 Task: Add an event with the title Third Product Enhancement Brainstorming Session, date '2023/10/15', time 8:00 AM to 10:00 AMand add a description: A project update meeting is a regular gathering where project stakeholders, team members, and relevant parties come together to discuss the progress, status, and key updates of a specific project. The meeting provides an opportunity to share information, address challenges, and ensure that the project stays on track towards its goals., put the event into Orange category, logged in from the account softage.9@softage.netand send the event invitation to softage.2@softage.net with CC to  softage.3@softage.net. Set a reminder for the event 15 minutes before
Action: Mouse moved to (101, 128)
Screenshot: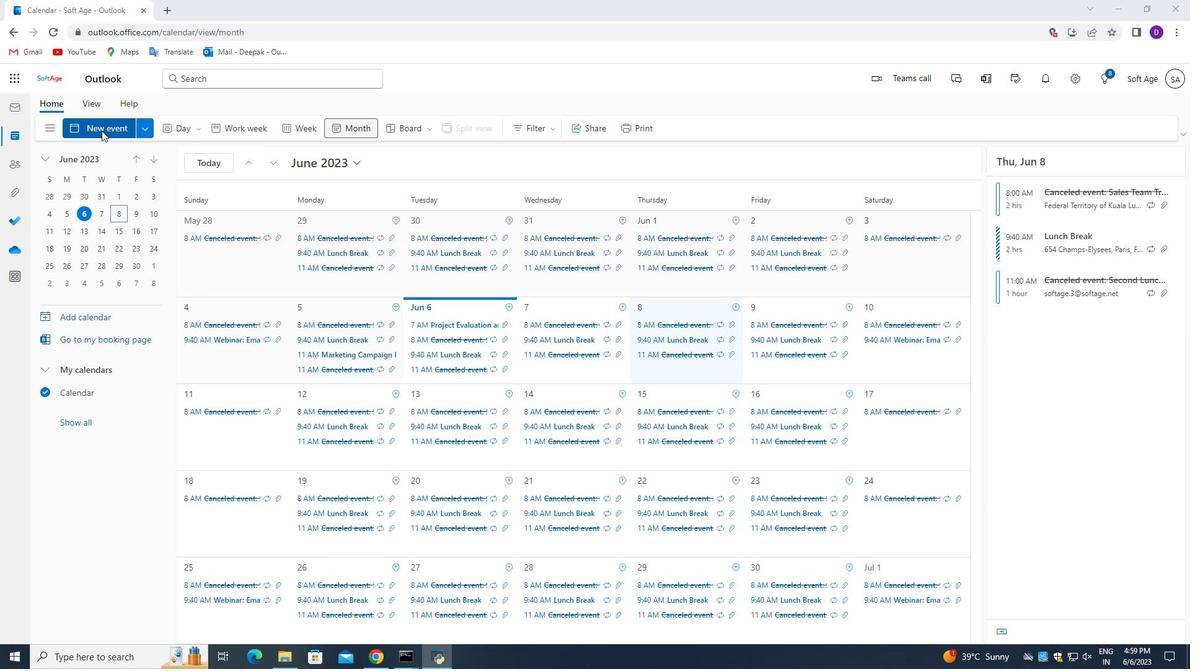 
Action: Mouse pressed left at (101, 128)
Screenshot: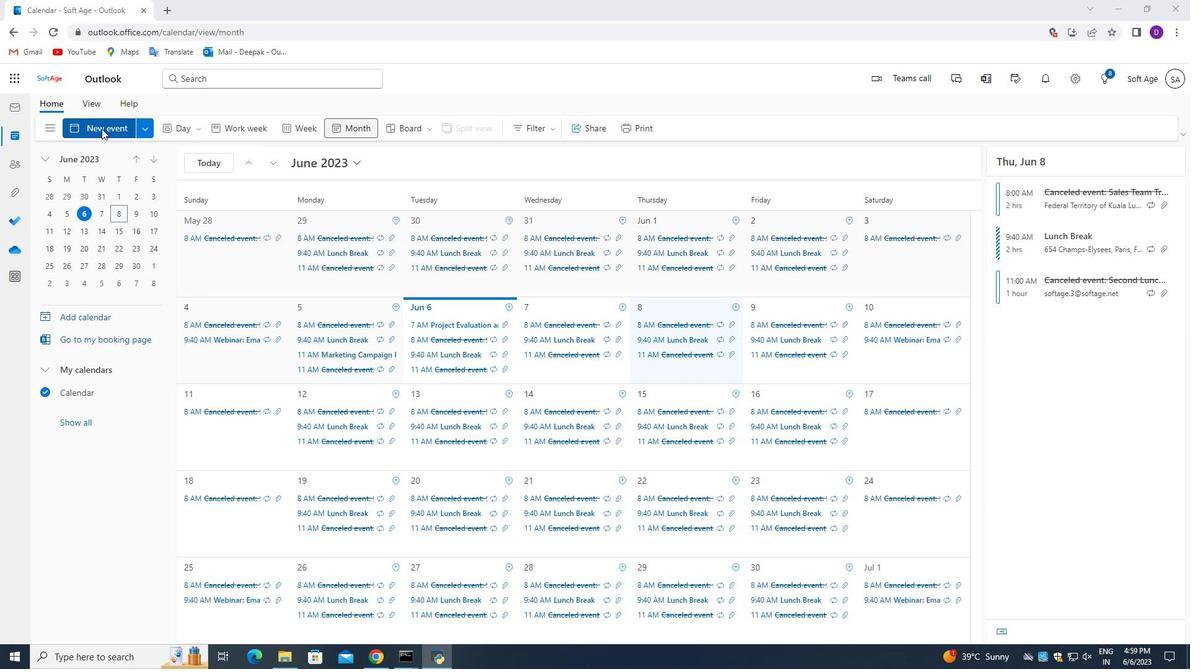 
Action: Mouse moved to (417, 492)
Screenshot: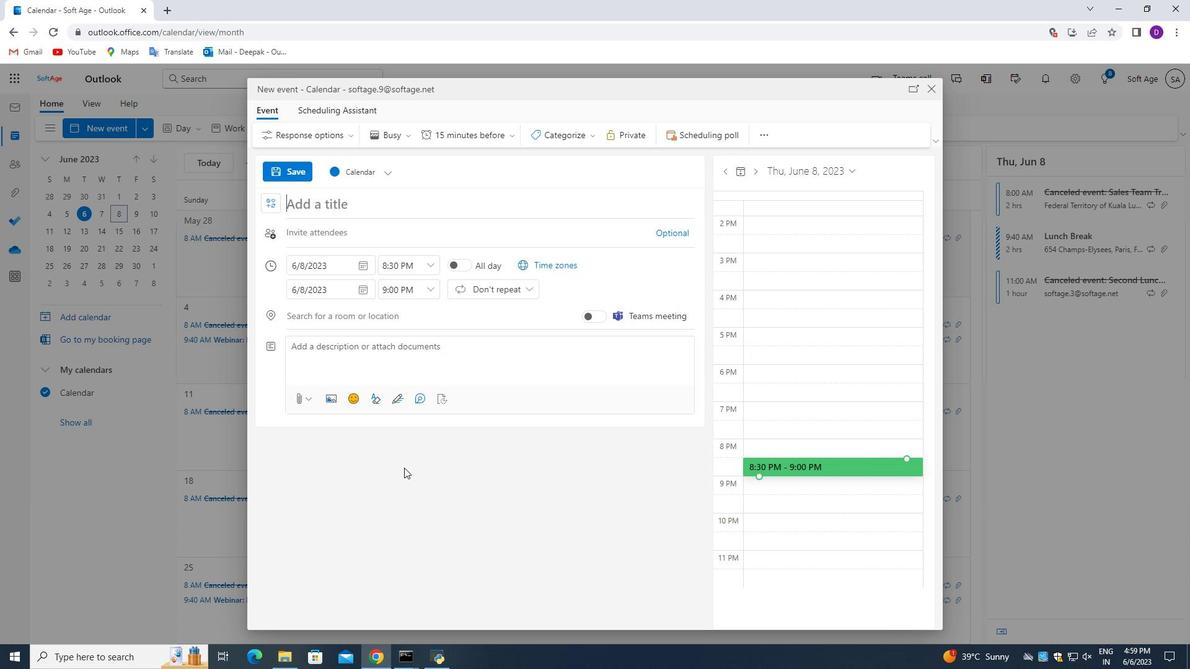 
Action: Key pressed <Key.shift_r>Third<Key.space><Key.shift>Product<Key.space><Key.shift_r>Enhancement<Key.space><Key.shift_r>Brainstorming<Key.space><Key.shift_r>Session,<Key.space><Key.backspace><Key.backspace>
Screenshot: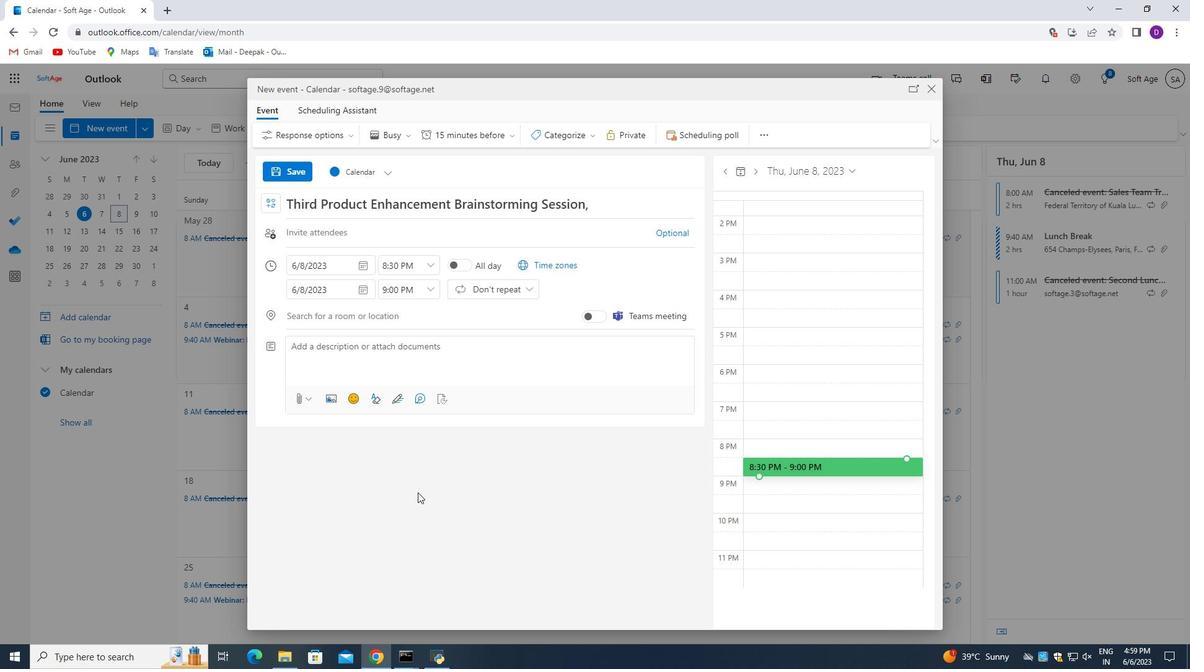 
Action: Mouse moved to (362, 265)
Screenshot: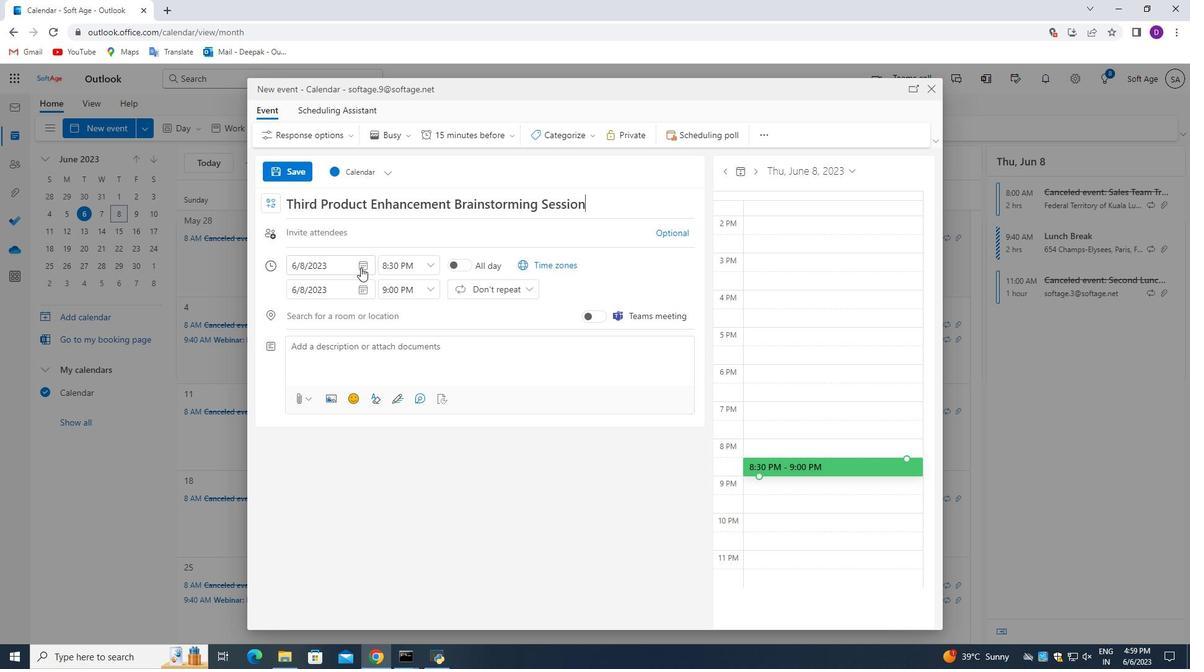 
Action: Mouse pressed left at (362, 265)
Screenshot: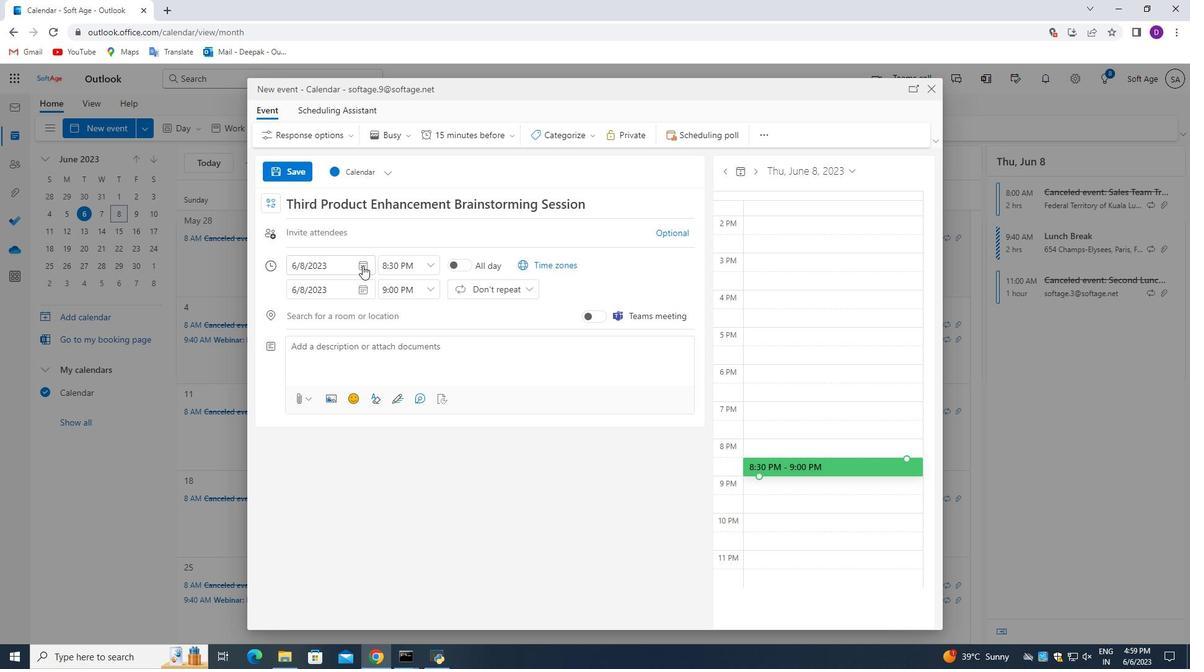 
Action: Mouse moved to (334, 287)
Screenshot: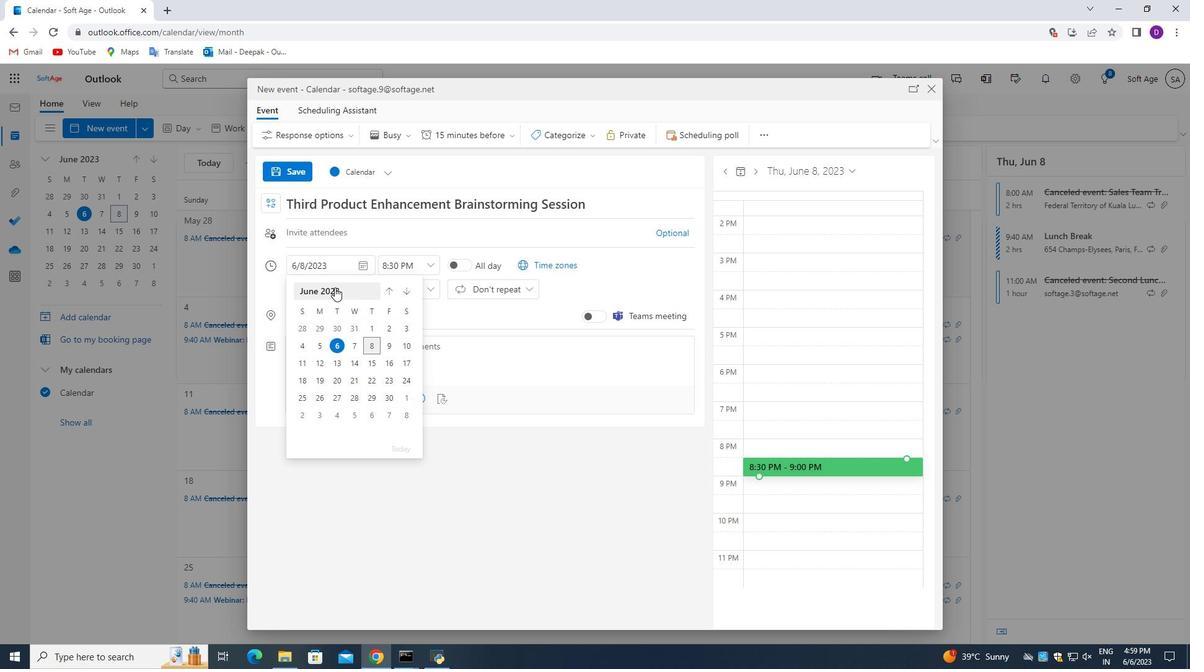 
Action: Mouse pressed left at (334, 287)
Screenshot: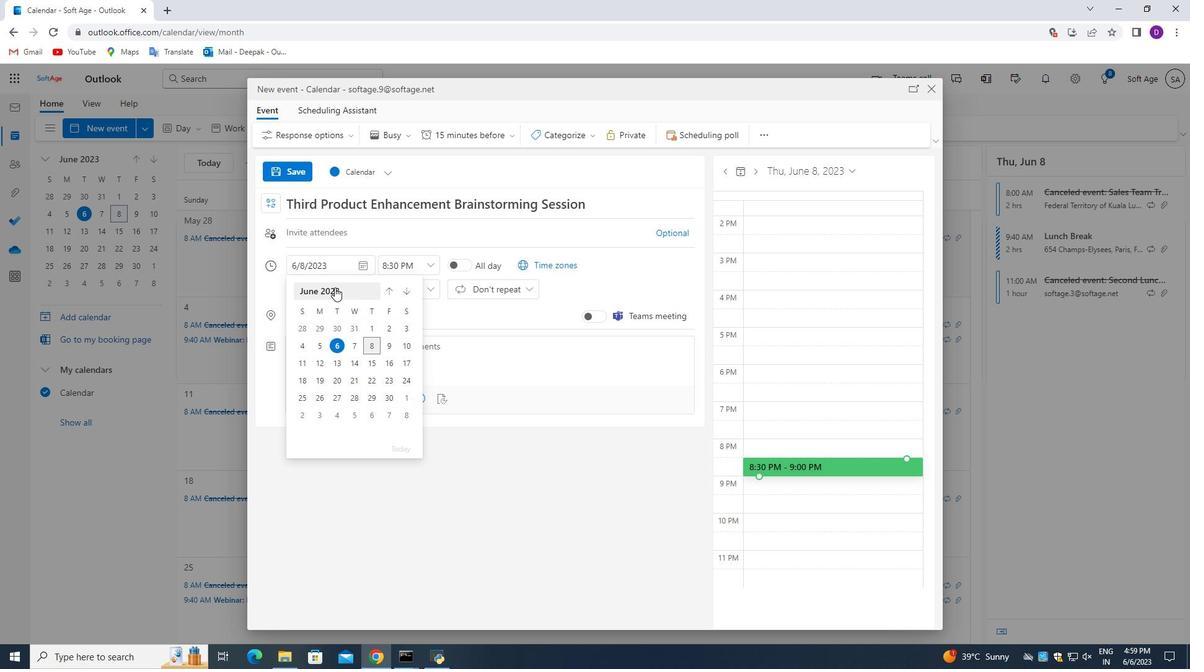 
Action: Mouse moved to (344, 385)
Screenshot: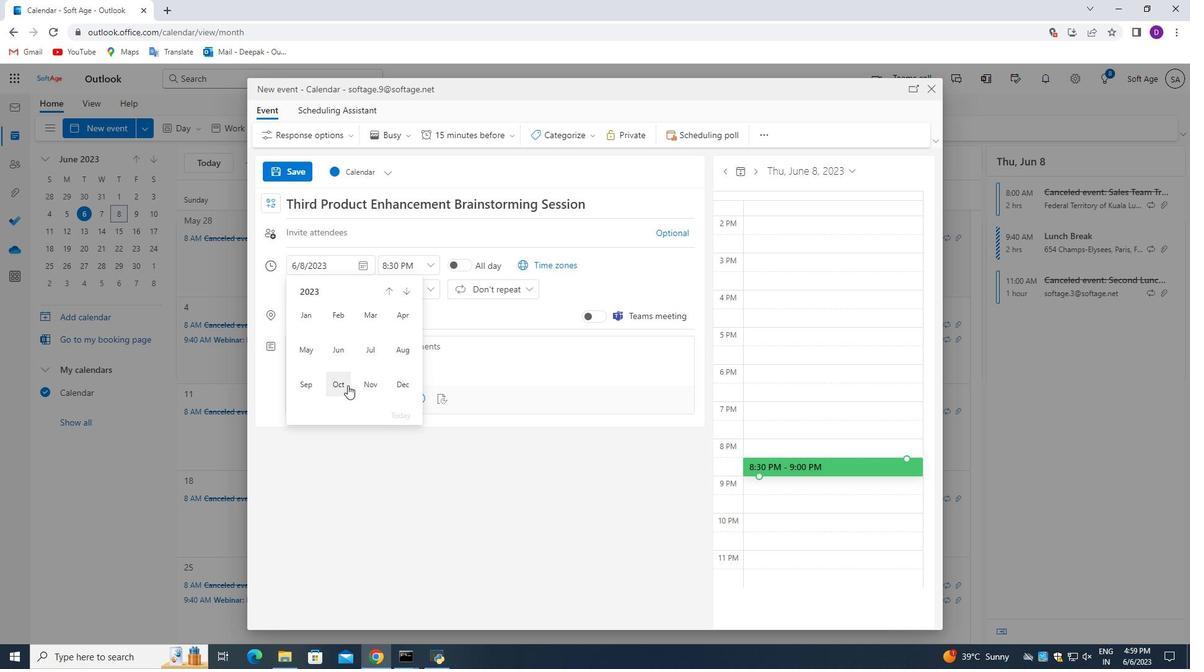 
Action: Mouse pressed left at (344, 385)
Screenshot: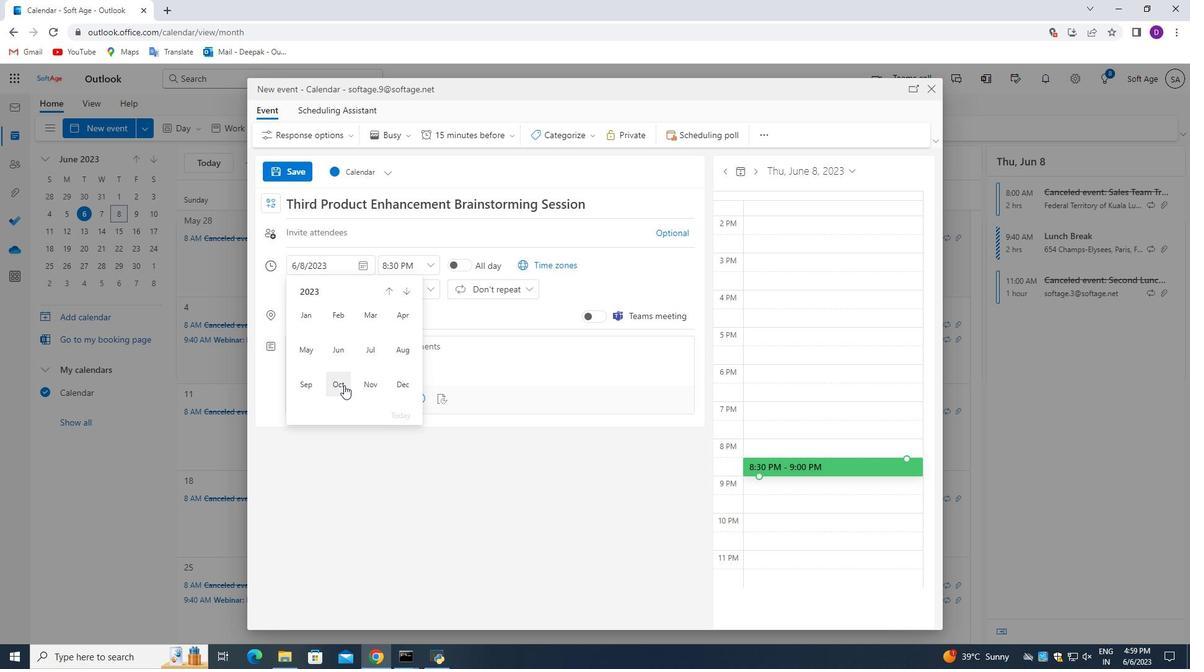 
Action: Mouse moved to (308, 361)
Screenshot: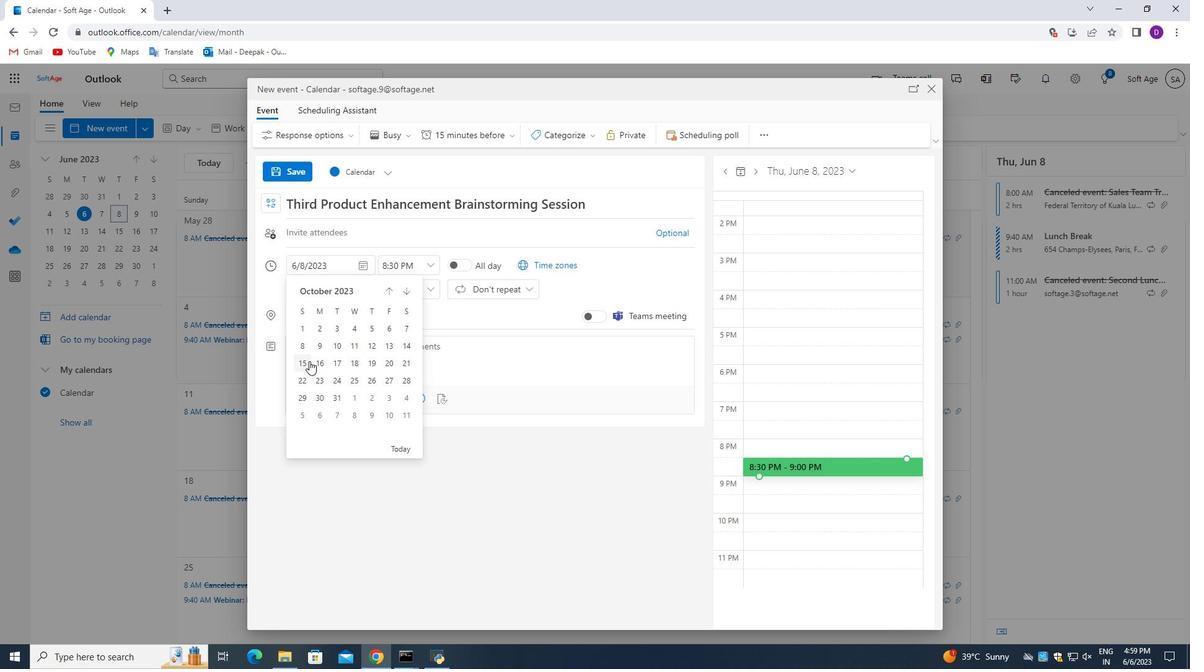 
Action: Mouse pressed left at (308, 361)
Screenshot: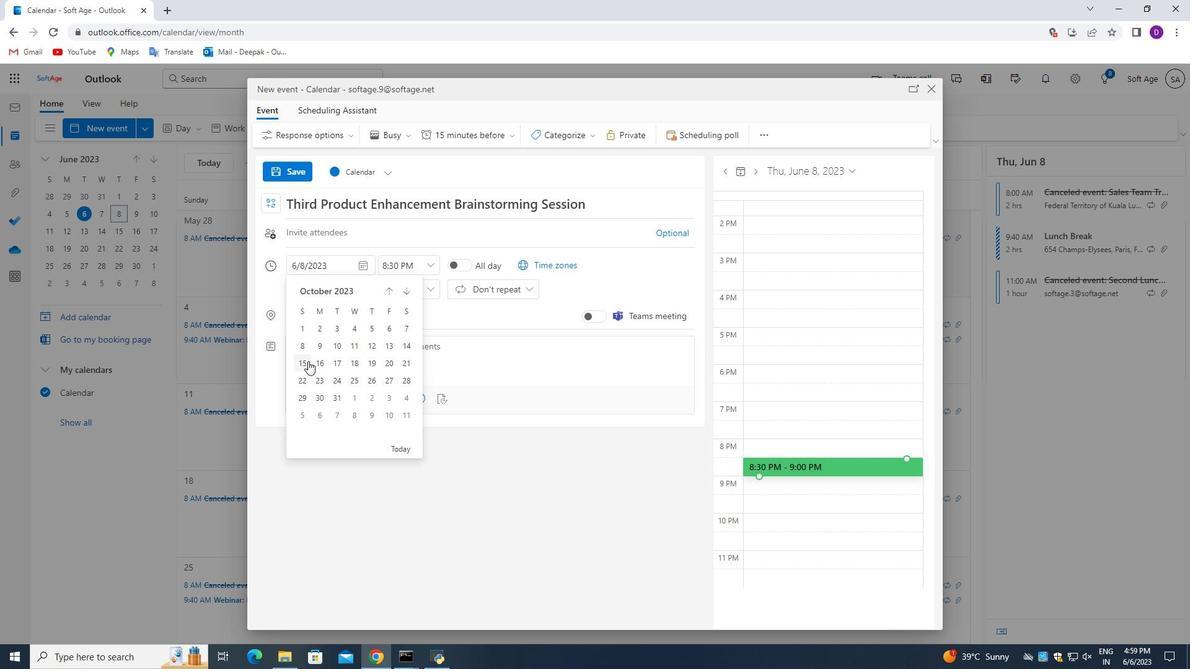 
Action: Mouse moved to (428, 270)
Screenshot: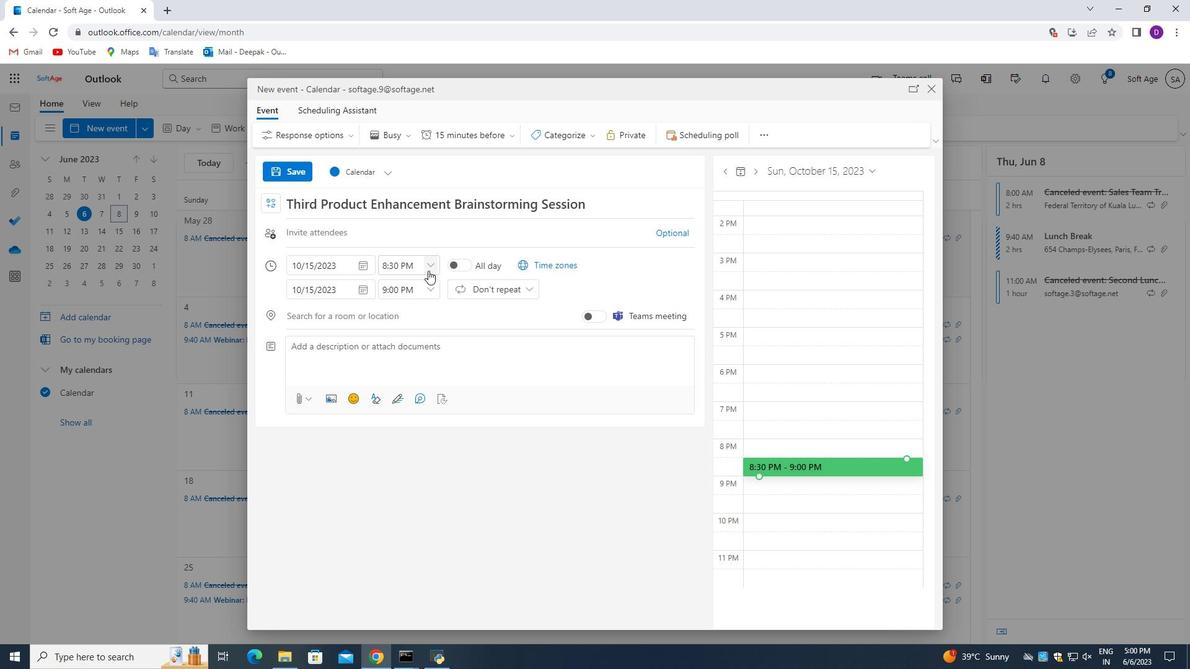 
Action: Mouse pressed left at (428, 270)
Screenshot: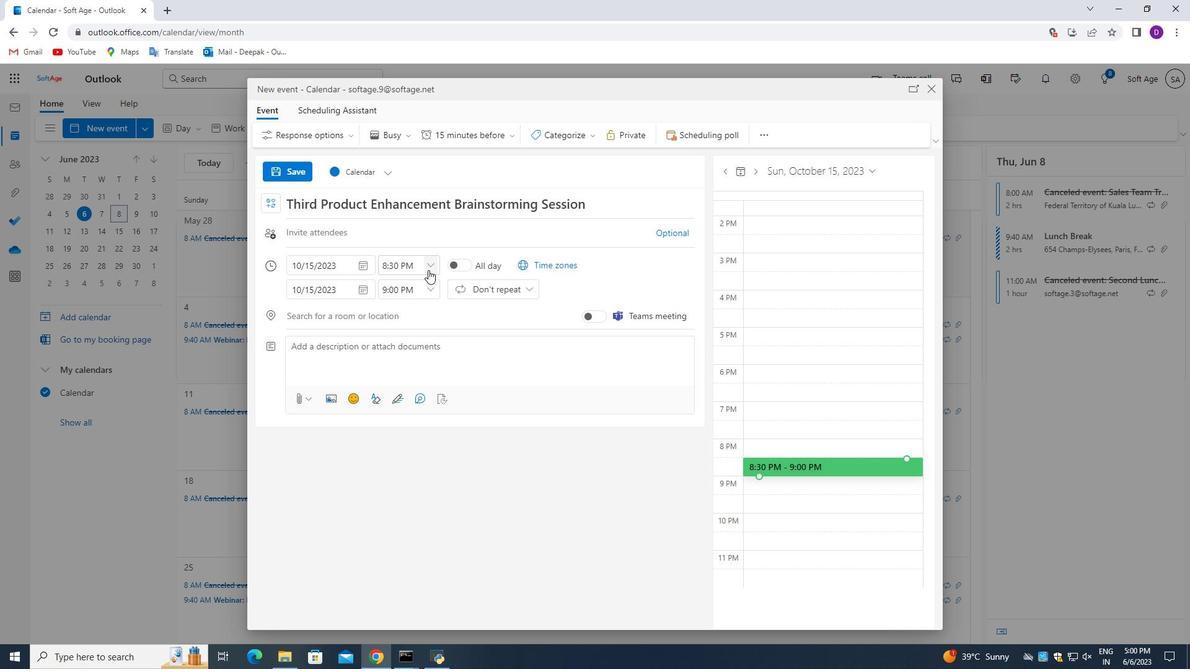 
Action: Mouse moved to (412, 361)
Screenshot: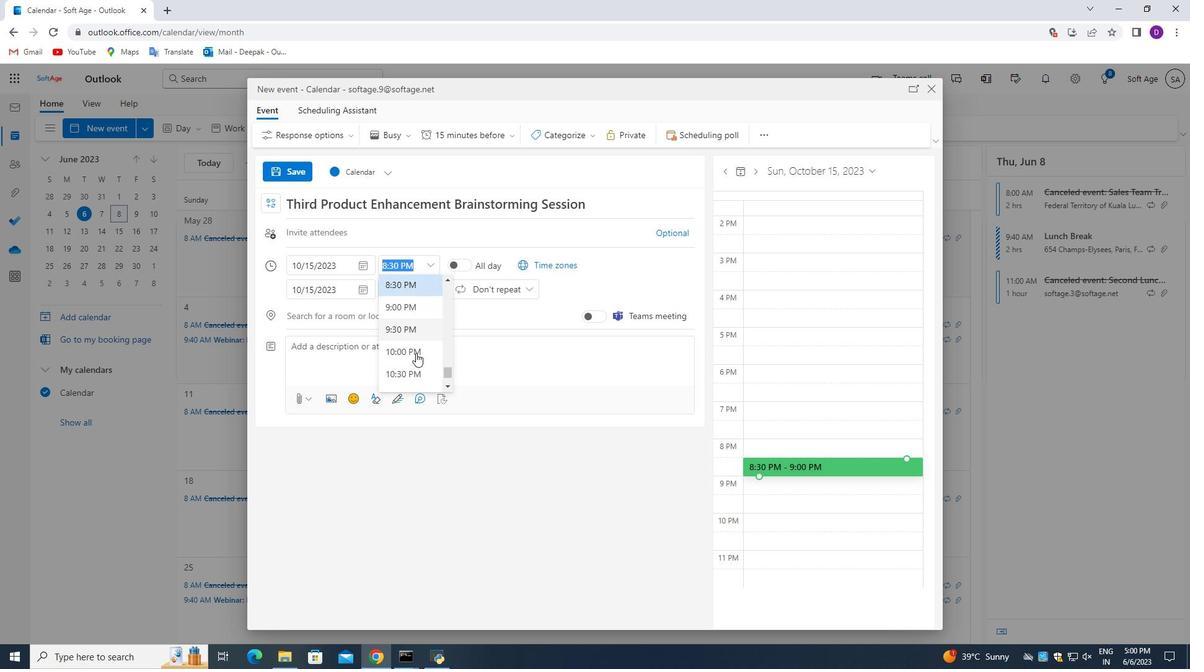 
Action: Mouse scrolled (412, 362) with delta (0, 0)
Screenshot: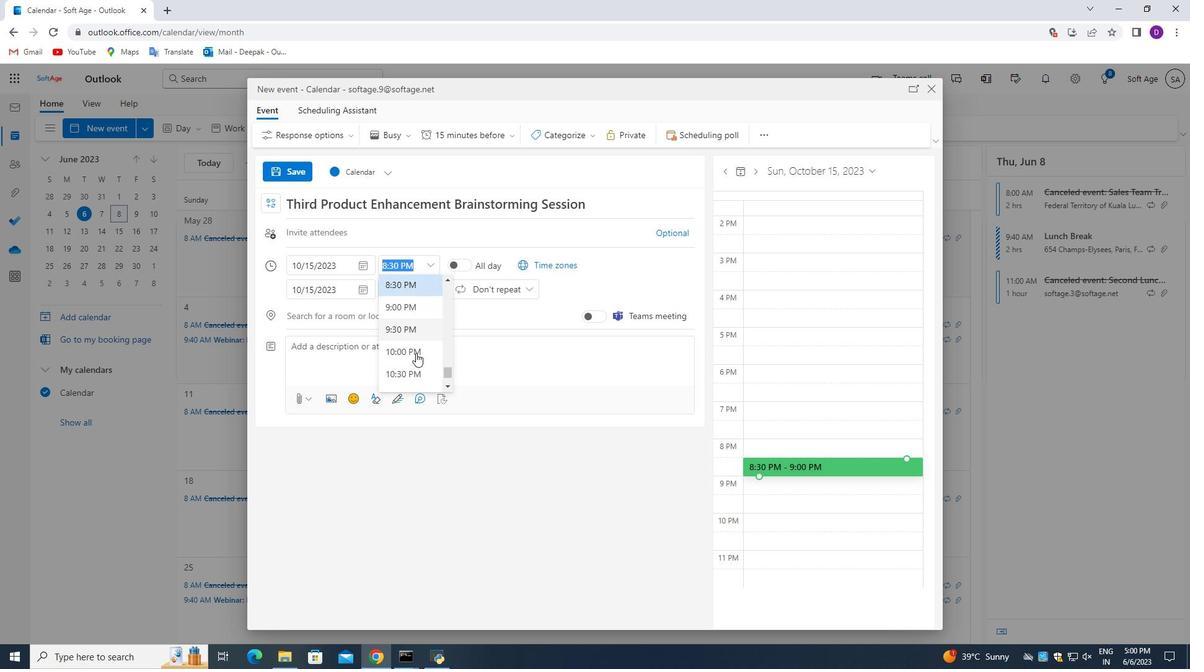 
Action: Mouse moved to (412, 362)
Screenshot: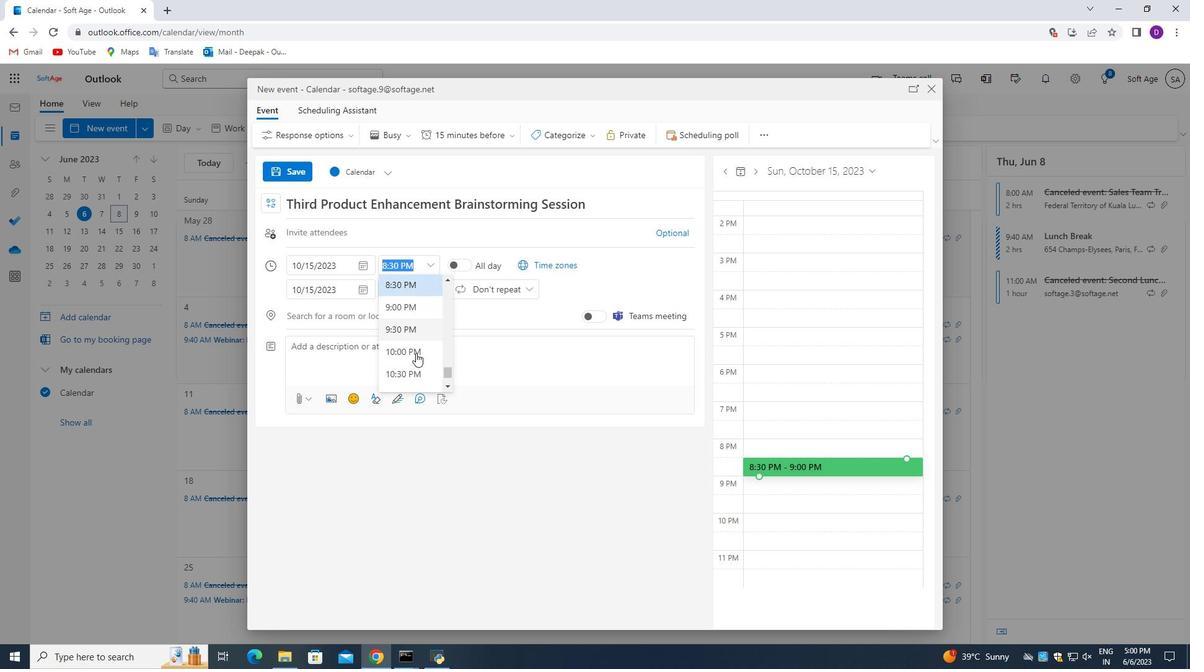 
Action: Mouse scrolled (412, 362) with delta (0, 0)
Screenshot: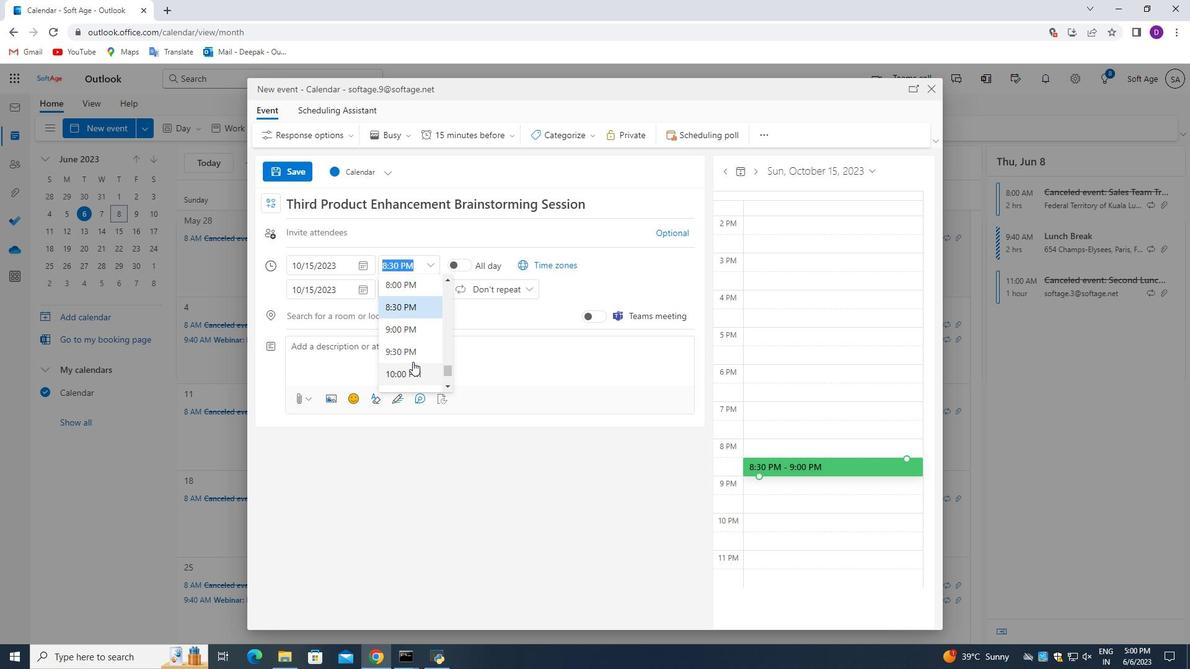 
Action: Mouse moved to (402, 341)
Screenshot: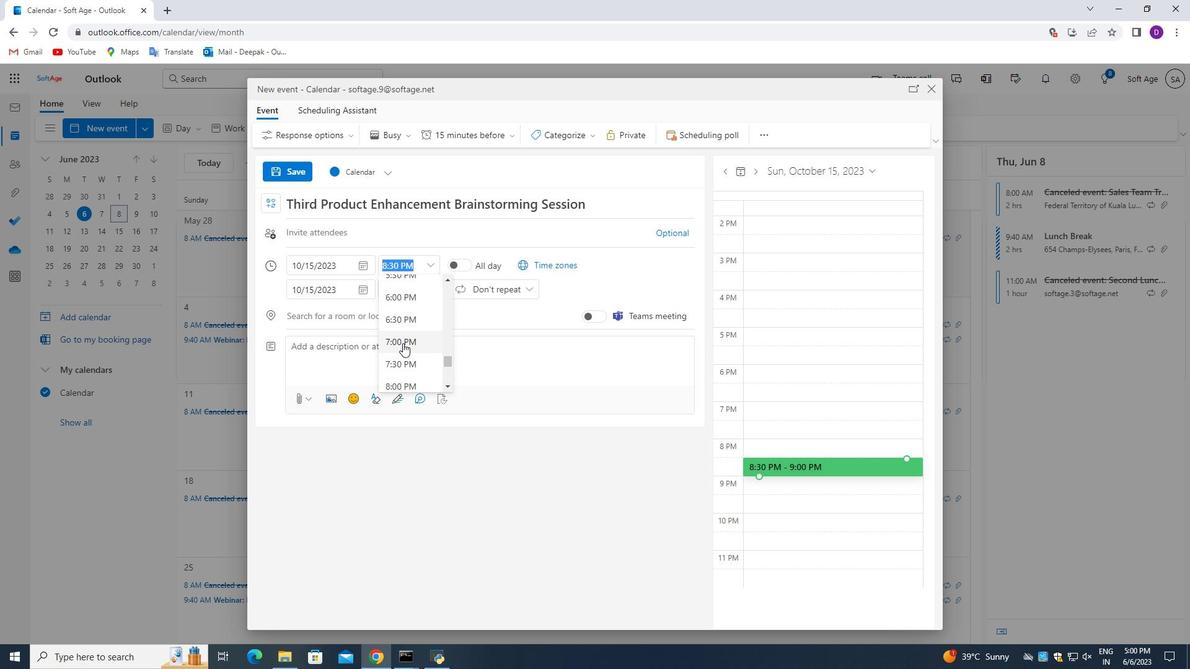 
Action: Mouse scrolled (402, 341) with delta (0, 0)
Screenshot: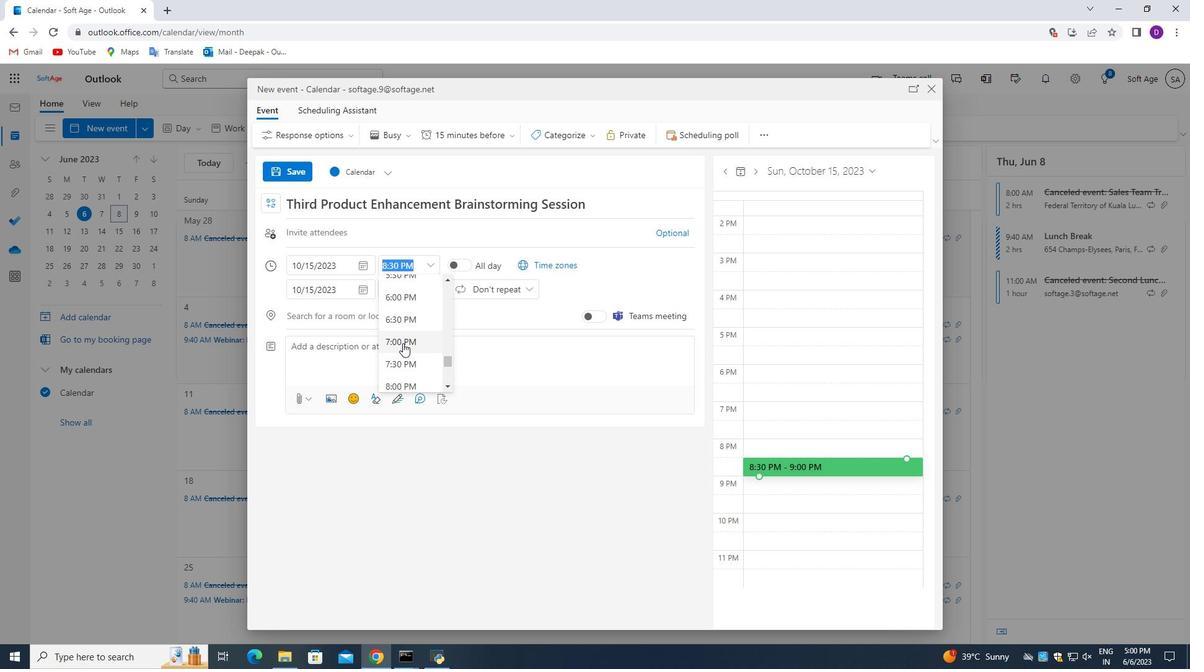 
Action: Mouse moved to (401, 337)
Screenshot: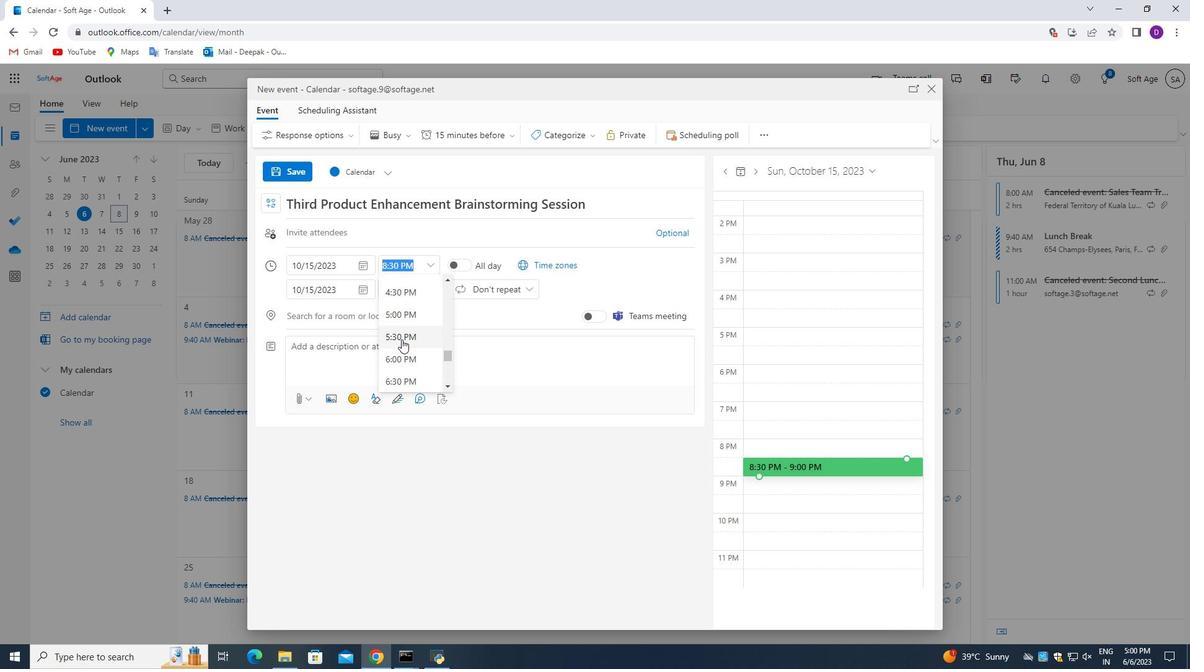 
Action: Mouse scrolled (401, 338) with delta (0, 0)
Screenshot: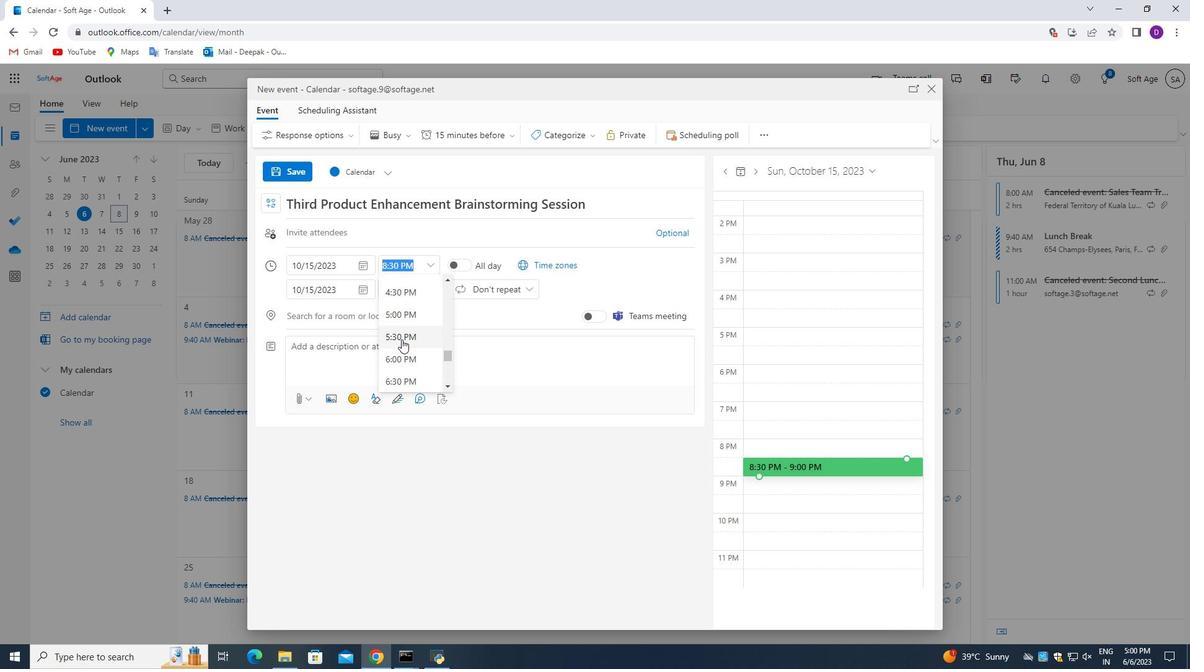 
Action: Mouse moved to (401, 337)
Screenshot: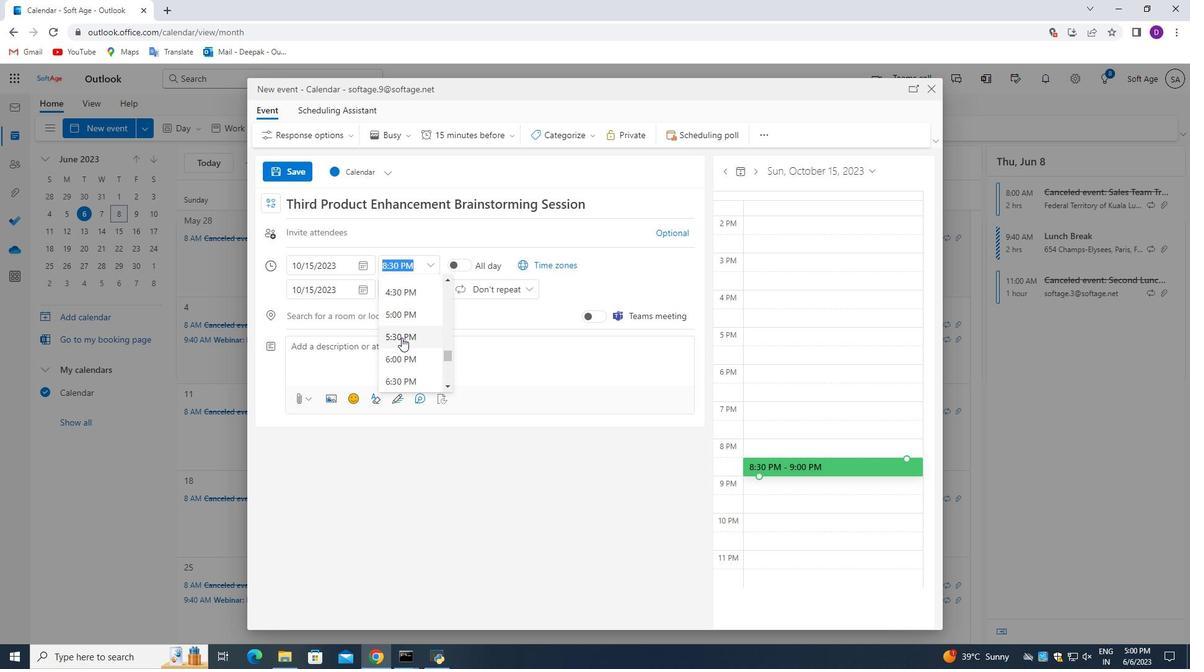 
Action: Mouse scrolled (401, 337) with delta (0, 0)
Screenshot: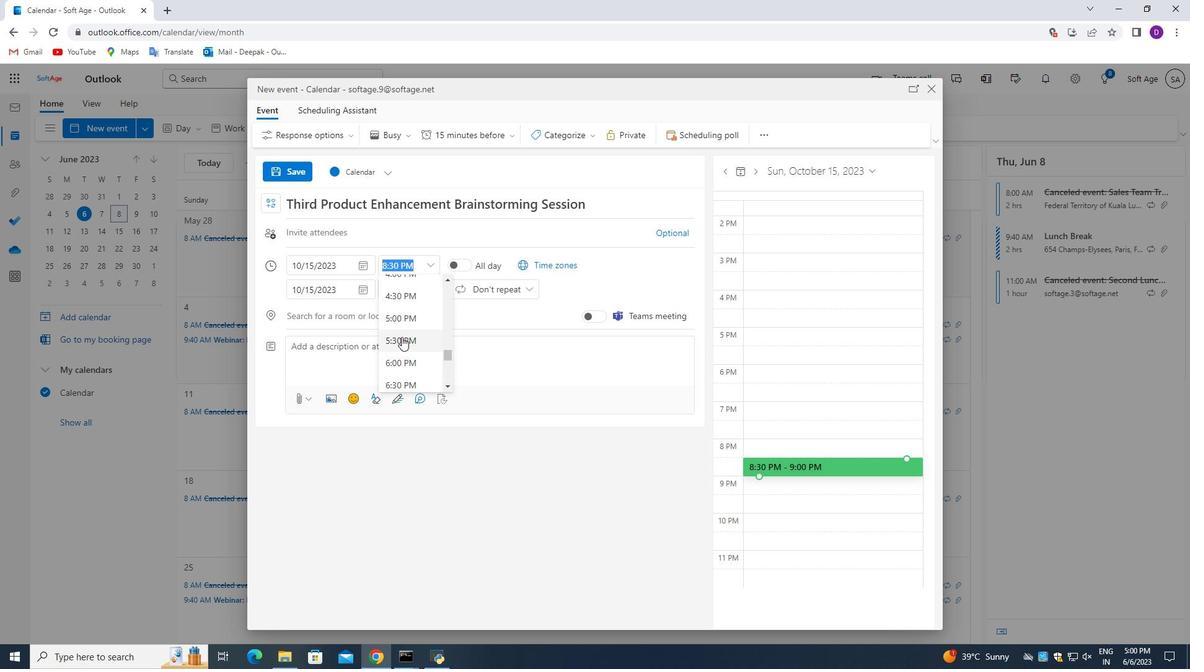 
Action: Mouse scrolled (401, 337) with delta (0, 0)
Screenshot: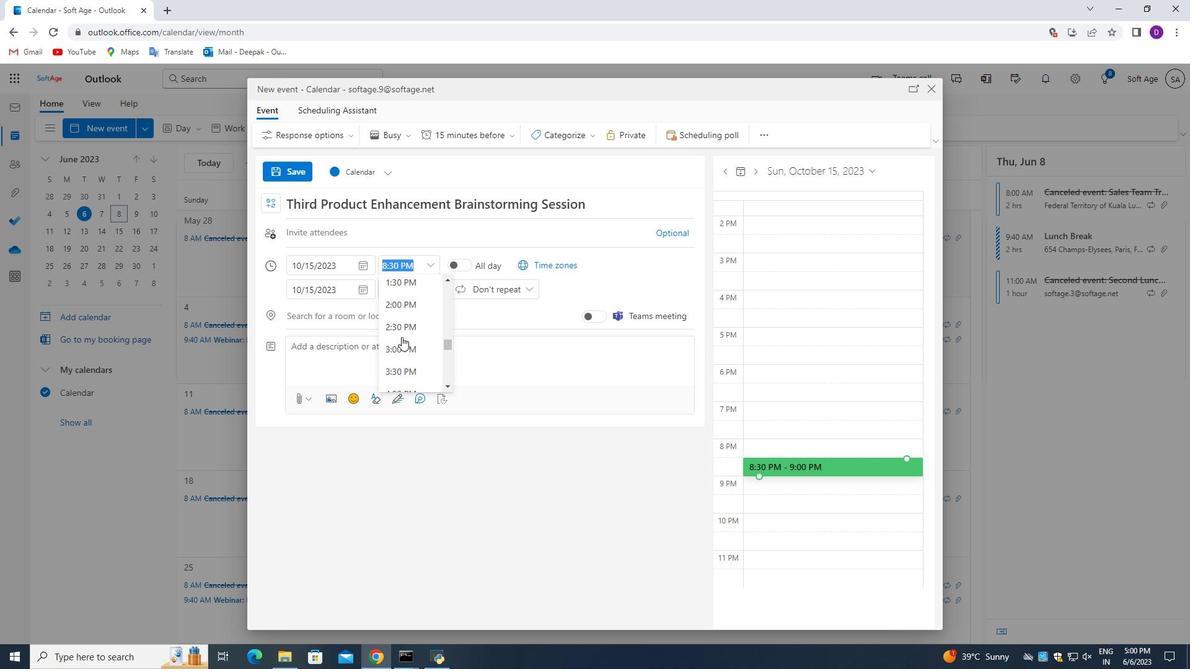 
Action: Mouse scrolled (401, 337) with delta (0, 0)
Screenshot: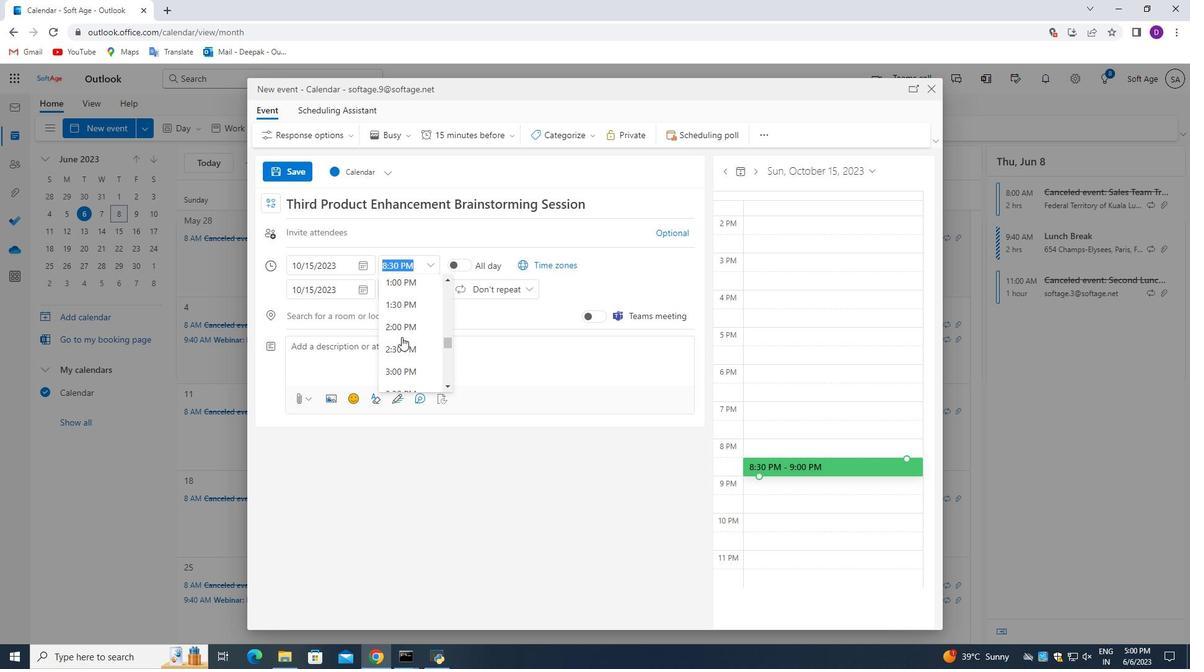 
Action: Mouse scrolled (401, 337) with delta (0, 0)
Screenshot: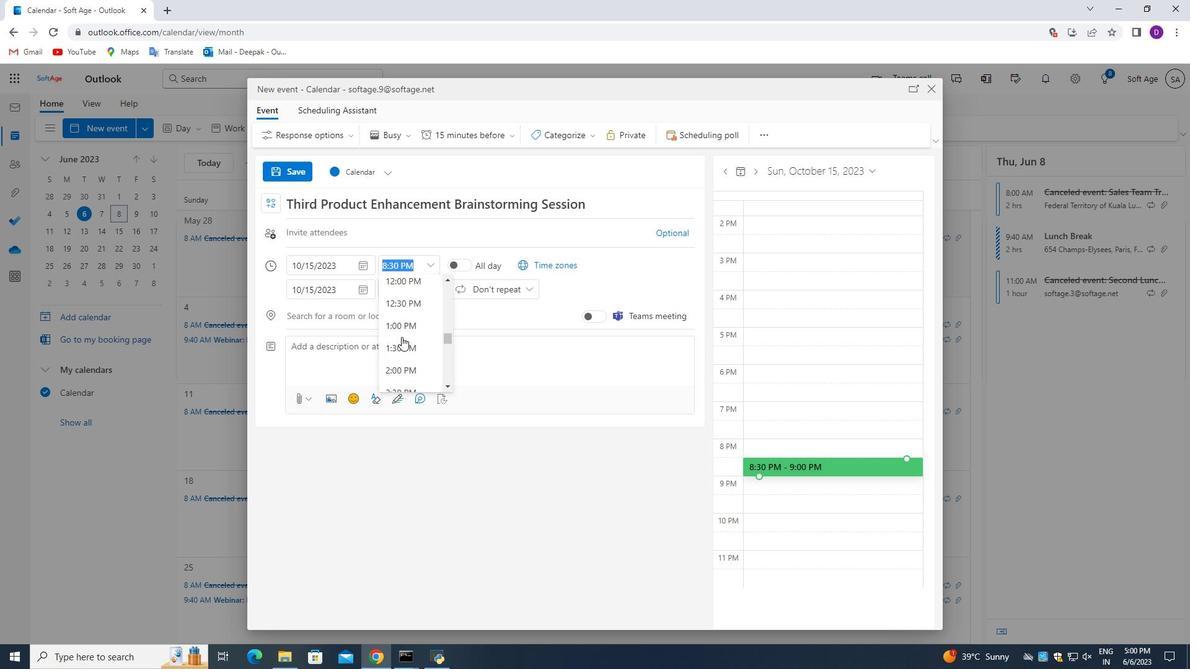 
Action: Mouse moved to (402, 337)
Screenshot: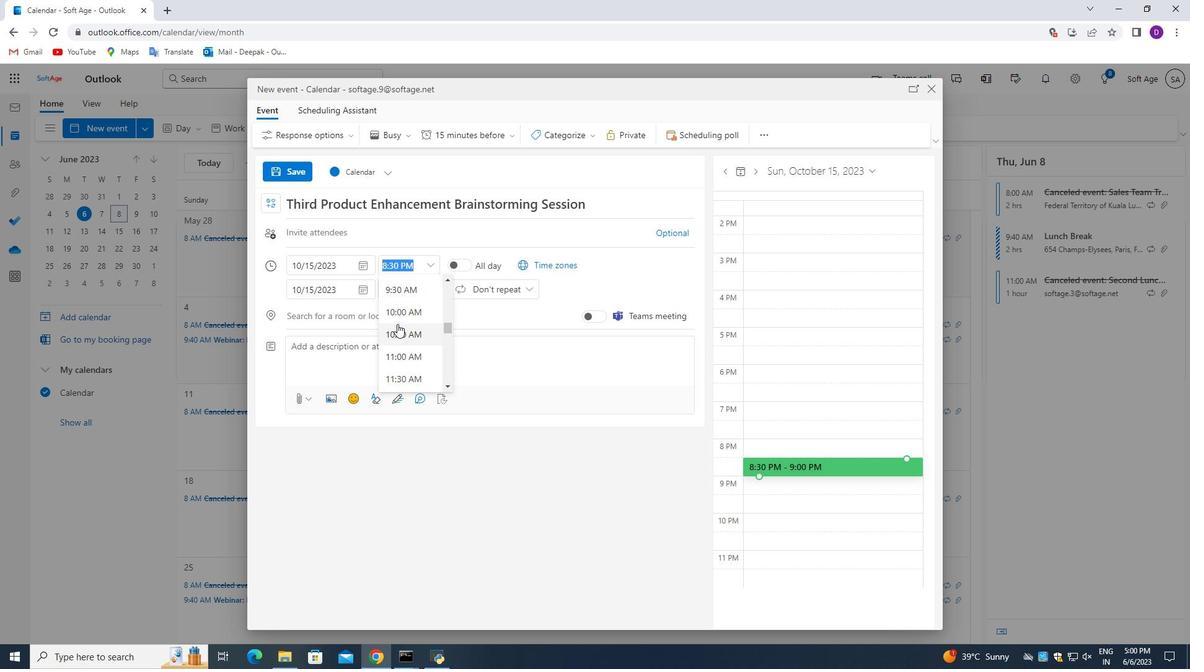 
Action: Mouse scrolled (402, 337) with delta (0, 0)
Screenshot: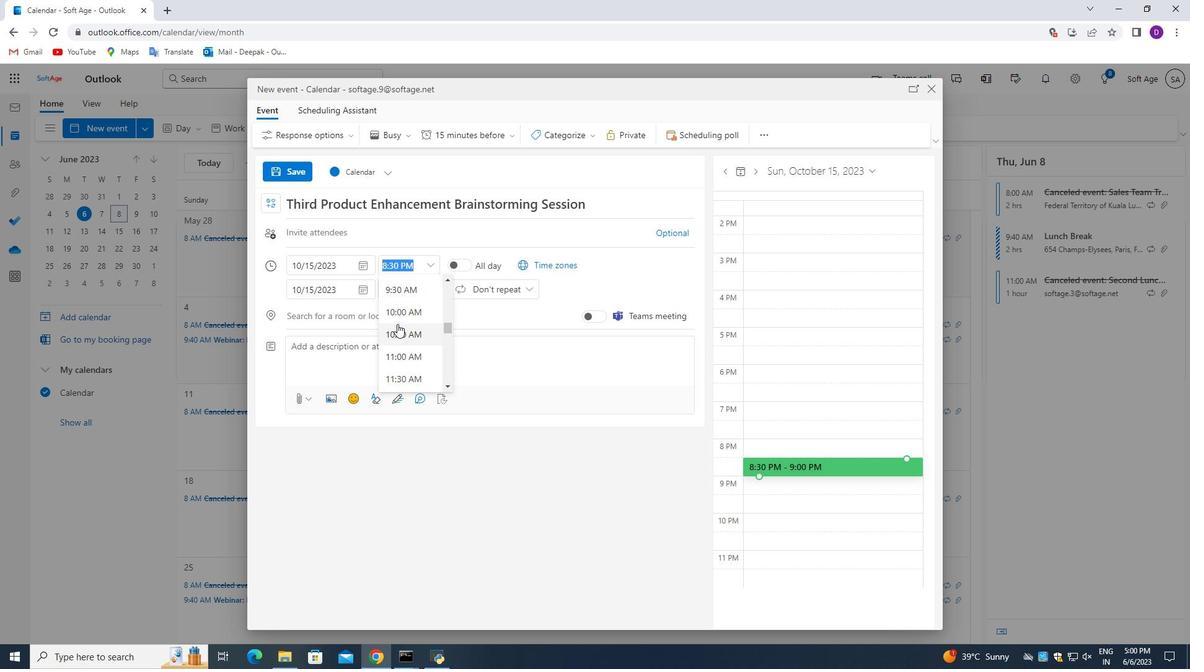 
Action: Mouse moved to (403, 341)
Screenshot: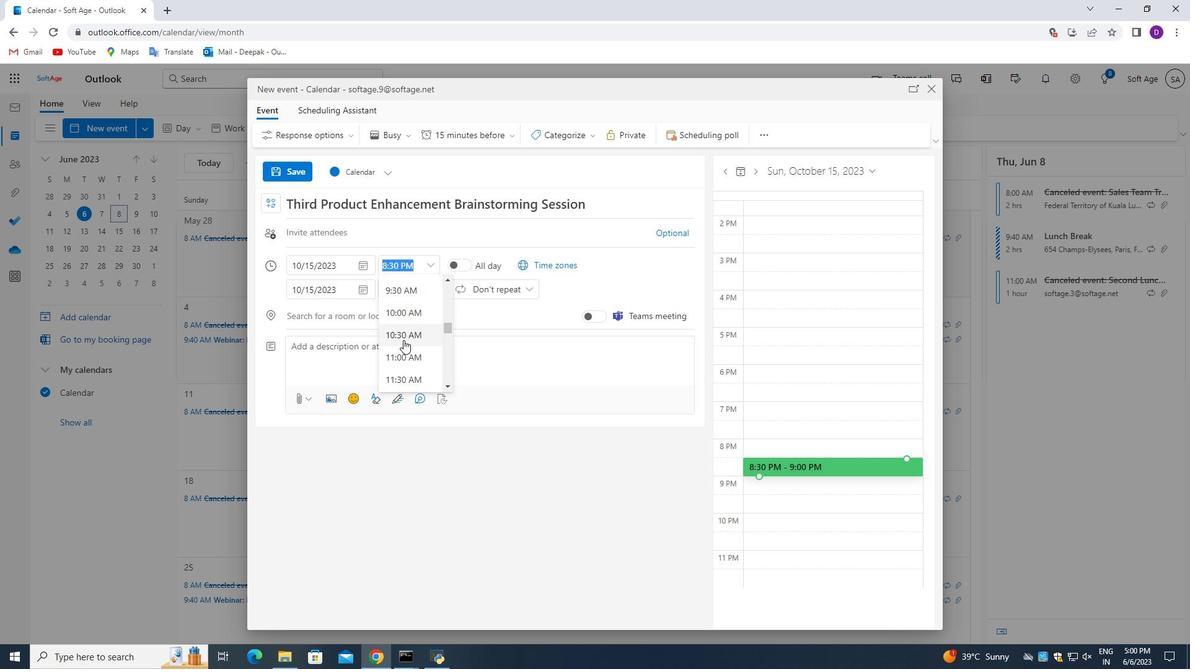 
Action: Mouse scrolled (403, 341) with delta (0, 0)
Screenshot: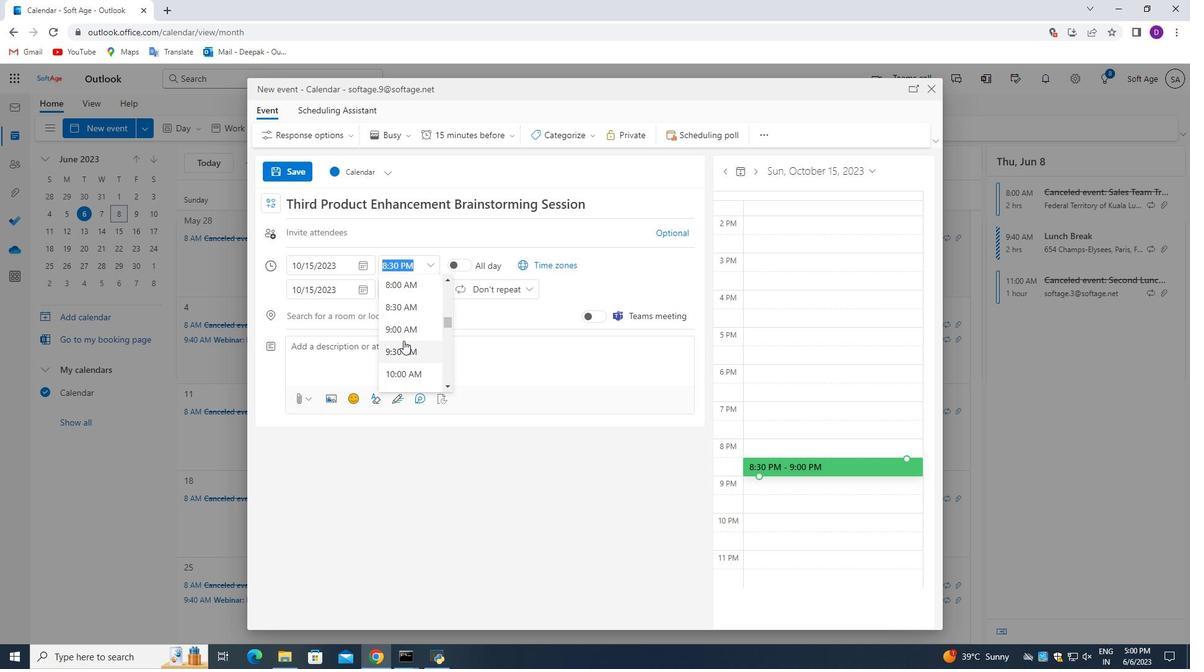 
Action: Mouse moved to (414, 343)
Screenshot: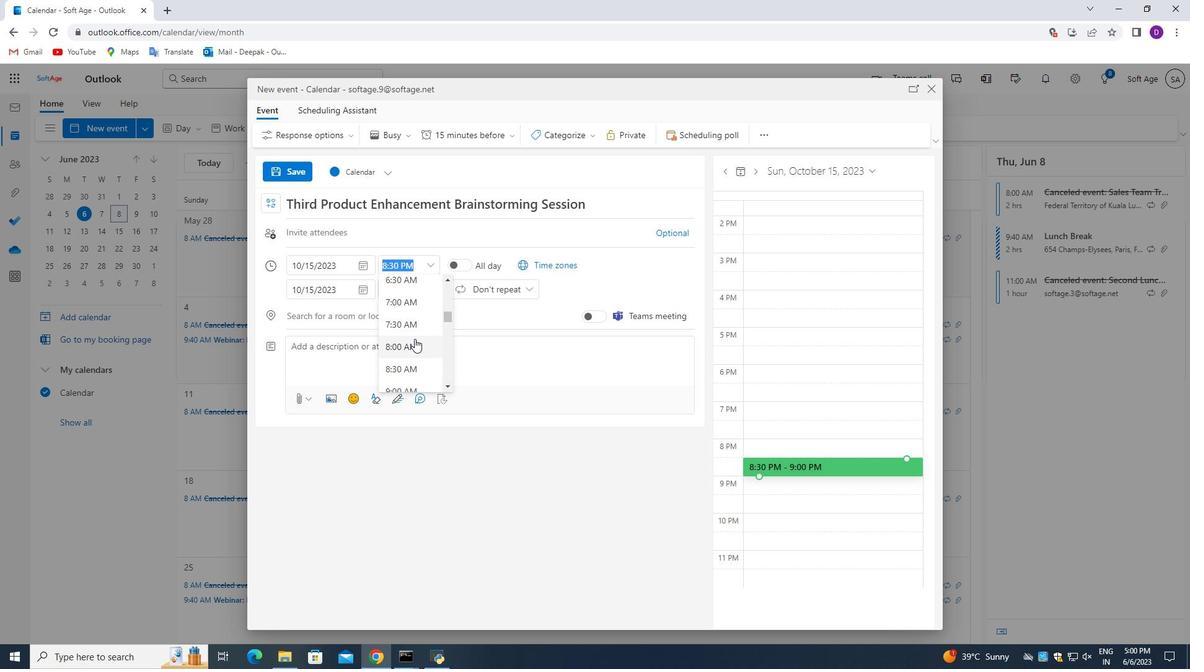 
Action: Mouse pressed left at (414, 343)
Screenshot: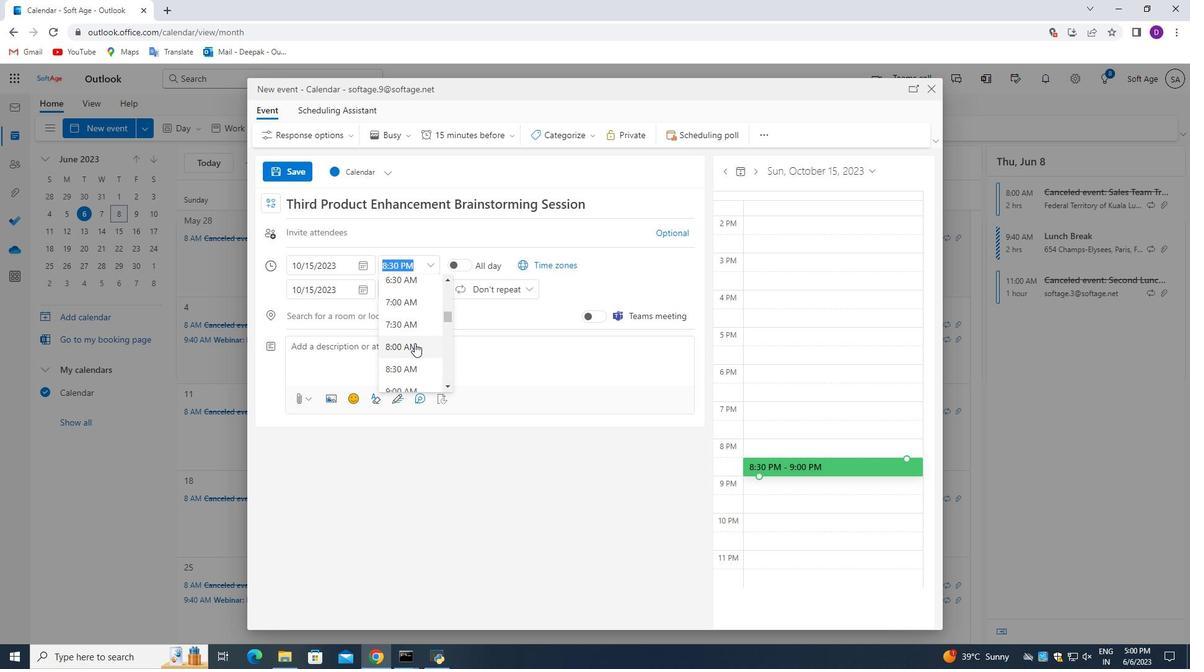 
Action: Mouse moved to (432, 293)
Screenshot: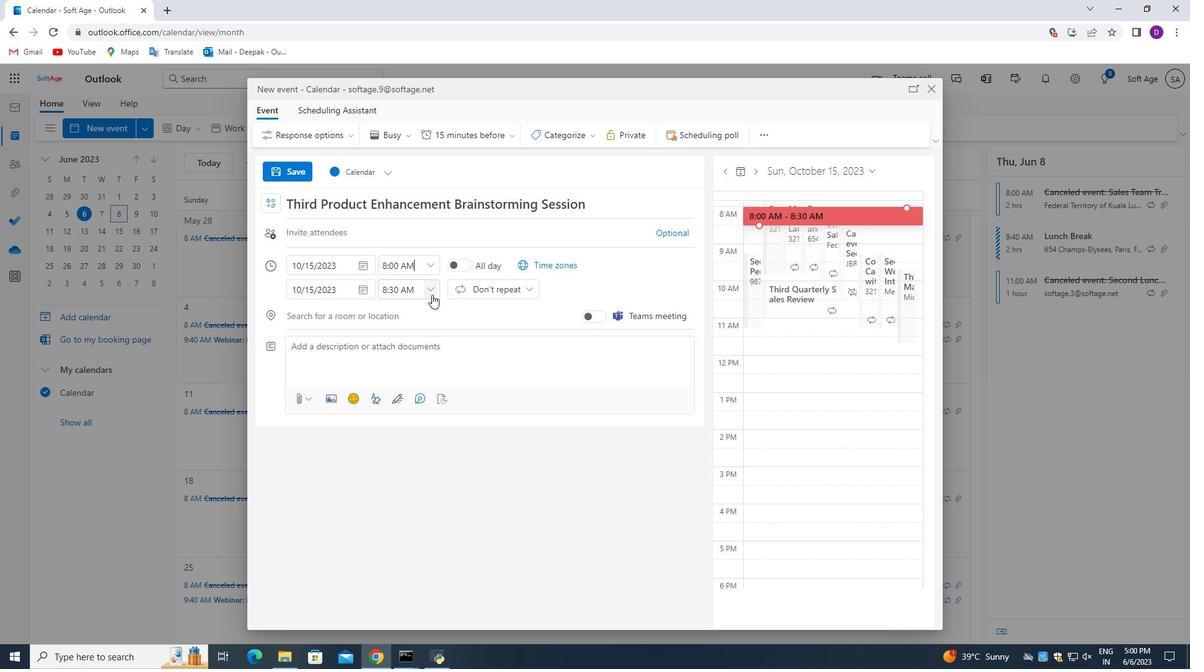 
Action: Mouse pressed left at (432, 293)
Screenshot: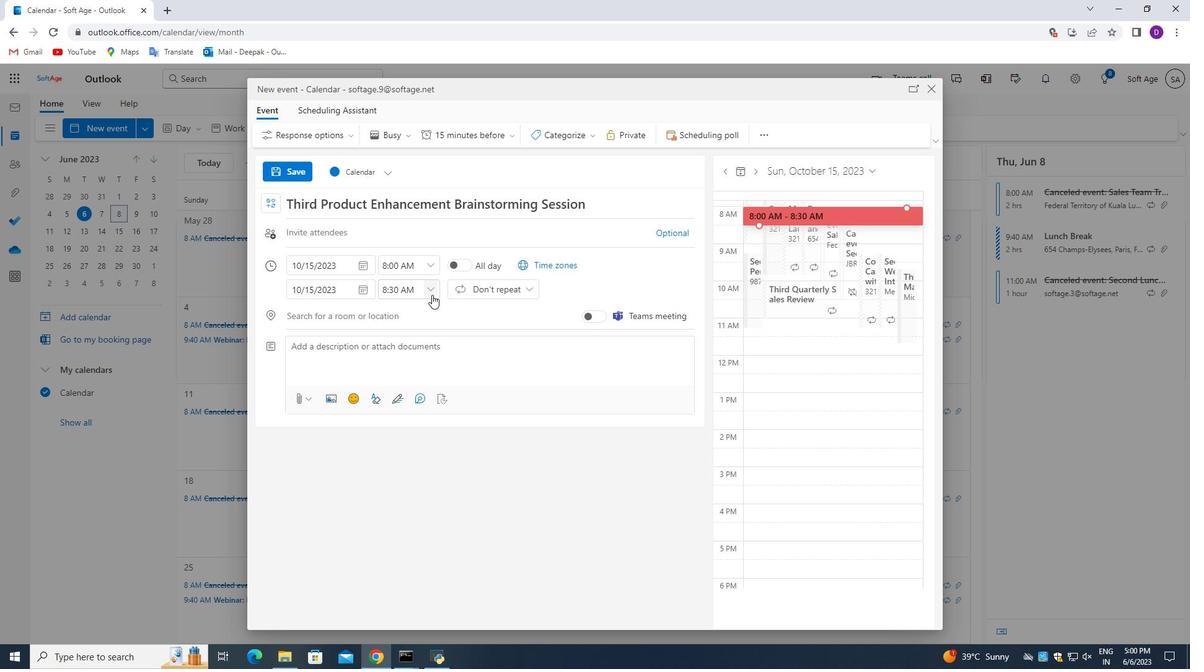 
Action: Mouse moved to (419, 372)
Screenshot: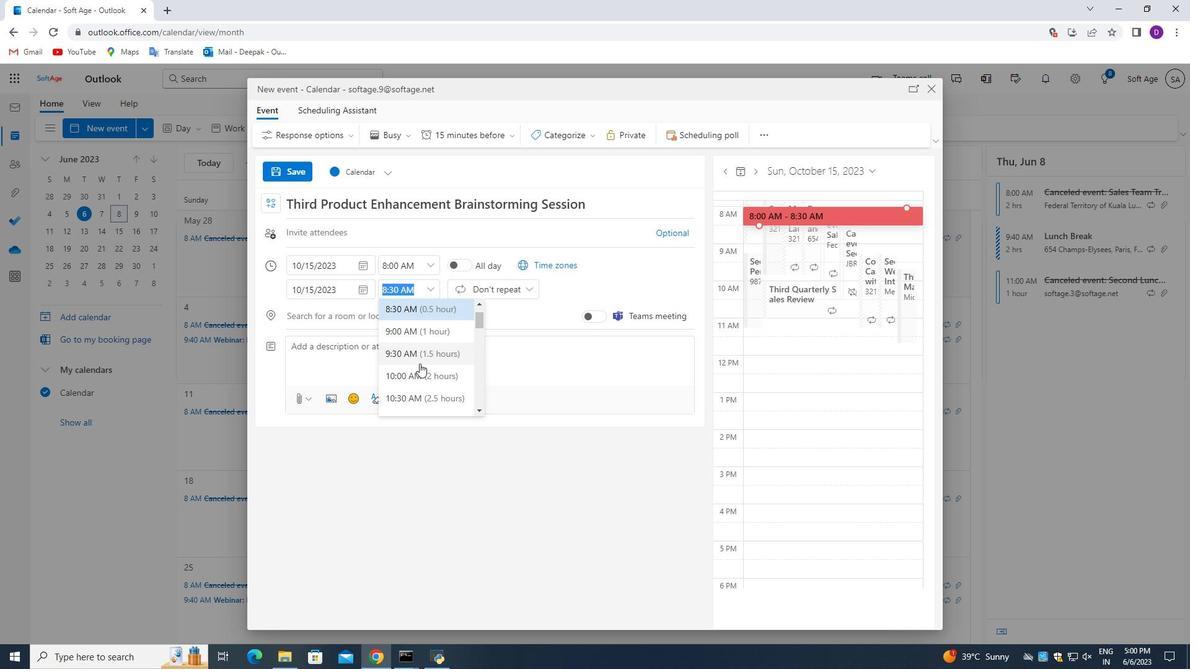 
Action: Mouse pressed left at (419, 372)
Screenshot: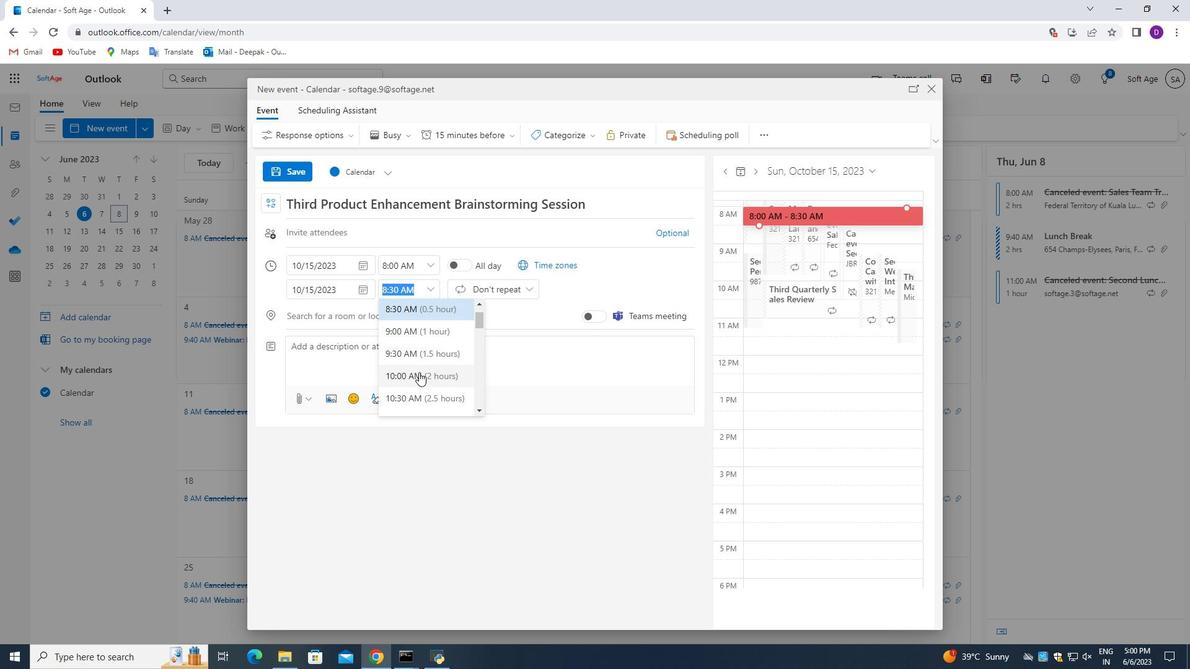 
Action: Mouse moved to (403, 342)
Screenshot: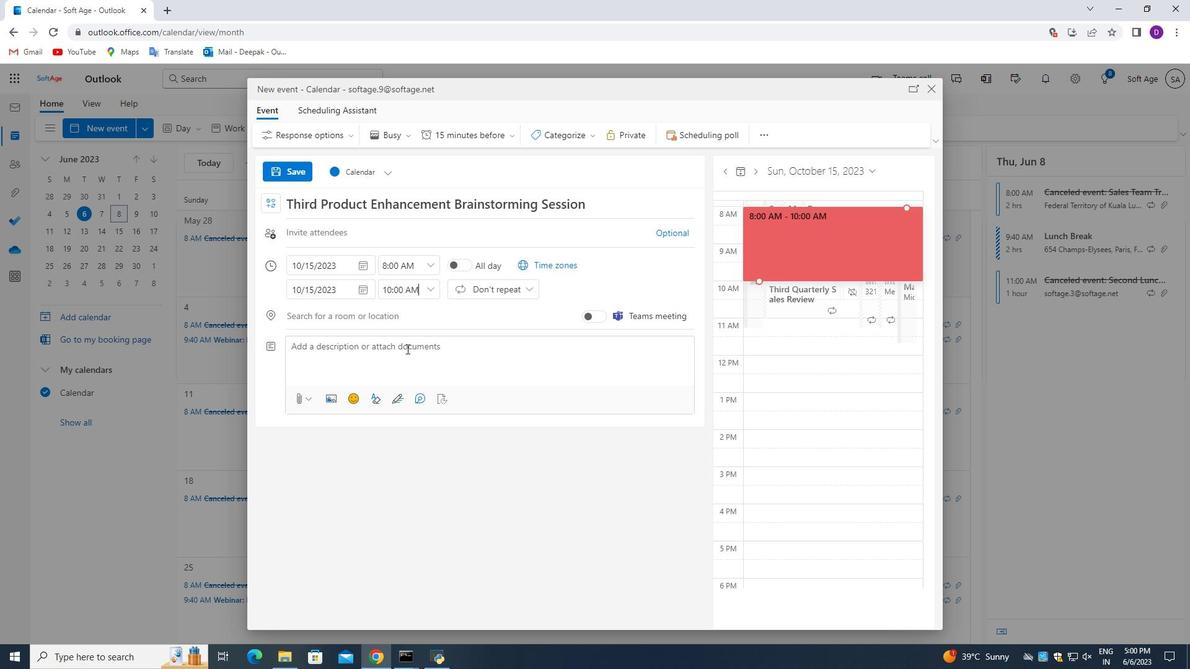 
Action: Mouse pressed left at (403, 342)
Screenshot: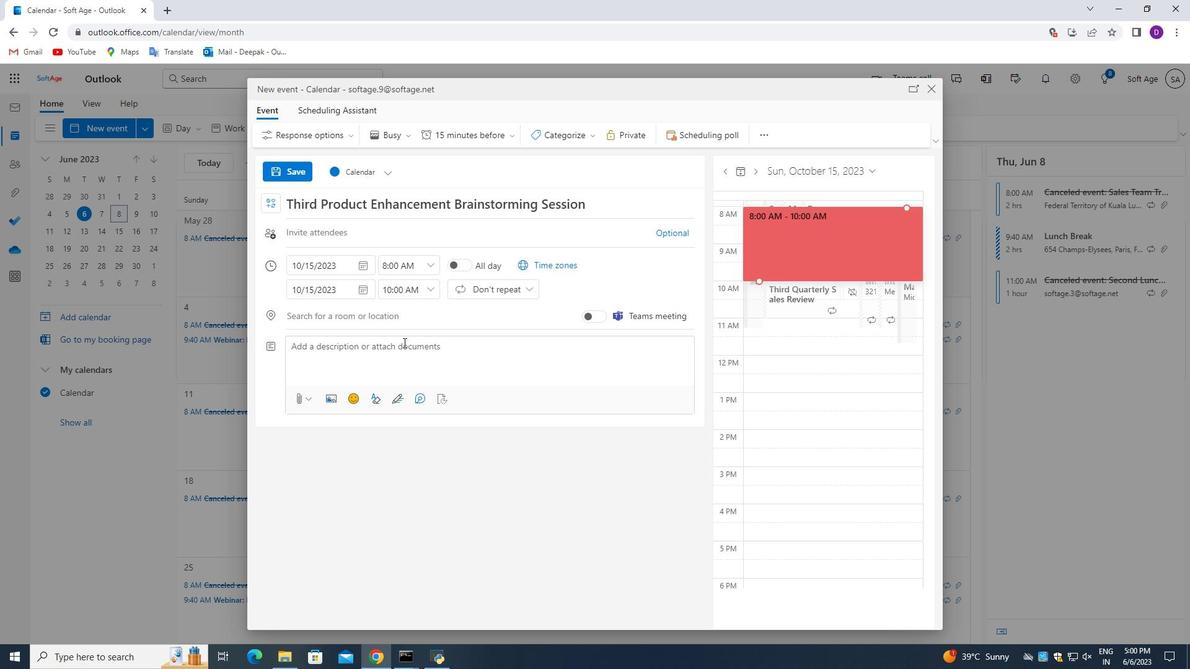 
Action: Mouse moved to (437, 476)
Screenshot: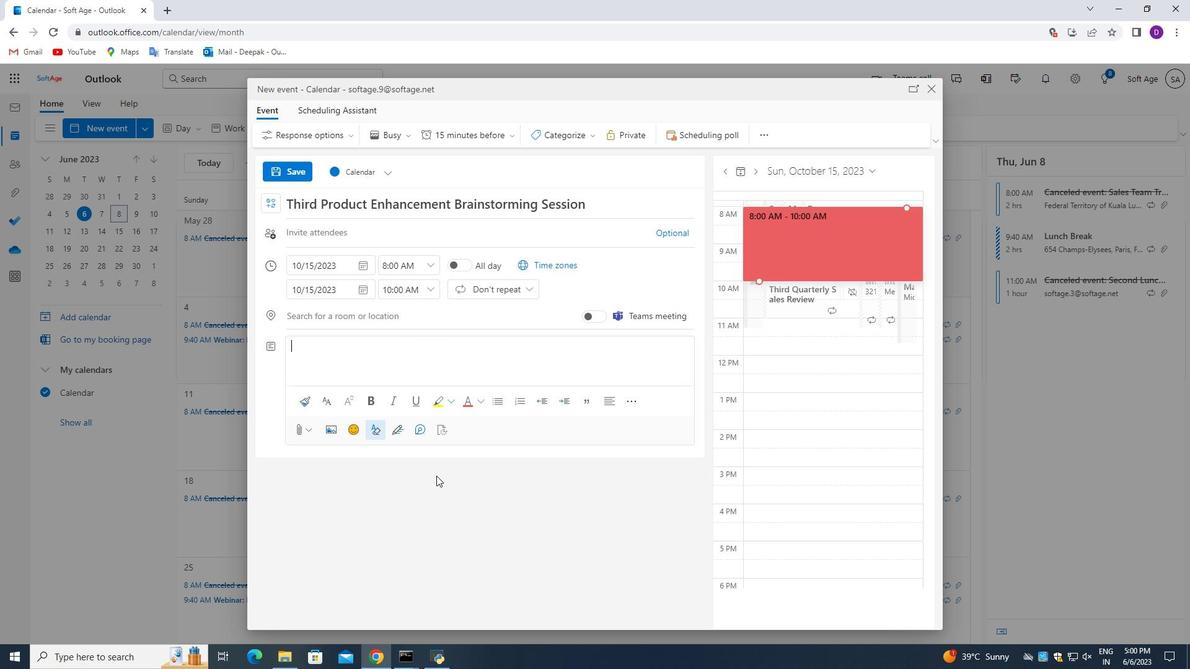 
Action: Key pressed <Key.shift_r>A<Key.space>project<Key.space>update<Key.space>meeting<Key.space>is<Key.space>a<Key.space>regular<Key.space>gathering<Key.space>where<Key.space>project<Key.space>stakeholders,<Key.space>team<Key.space>members,<Key.space>and<Key.space>relevant<Key.space>parties<Key.space>come<Key.space>together<Key.space>to<Key.space>discuss<Key.space>the<Key.space>progress<Key.space><Key.backspace><Key.backspace>s,<Key.space>status,<Key.space>and<Key.space>key<Key.space>updates<Key.space>of<Key.space>a<Key.space>specific<Key.space>project.<Key.space><Key.shift_r>the<Key.space>meeting<Key.space>provides<Key.space>and<Key.space><Key.backspace><Key.backspace><Key.space><Key.backspace><Key.space>an<Key.backspace><Key.backspace>opportunity<Key.space>to<Key.space>share<Key.space>information,<Key.space>address<Key.space>challenges,<Key.space>and<Key.space>ensure<Key.space>that<Key.space>the<Key.space>project<Key.space>stays<Key.space>on<Key.space>track<Key.space>towards<Key.space>its<Key.space>goals.
Screenshot: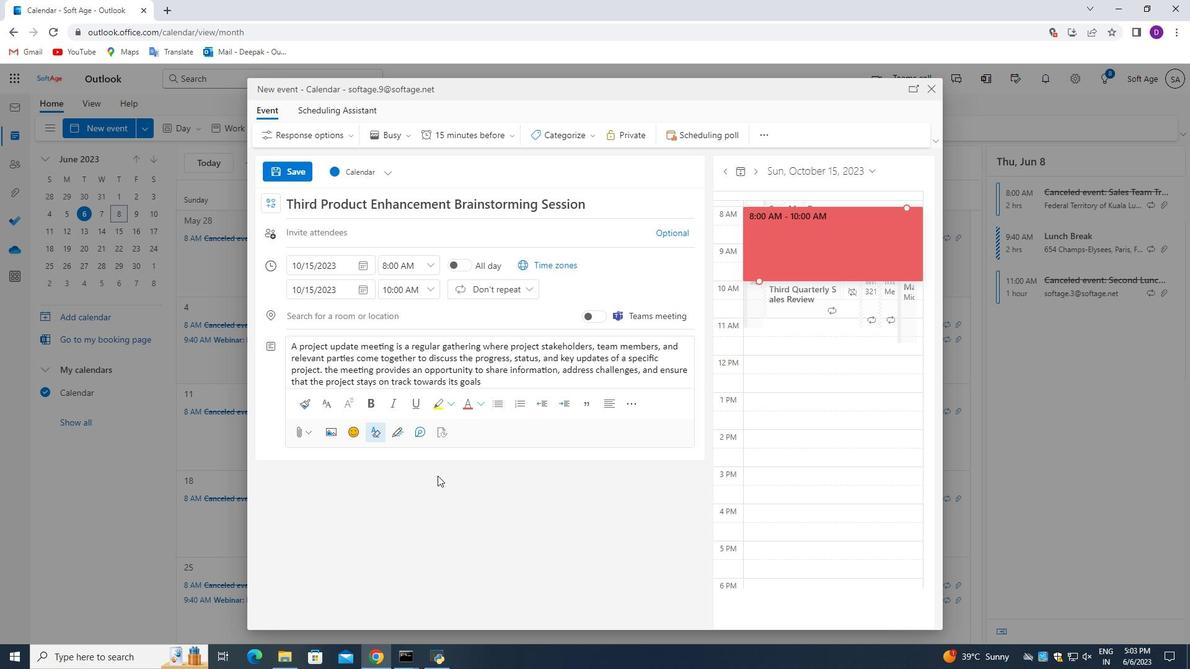 
Action: Mouse moved to (544, 136)
Screenshot: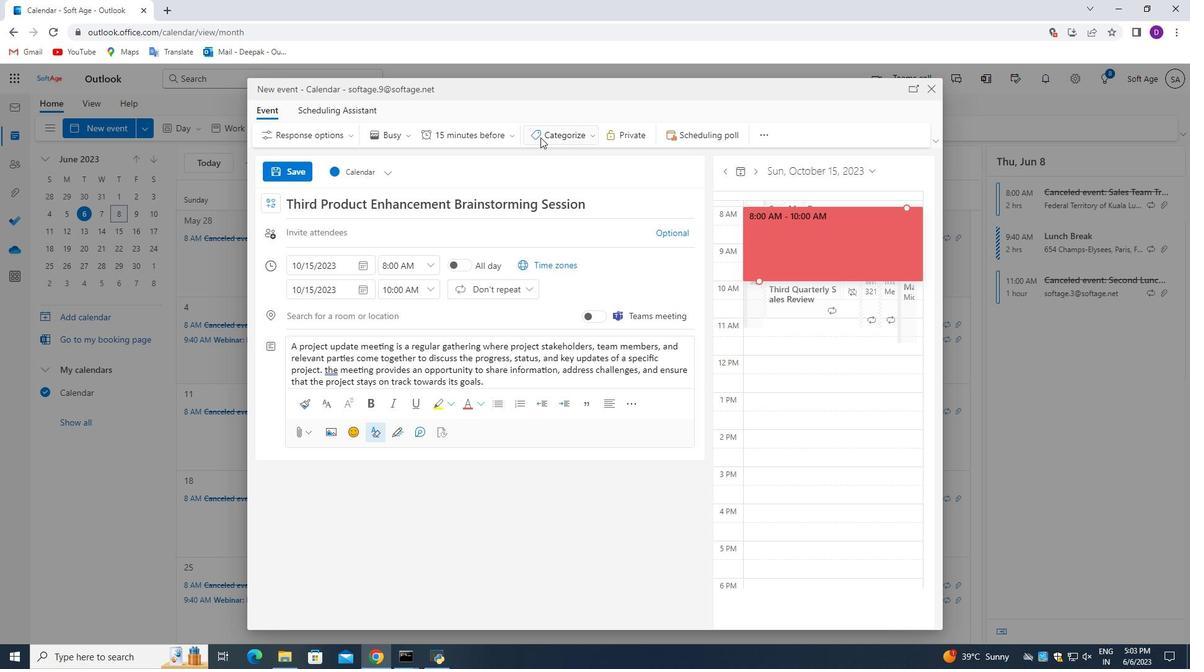 
Action: Mouse pressed left at (544, 136)
Screenshot: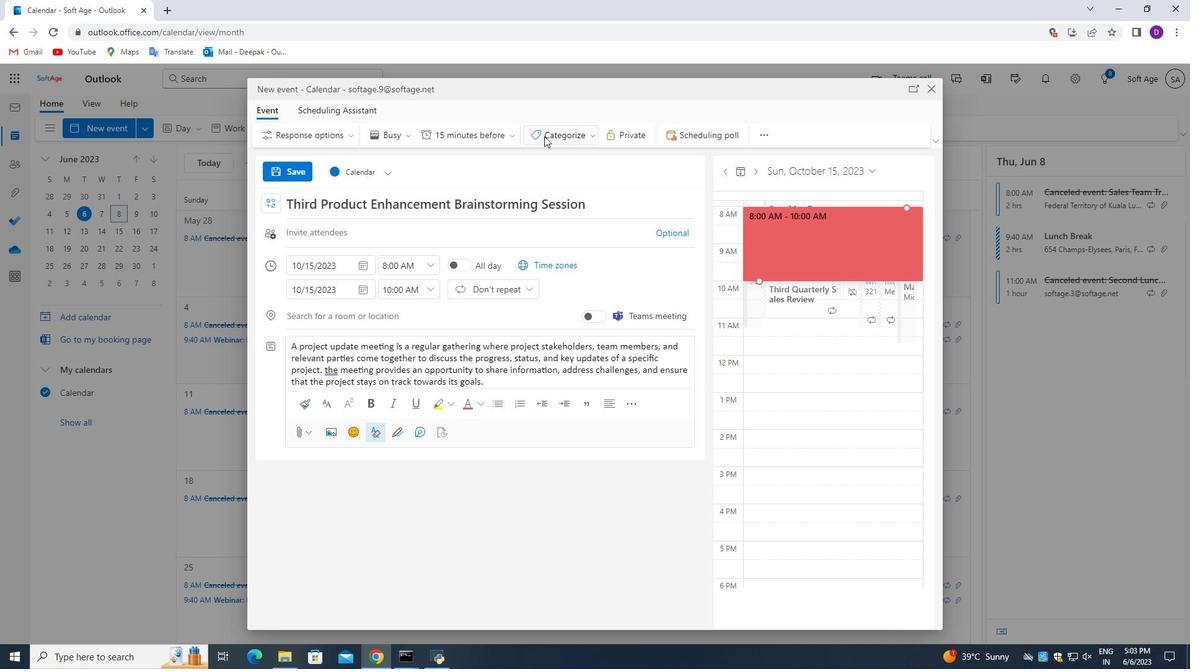 
Action: Mouse moved to (570, 192)
Screenshot: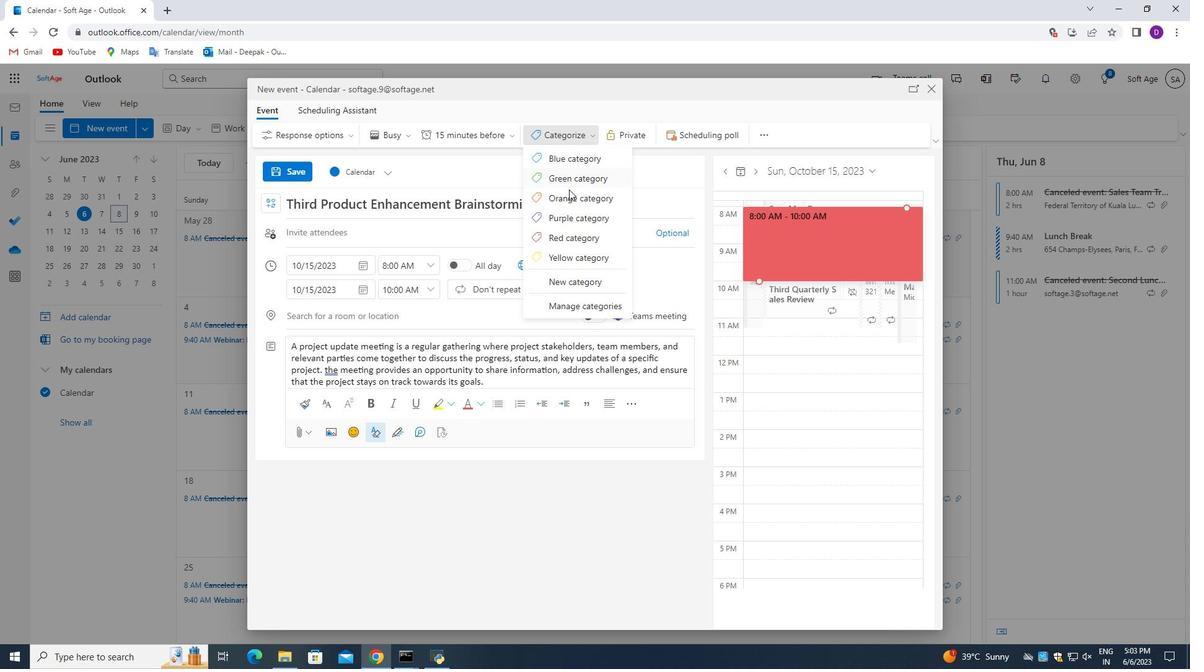 
Action: Mouse pressed left at (570, 192)
Screenshot: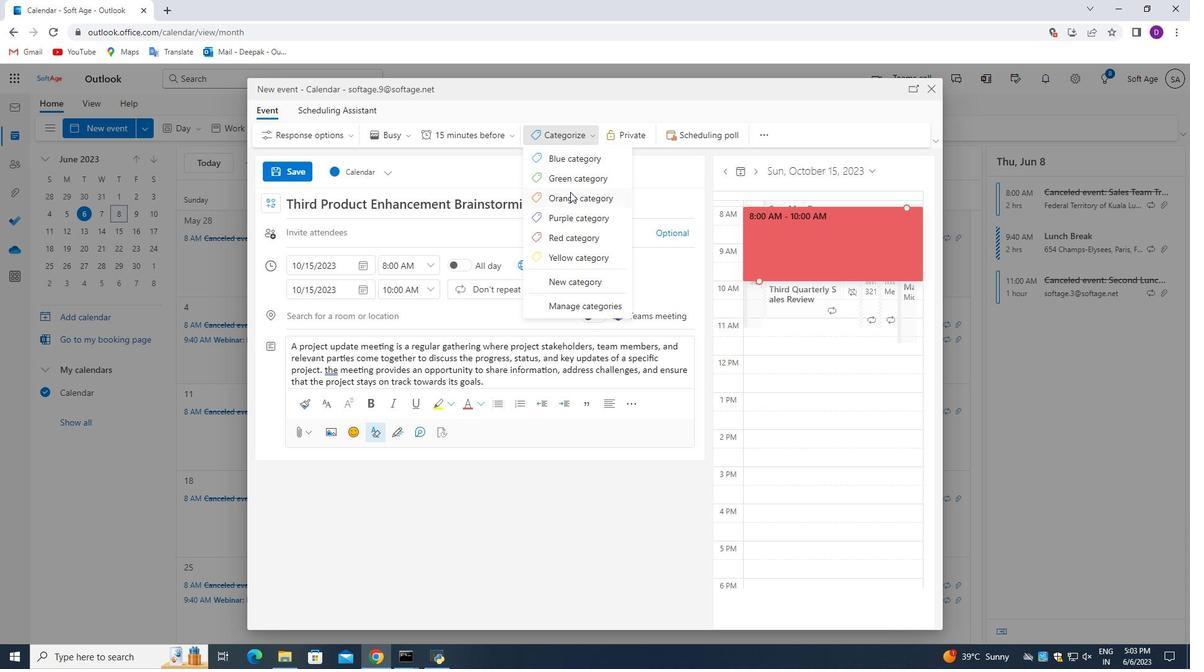 
Action: Mouse moved to (350, 231)
Screenshot: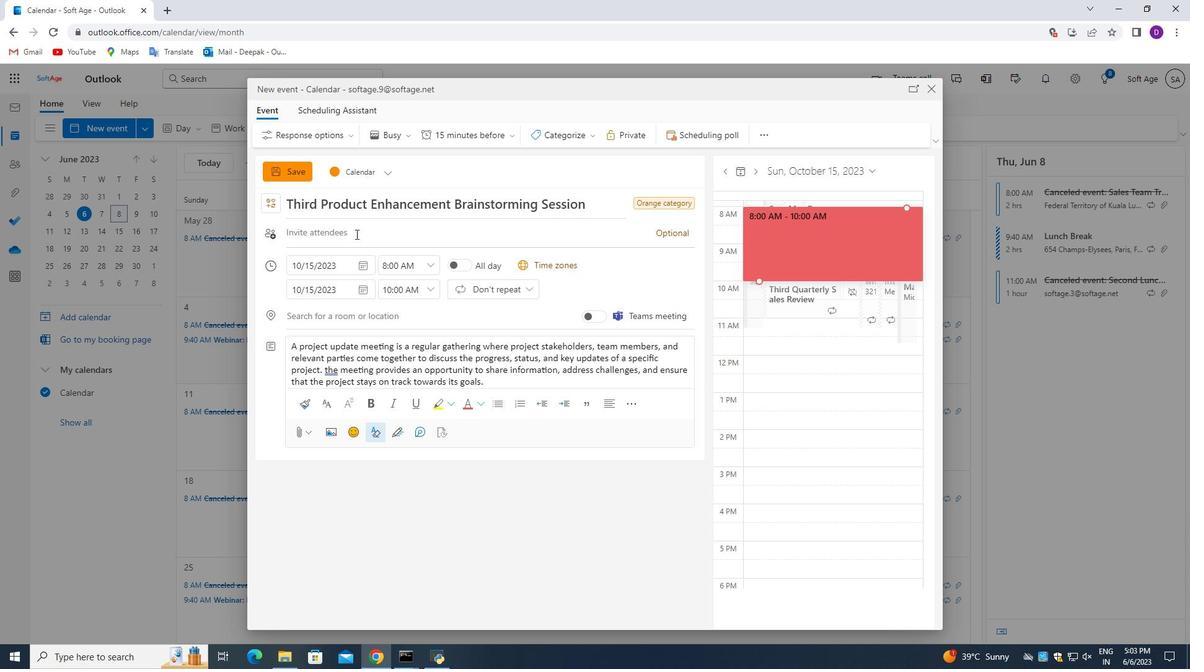 
Action: Mouse pressed left at (350, 231)
Screenshot: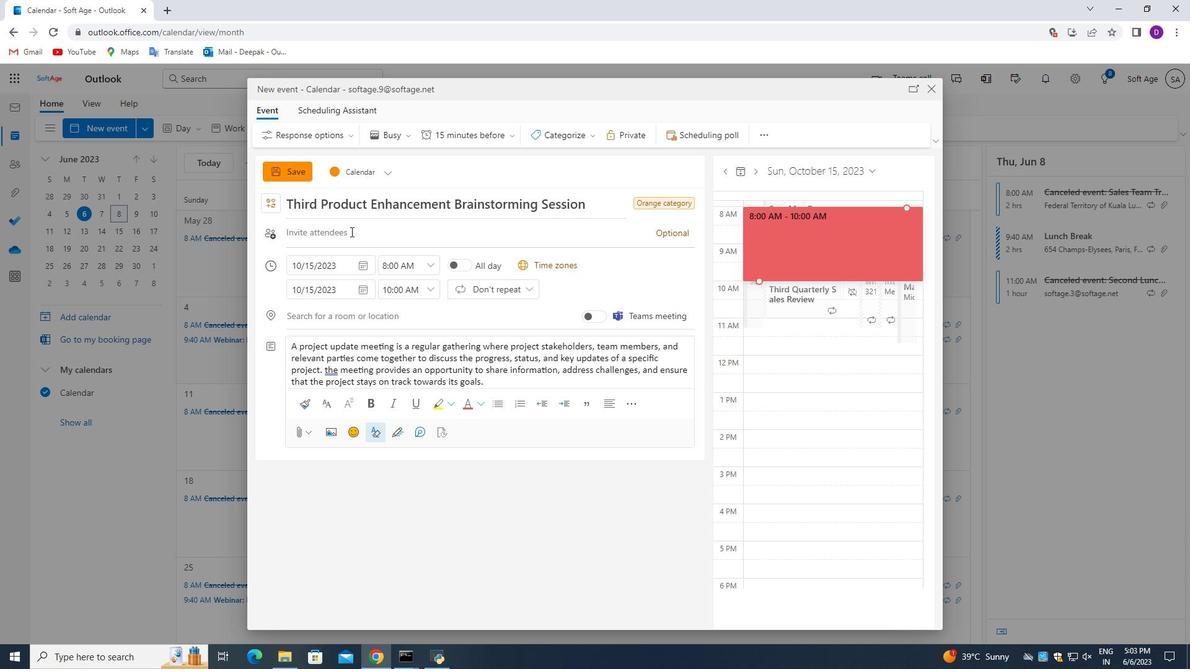 
Action: Mouse moved to (350, 231)
Screenshot: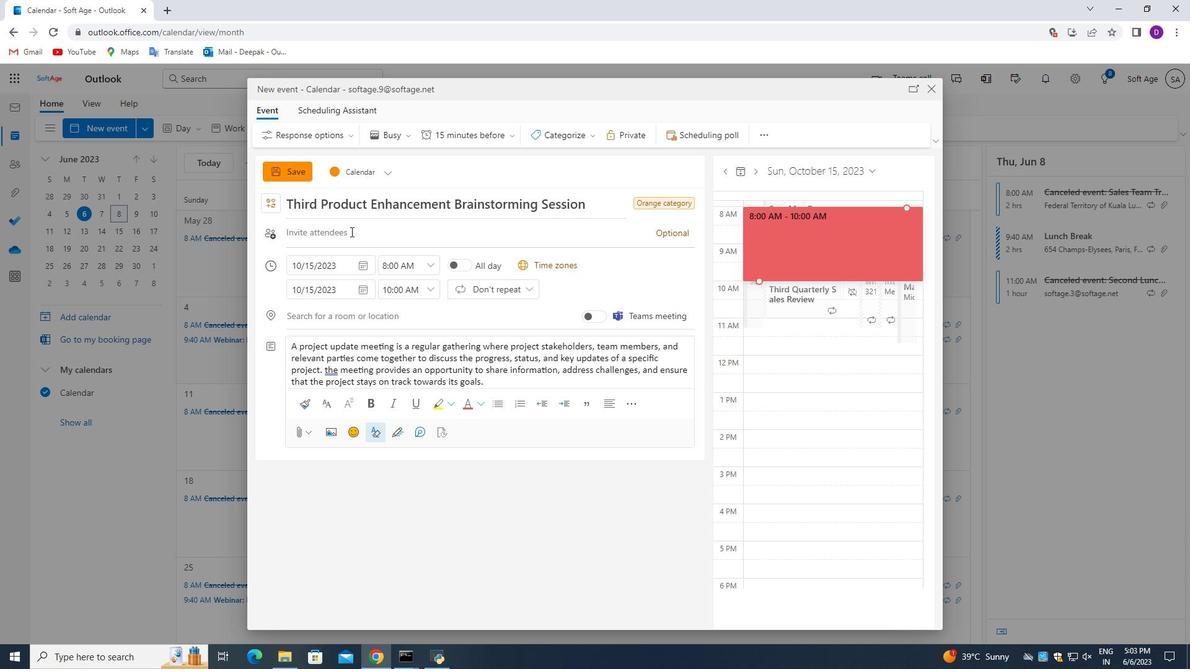 
Action: Key pressed softage.2<Key.shift>@softage.net<Key.enter>
Screenshot: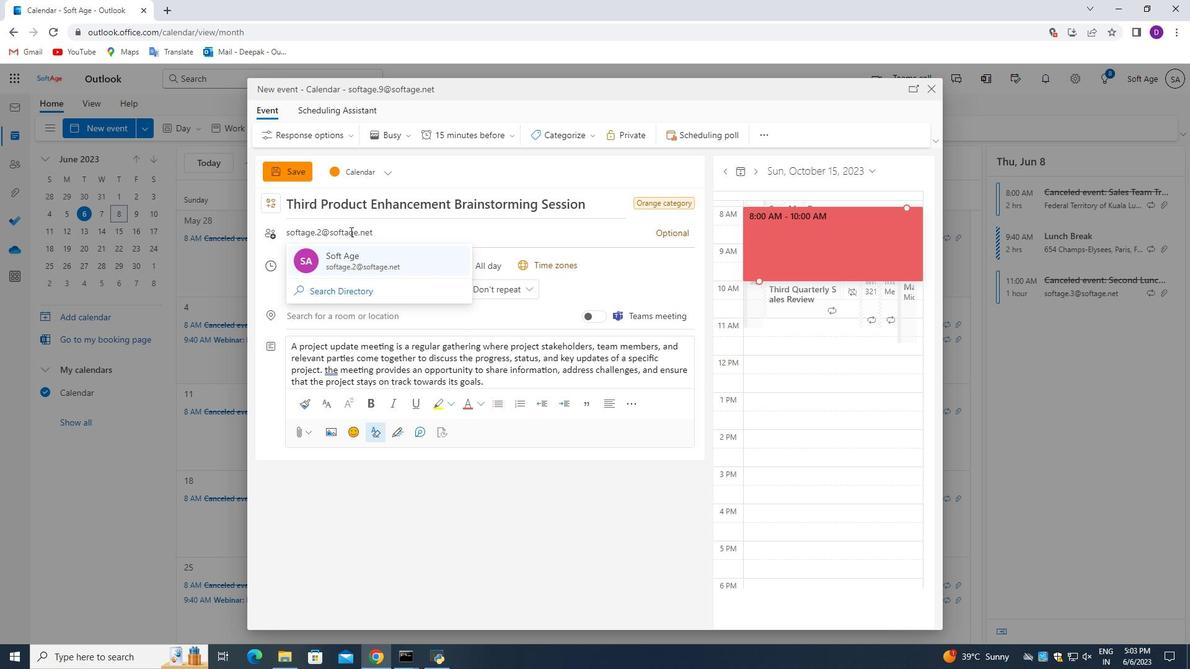 
Action: Mouse moved to (680, 237)
Screenshot: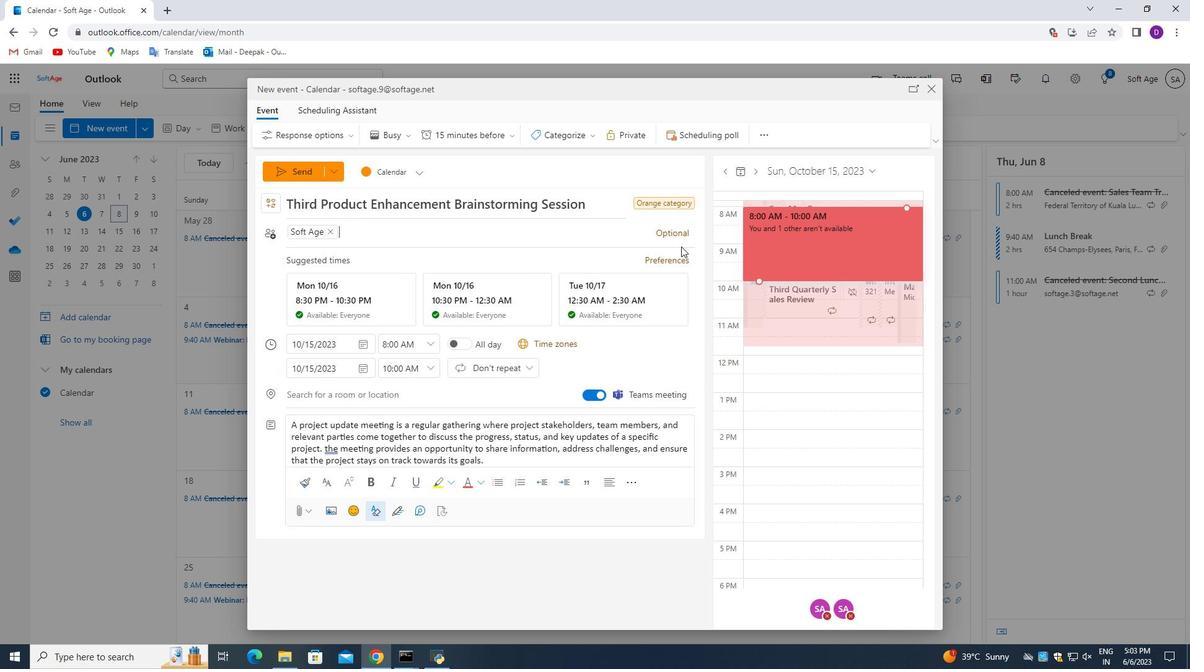 
Action: Mouse pressed left at (680, 237)
Screenshot: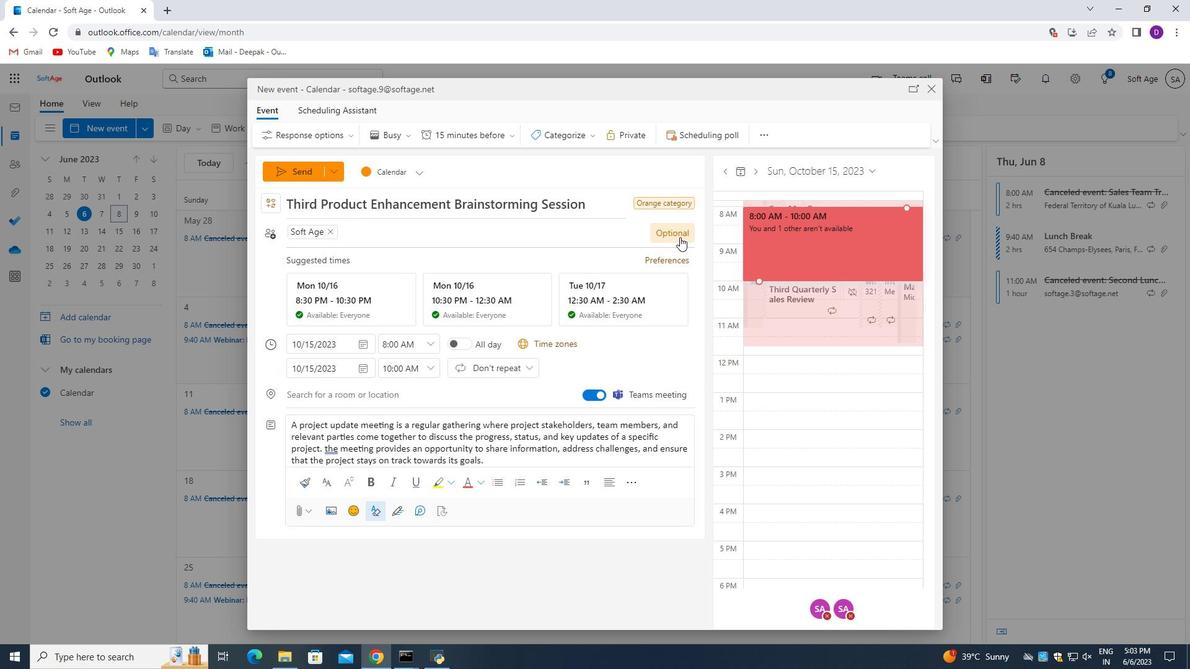 
Action: Mouse moved to (350, 270)
Screenshot: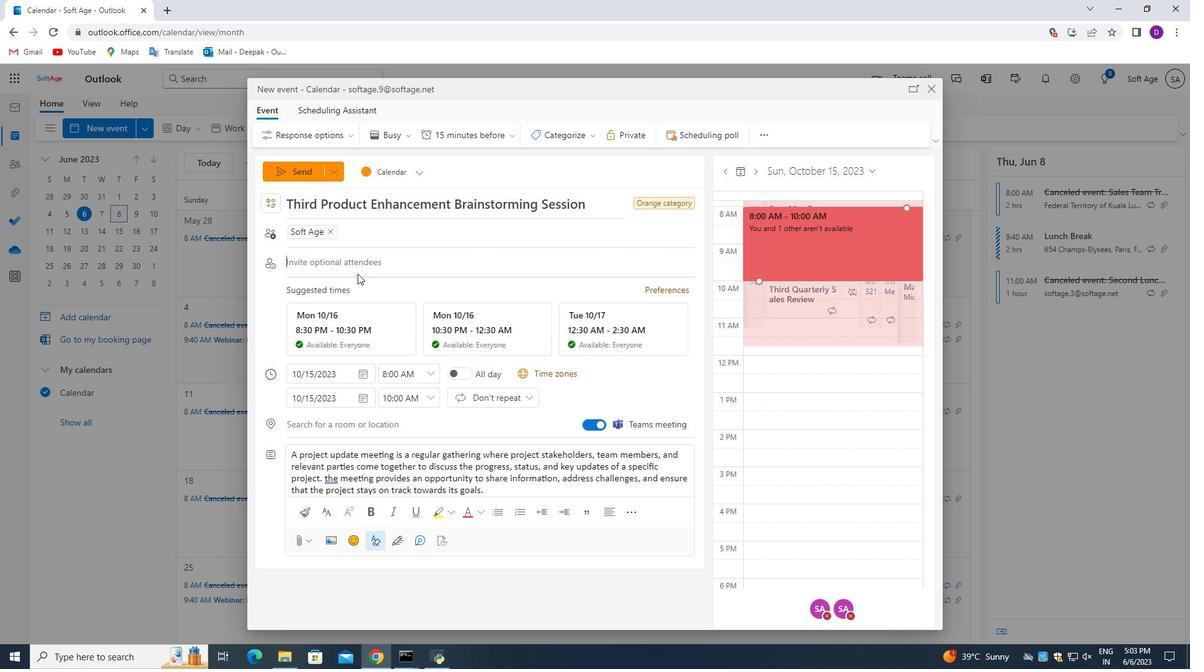 
Action: Key pressed softage.3<Key.shift>@softage.net<Key.enter>
Screenshot: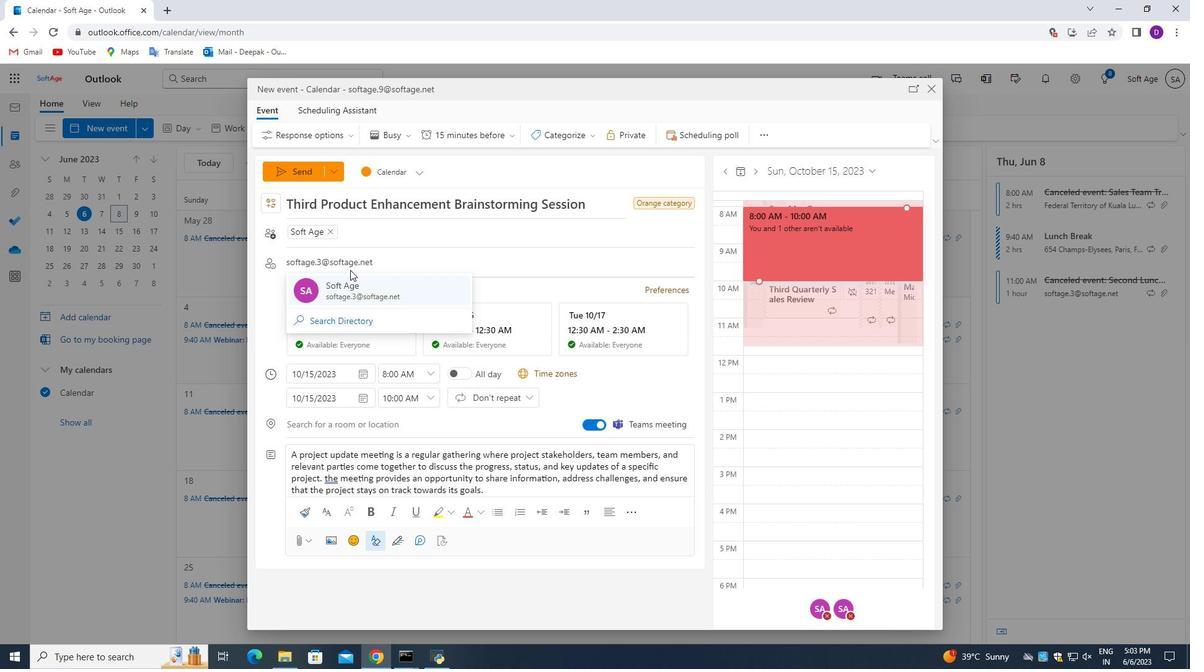
Action: Mouse moved to (407, 305)
Screenshot: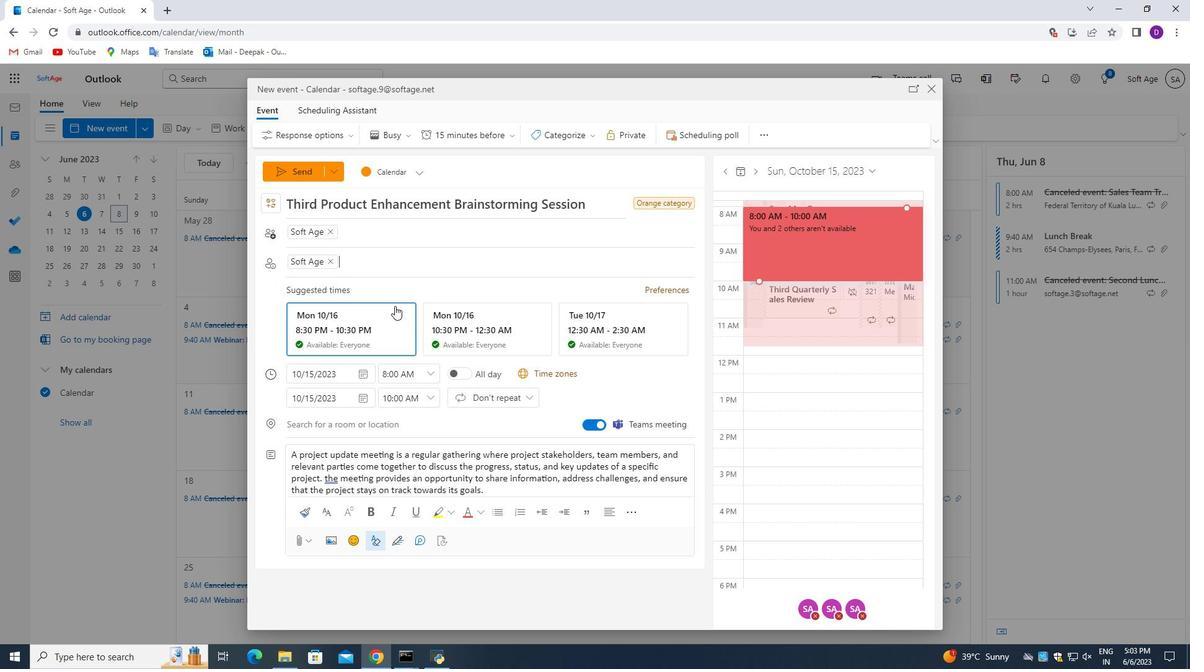 
Action: Mouse scrolled (407, 305) with delta (0, 0)
Screenshot: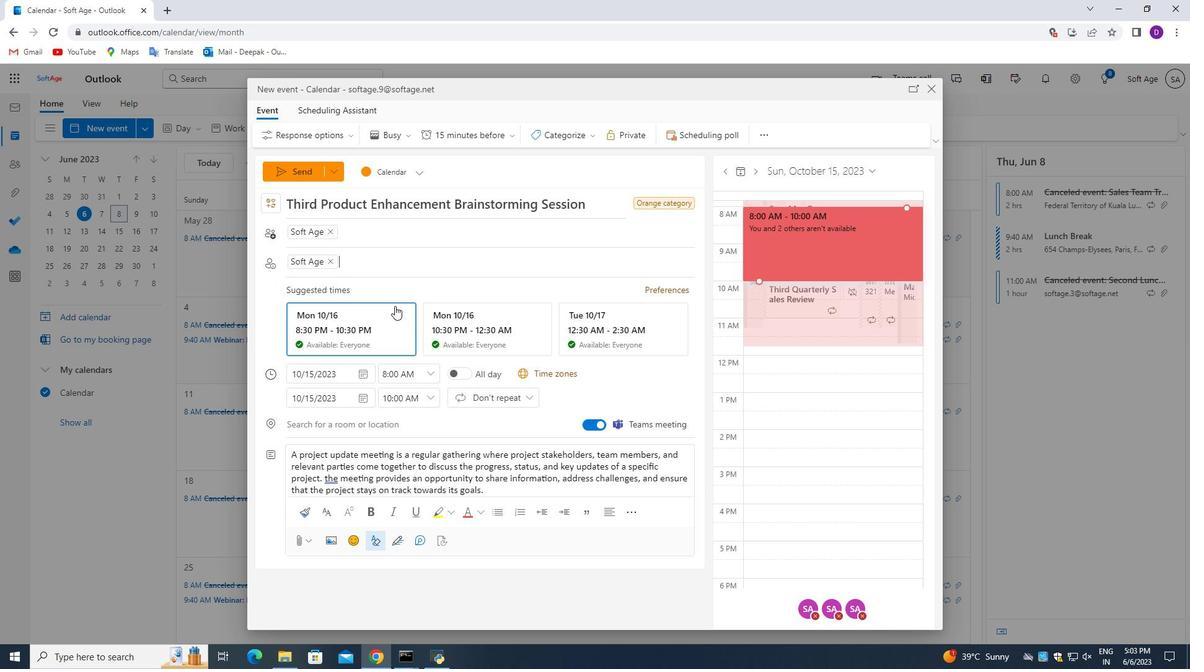 
Action: Mouse moved to (422, 301)
Screenshot: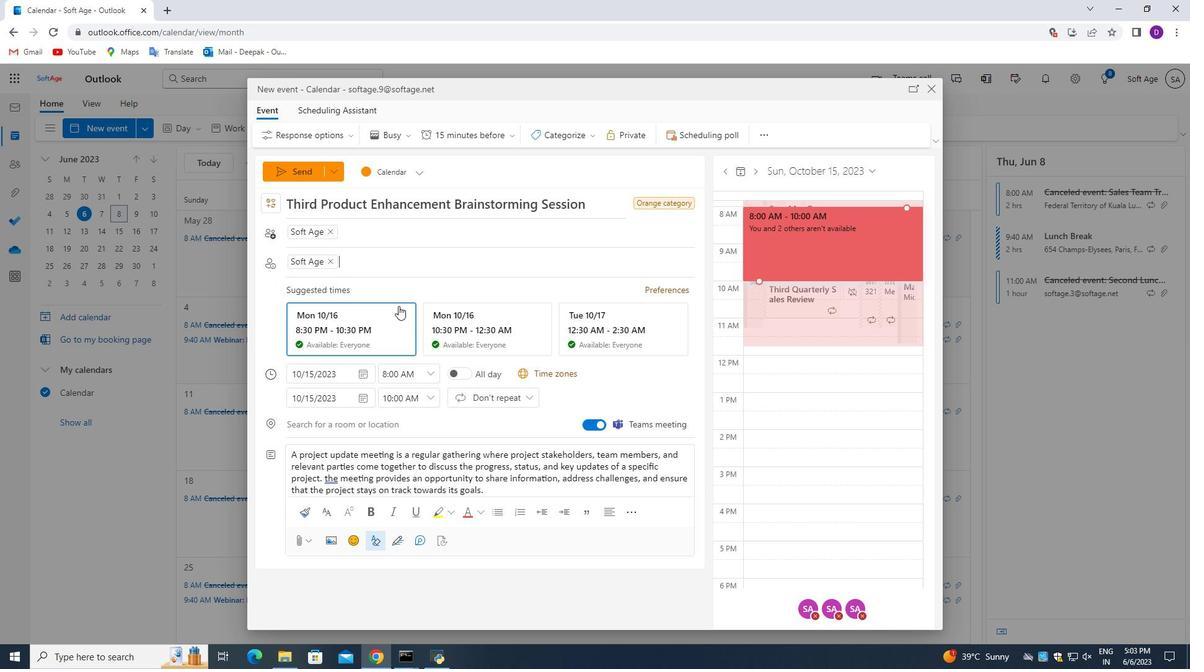 
Action: Mouse scrolled (422, 300) with delta (0, 0)
Screenshot: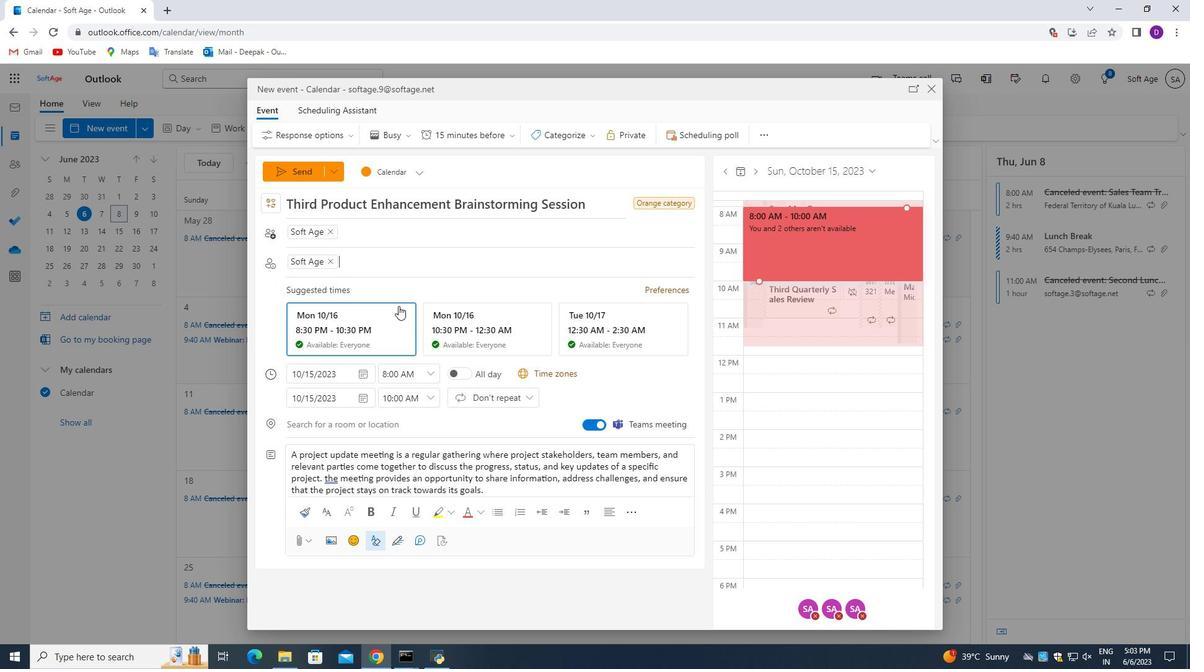 
Action: Mouse moved to (443, 292)
Screenshot: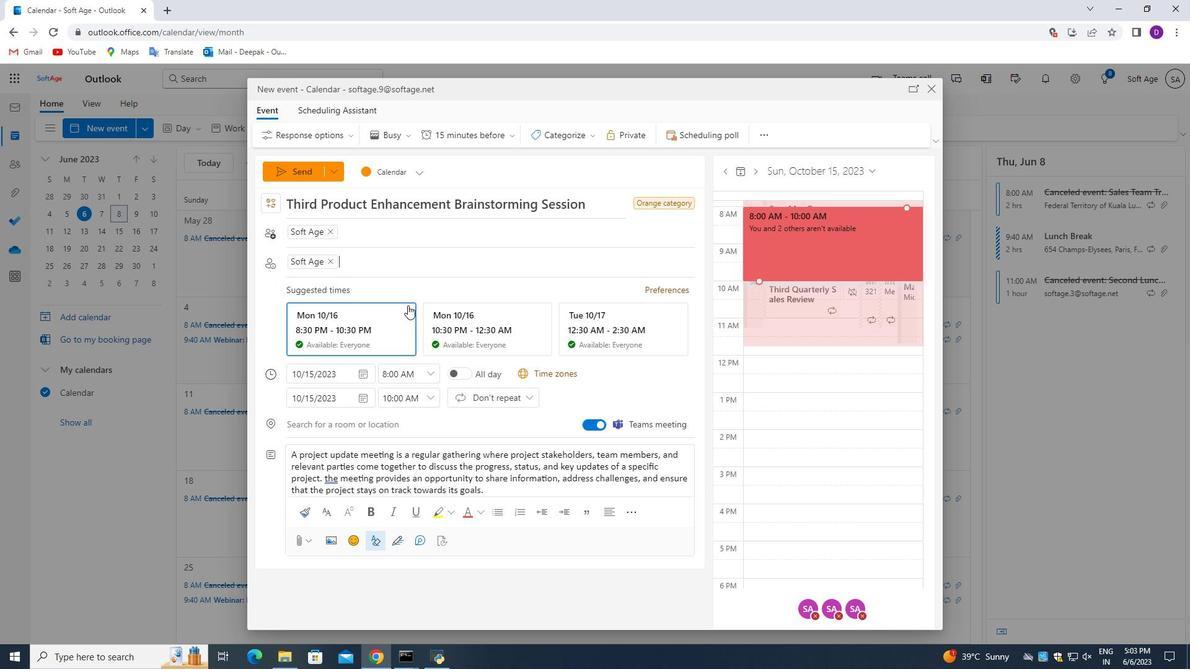 
Action: Mouse scrolled (443, 291) with delta (0, 0)
Screenshot: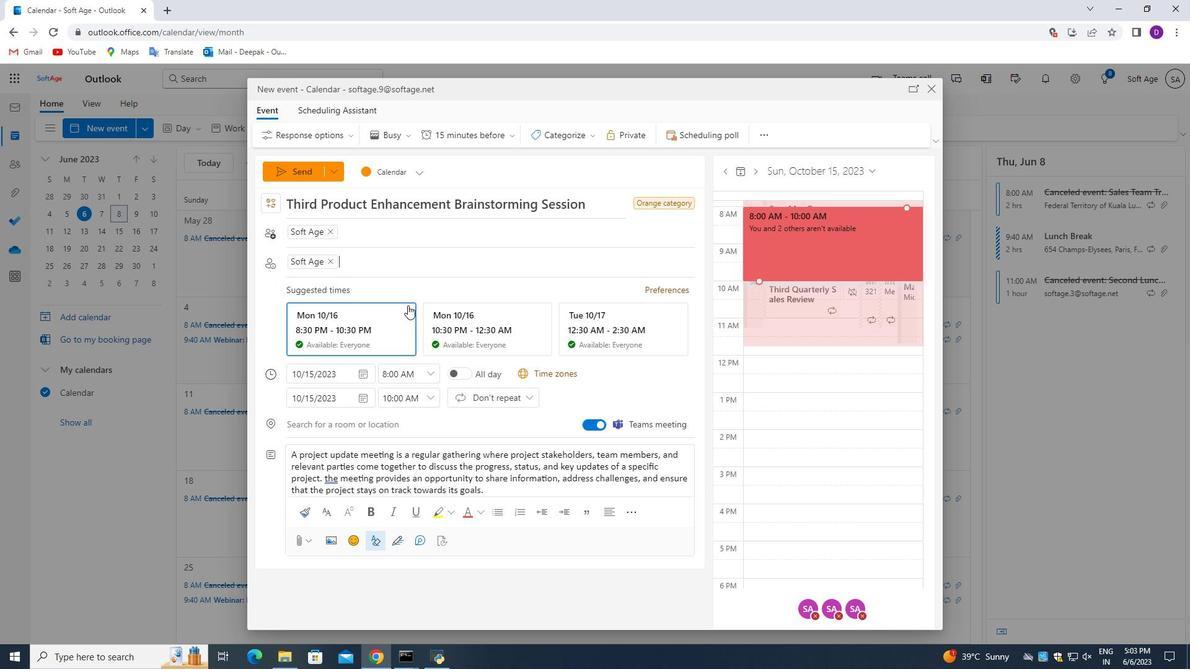 
Action: Mouse moved to (486, 136)
Screenshot: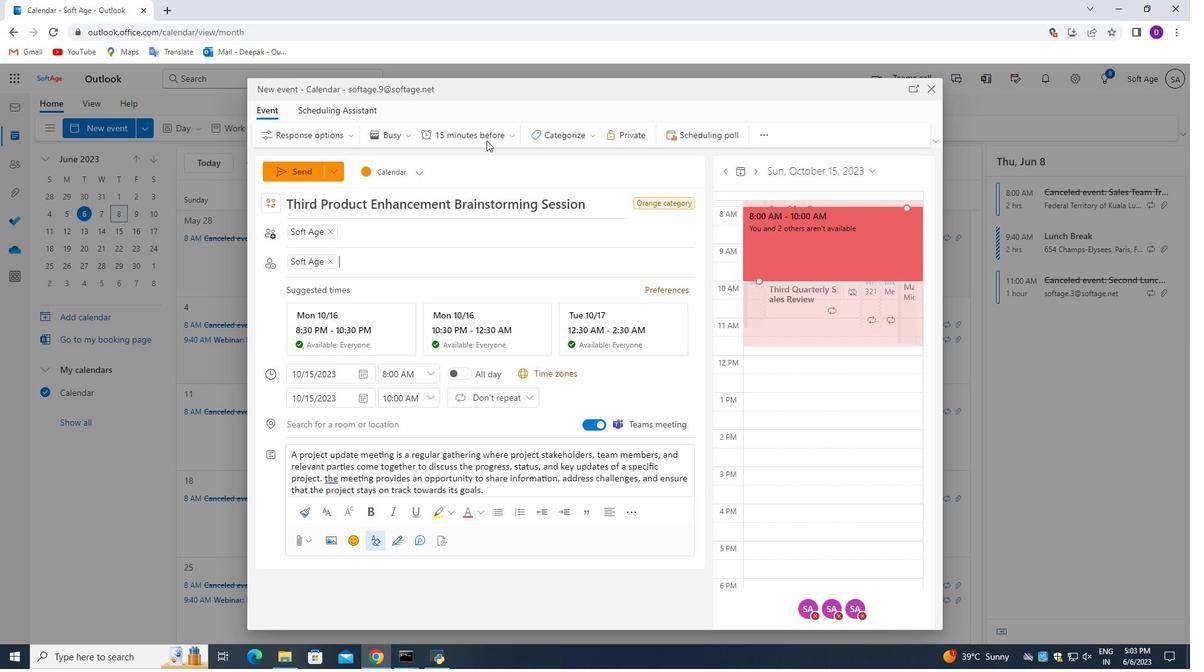 
Action: Mouse pressed left at (486, 136)
Screenshot: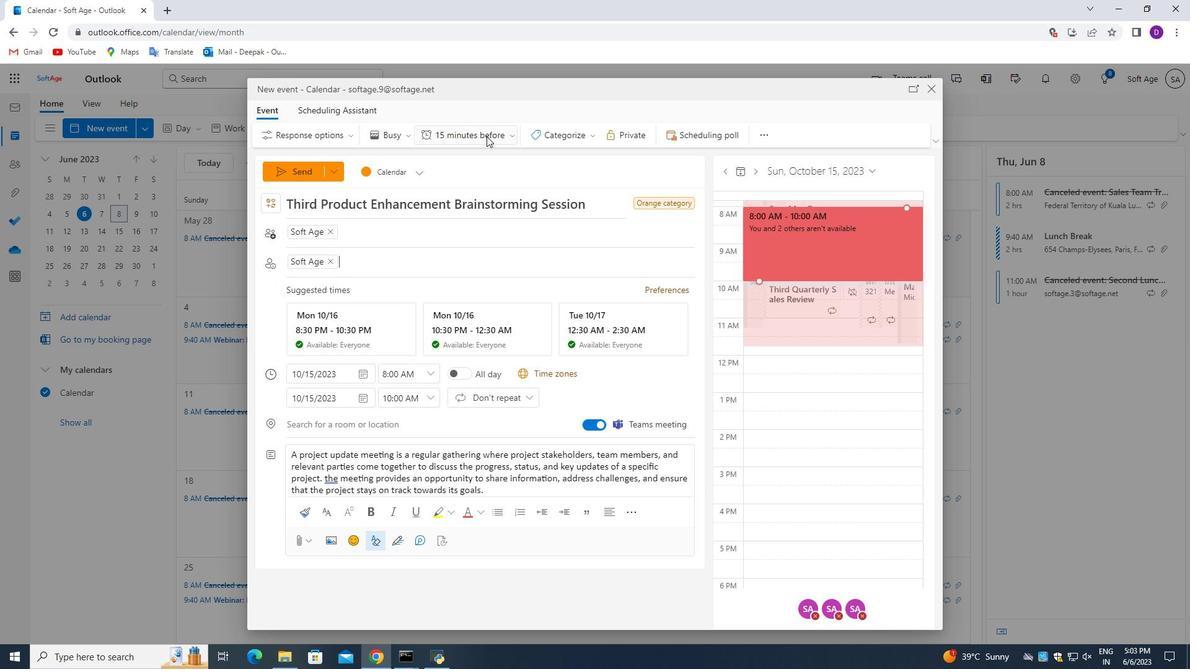 
Action: Mouse moved to (472, 226)
Screenshot: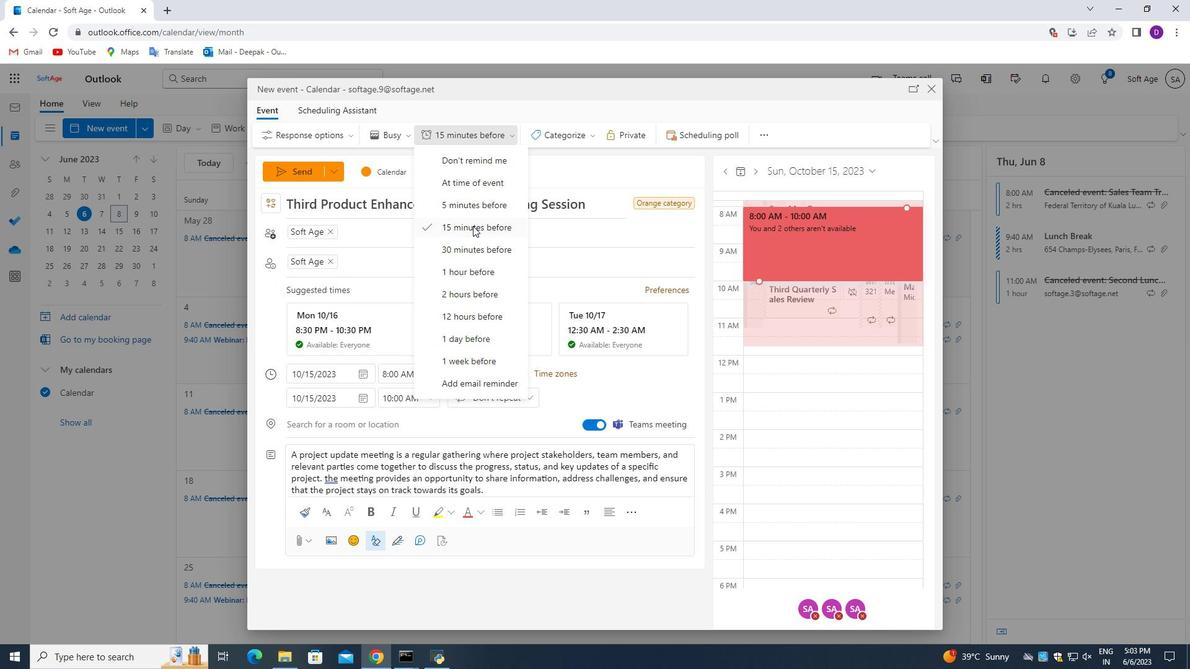 
Action: Mouse pressed left at (472, 226)
Screenshot: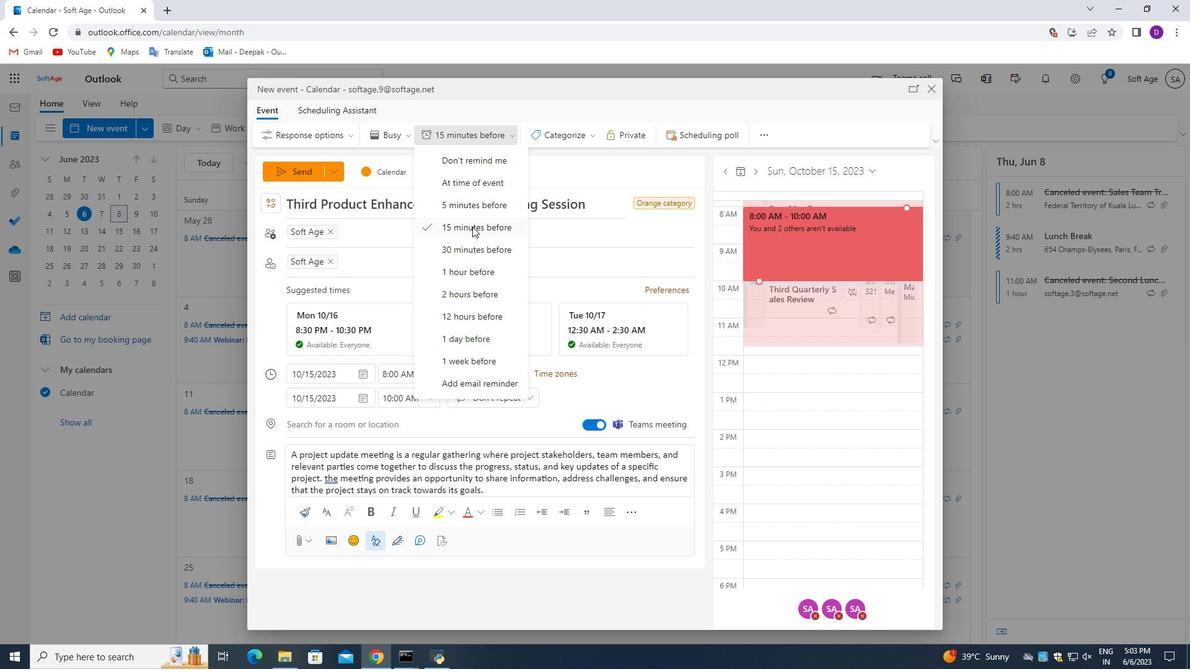 
Action: Mouse moved to (445, 322)
Screenshot: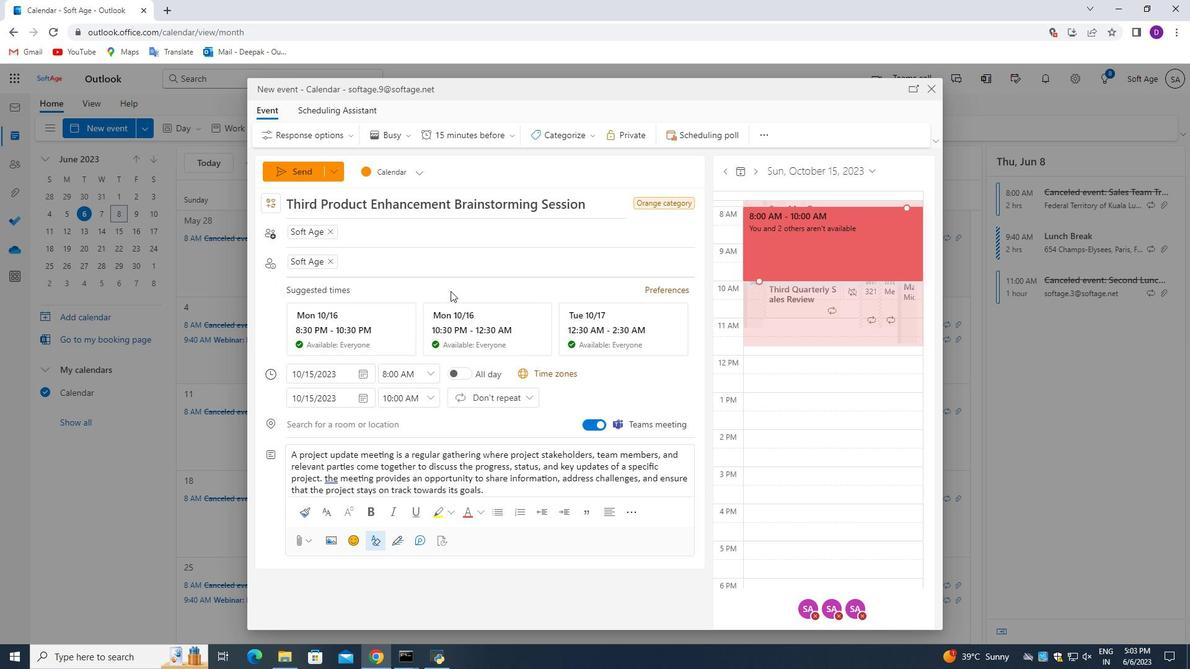 
Action: Mouse scrolled (445, 319) with delta (0, 0)
Screenshot: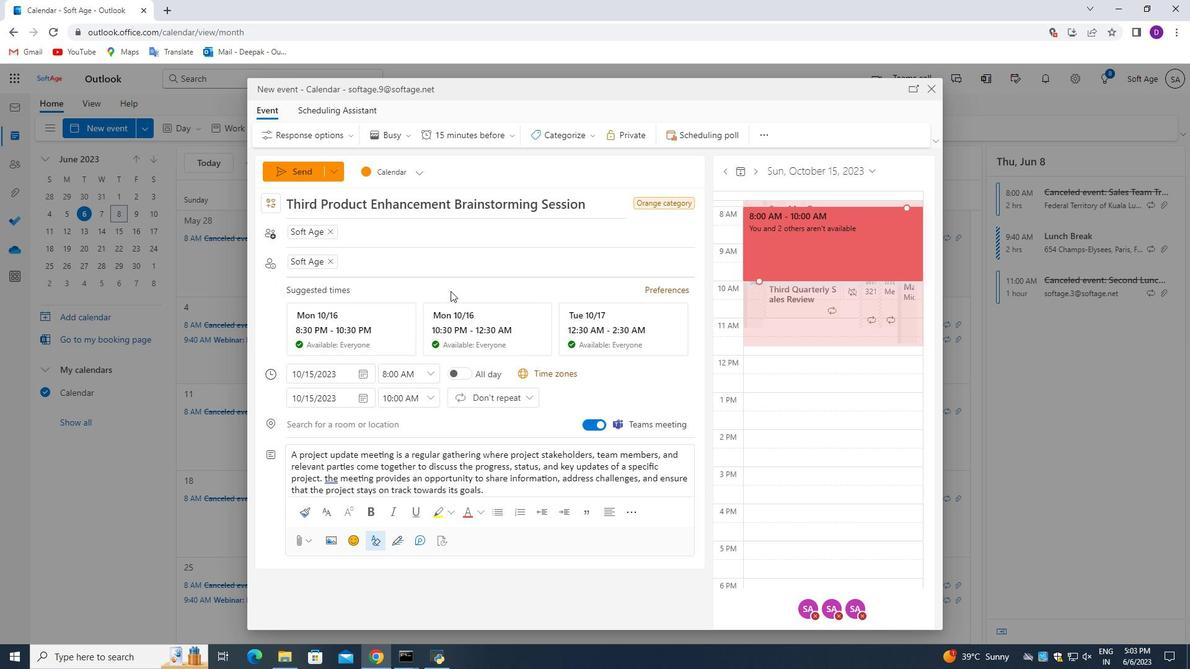 
Action: Mouse moved to (442, 335)
Screenshot: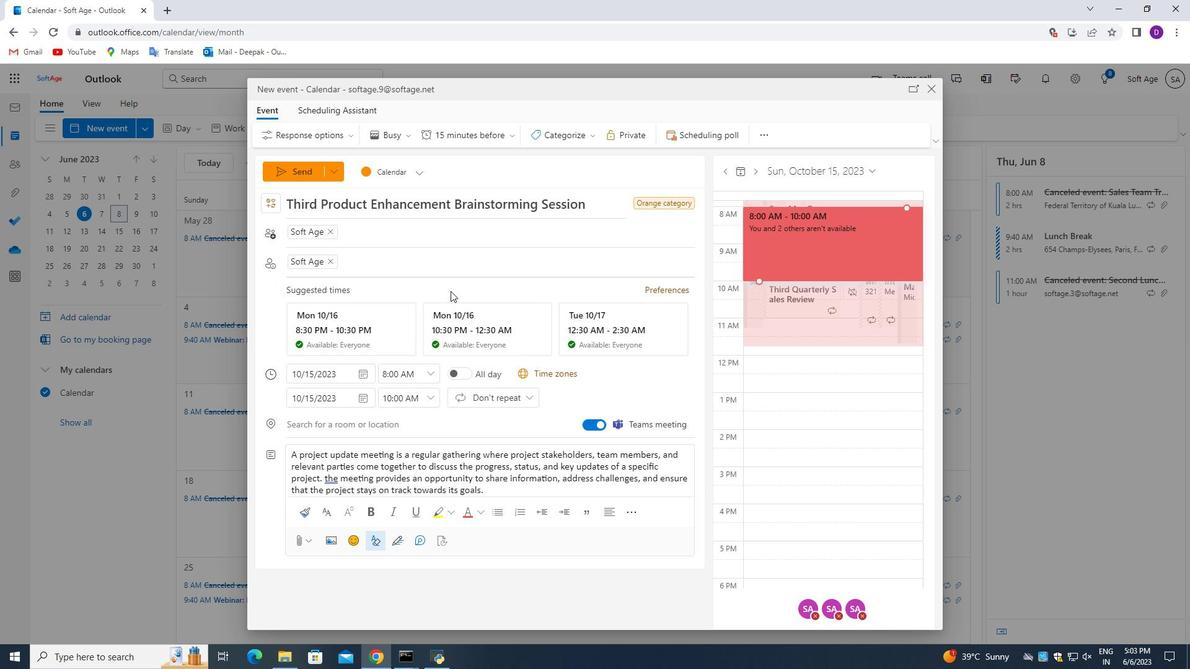 
Action: Mouse scrolled (442, 334) with delta (0, 0)
Screenshot: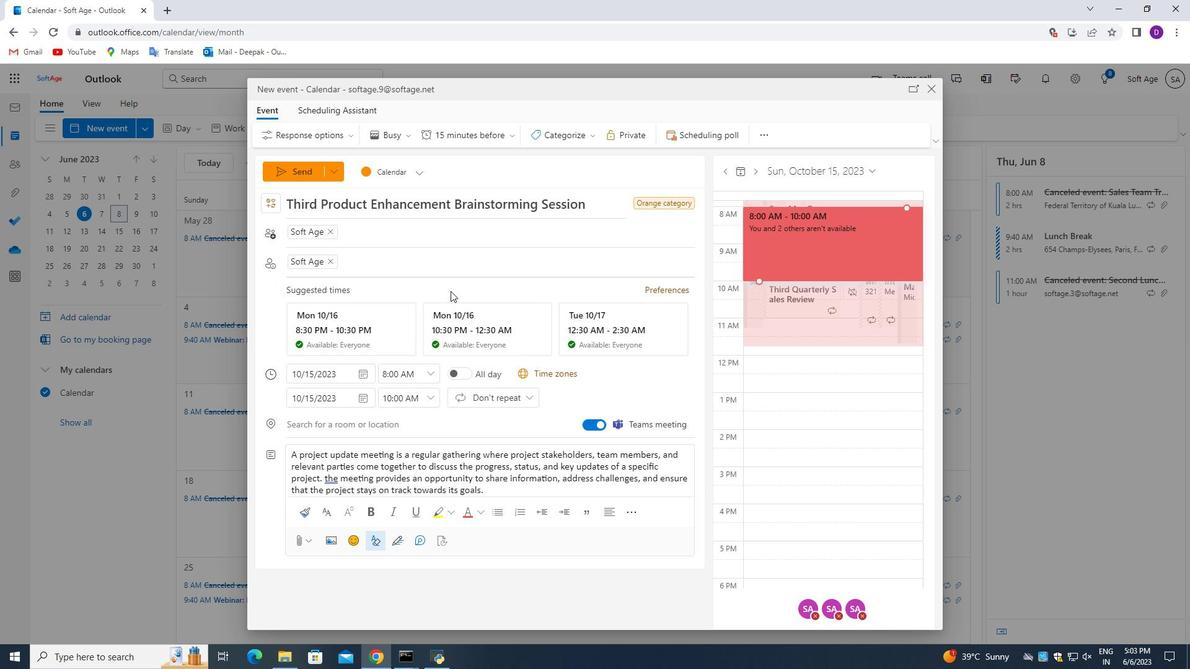 
Action: Mouse moved to (442, 342)
Screenshot: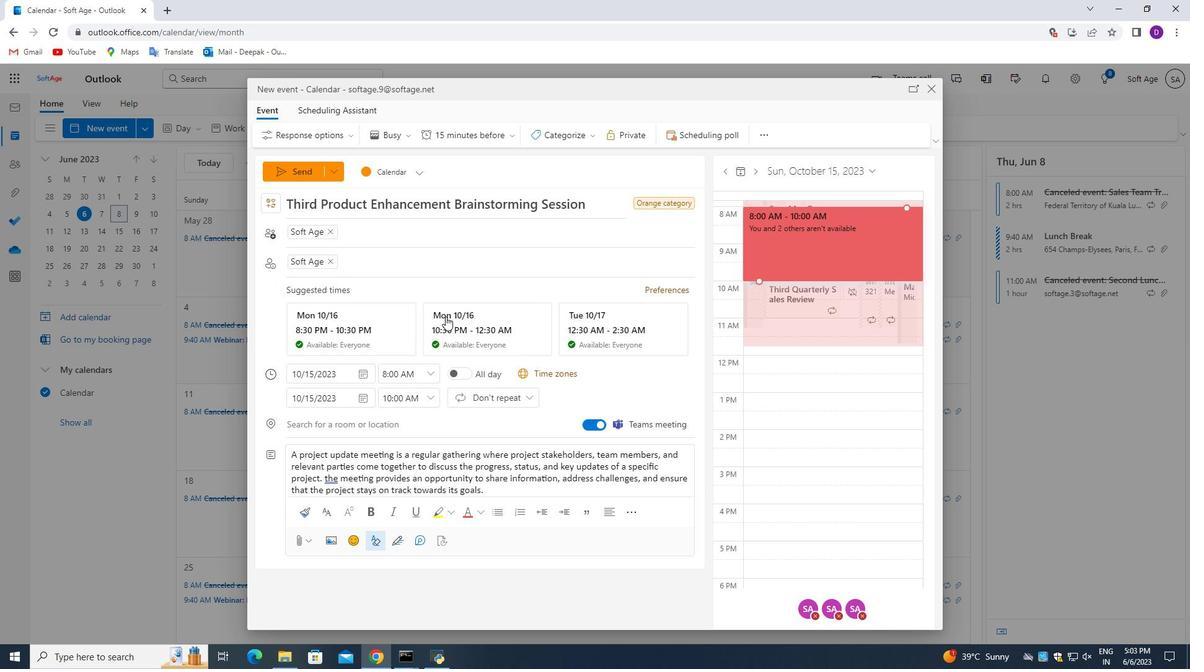 
Action: Mouse scrolled (442, 341) with delta (0, 0)
Screenshot: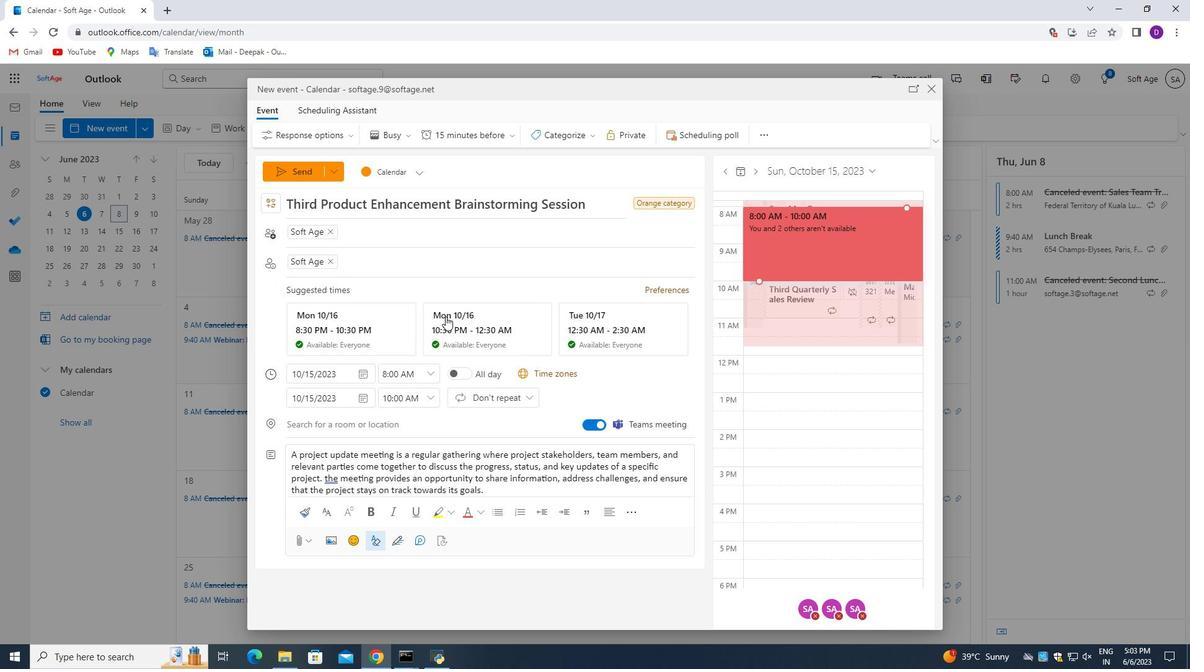 
Action: Mouse moved to (441, 349)
Screenshot: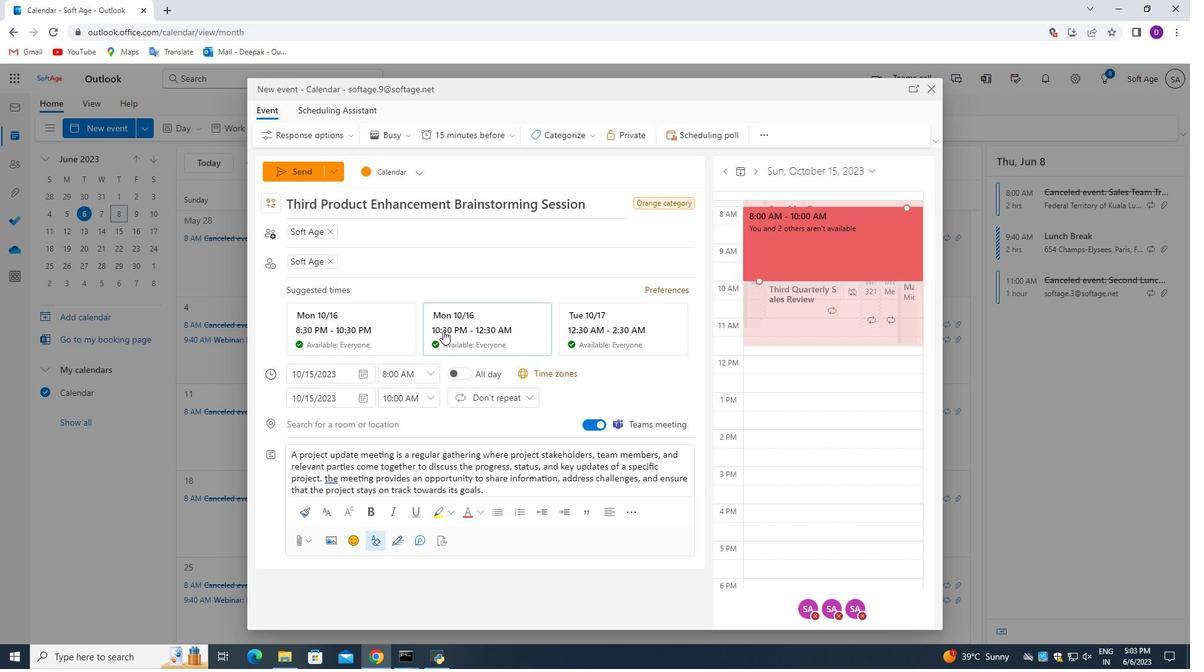 
Action: Mouse scrolled (441, 349) with delta (0, 0)
Screenshot: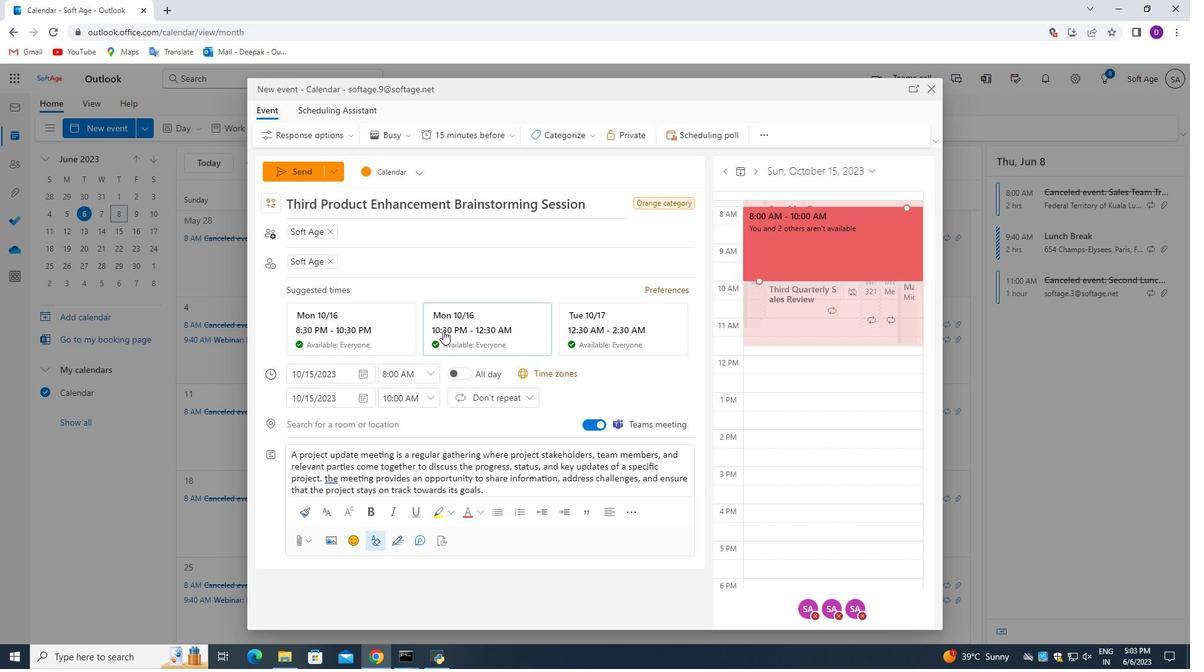 
Action: Mouse moved to (423, 414)
Screenshot: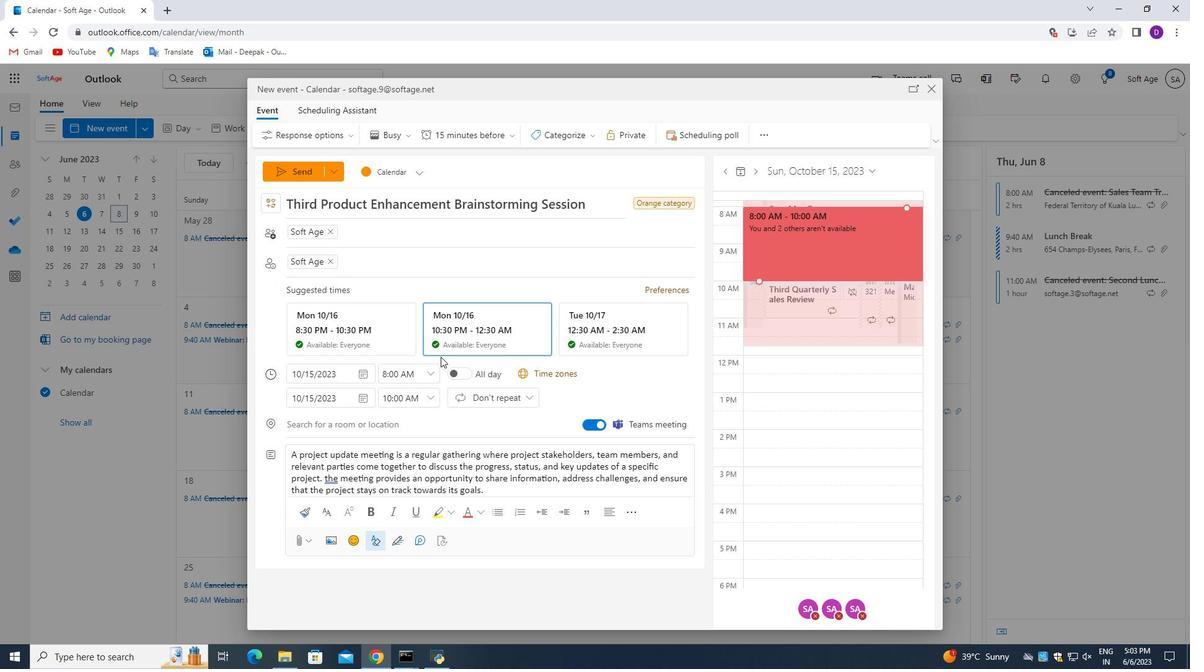 
Action: Mouse scrolled (438, 367) with delta (0, 0)
Screenshot: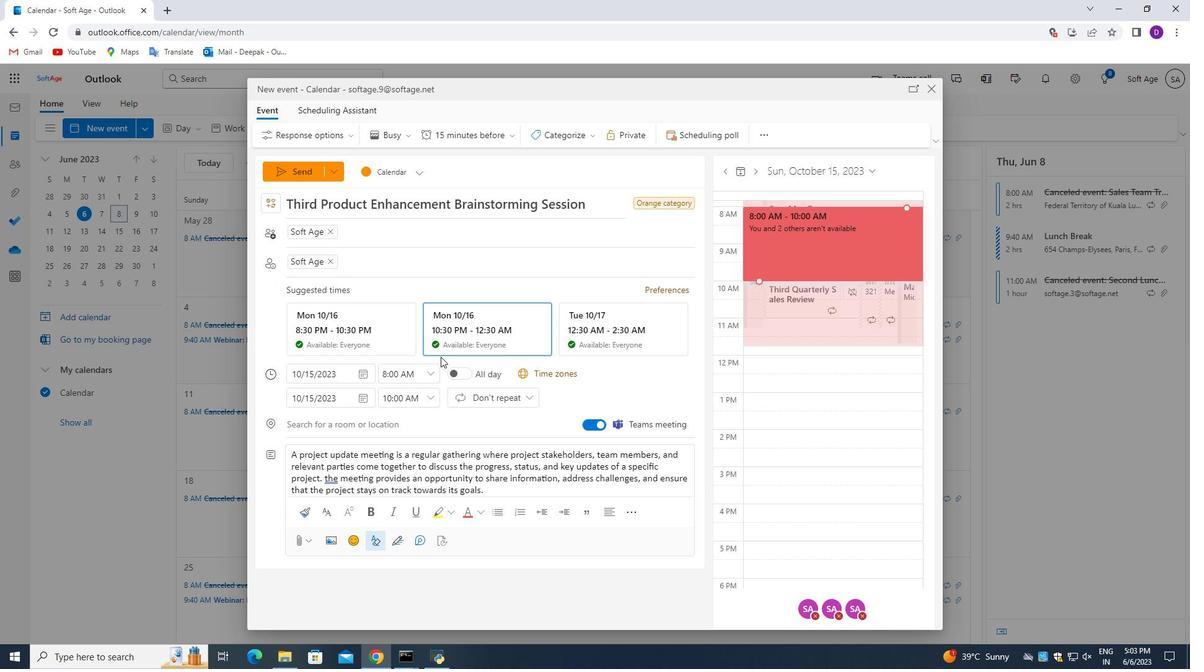 
Action: Mouse moved to (421, 442)
Screenshot: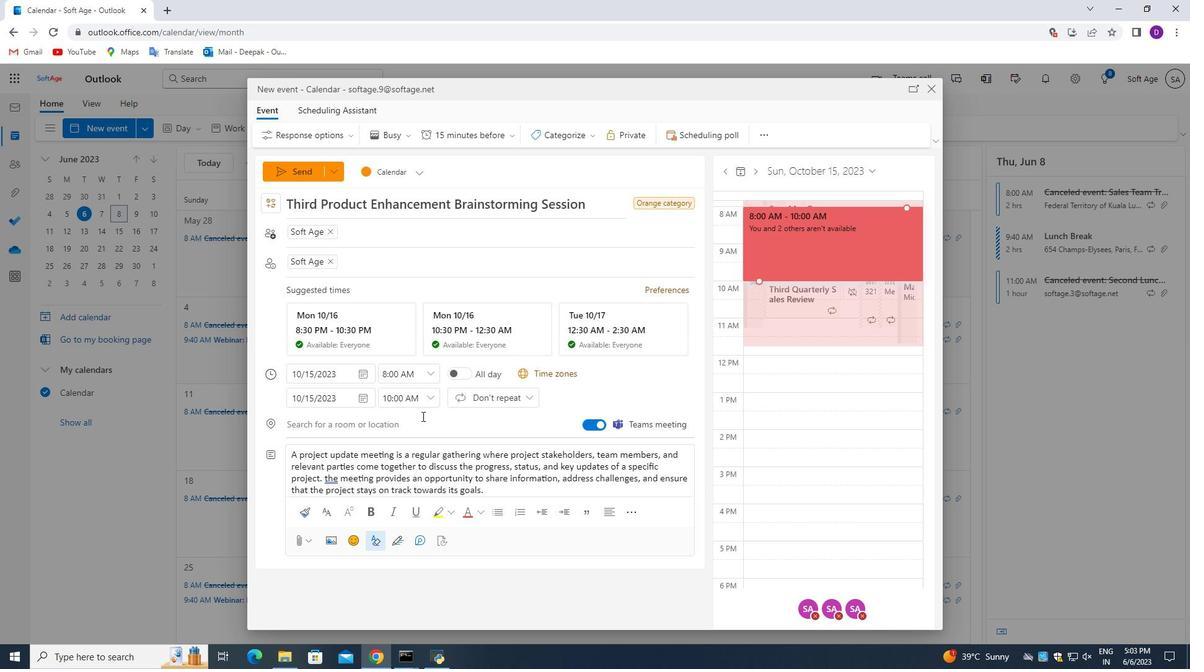 
Action: Mouse scrolled (421, 439) with delta (0, 0)
Screenshot: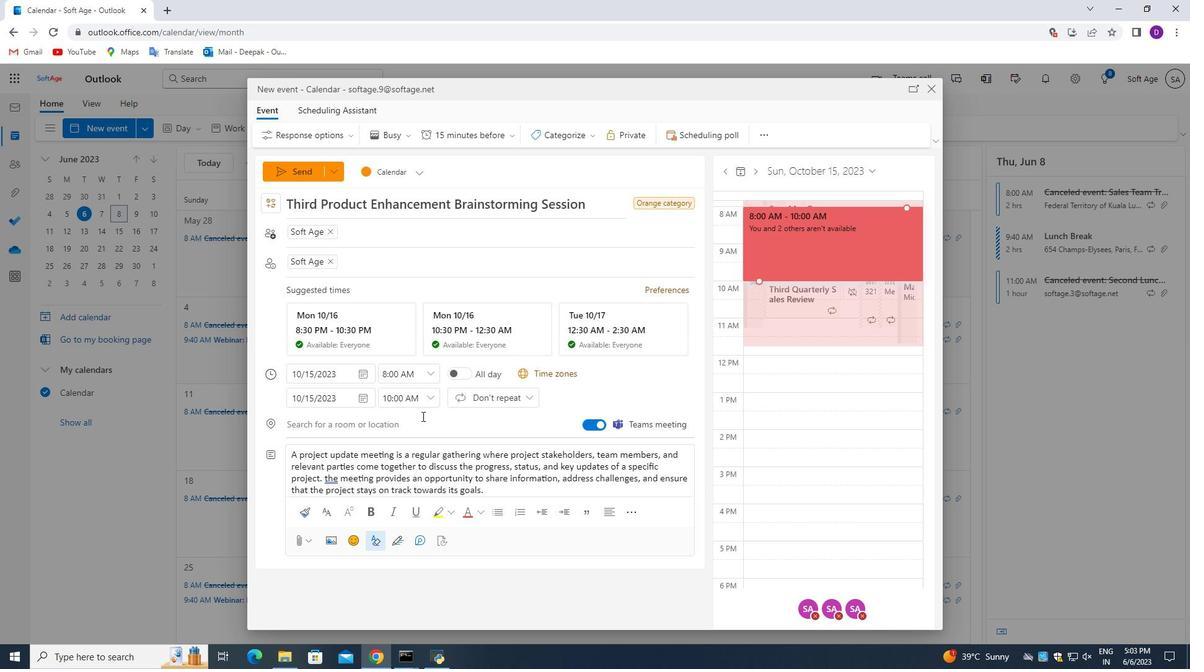 
Action: Mouse moved to (421, 449)
Screenshot: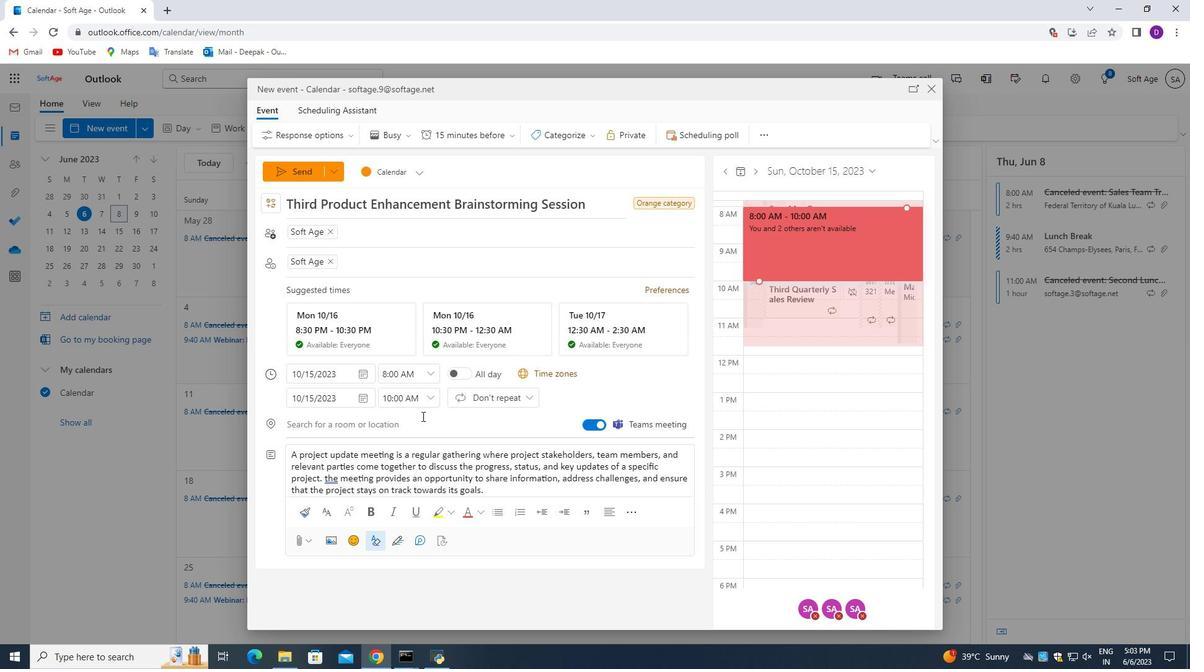 
Action: Mouse scrolled (421, 448) with delta (0, 0)
Screenshot: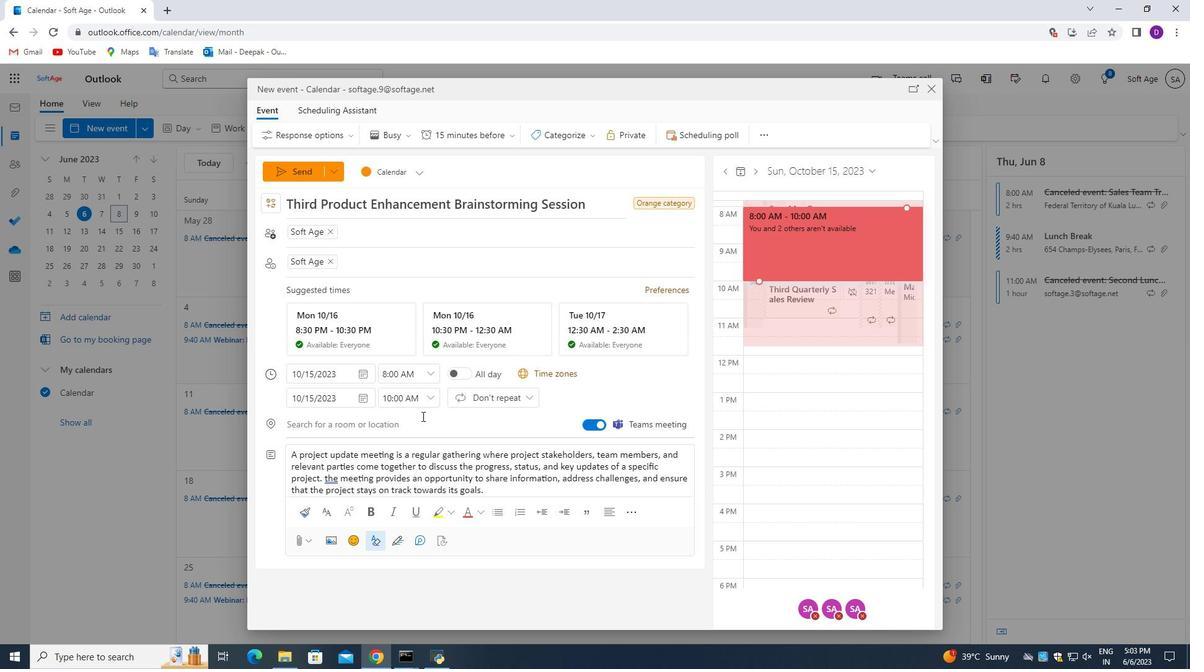 
Action: Mouse moved to (420, 463)
Screenshot: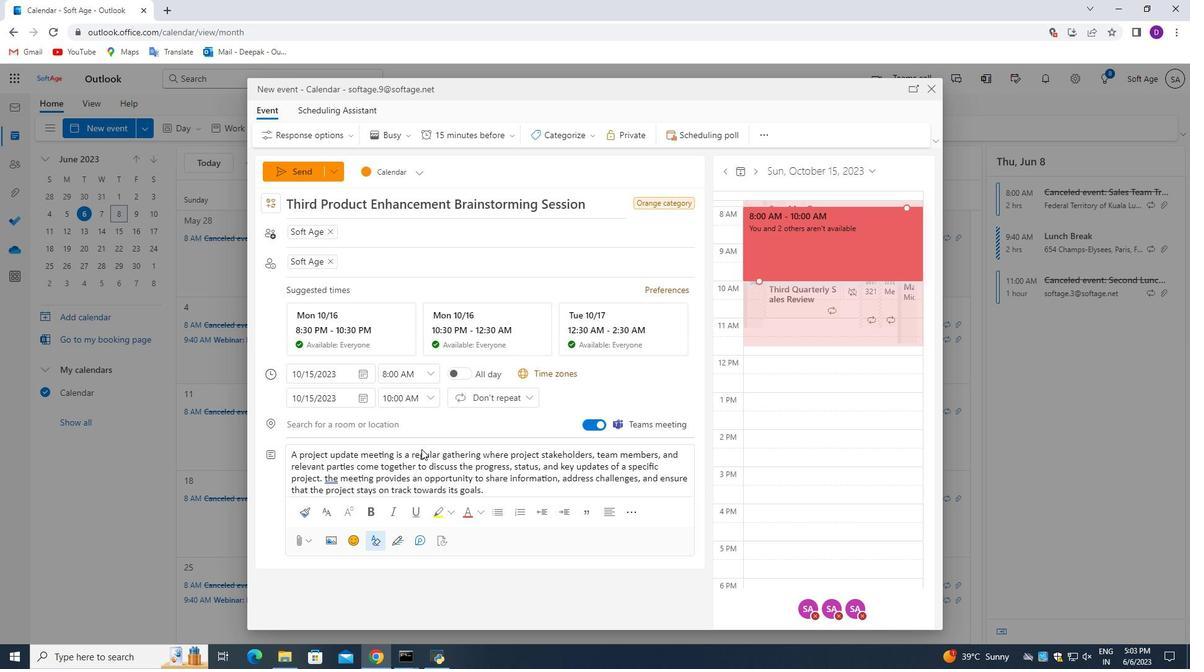 
Action: Mouse scrolled (420, 462) with delta (0, 0)
Screenshot: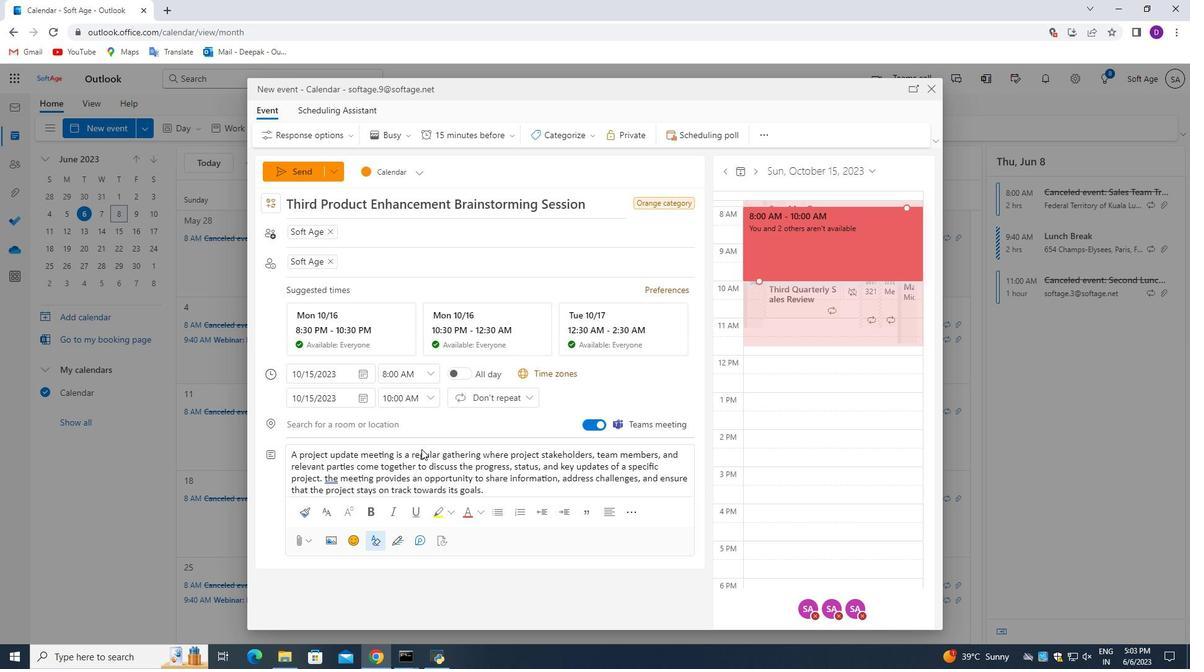 
Action: Mouse moved to (424, 483)
Screenshot: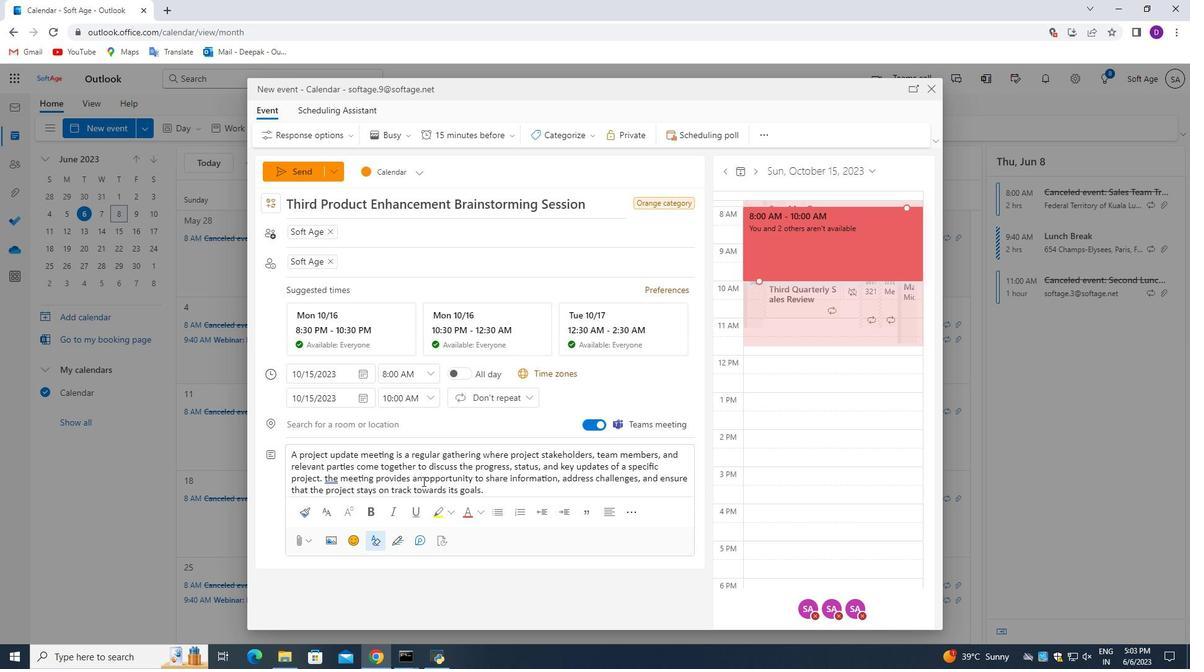 
Action: Mouse scrolled (424, 482) with delta (0, 0)
Screenshot: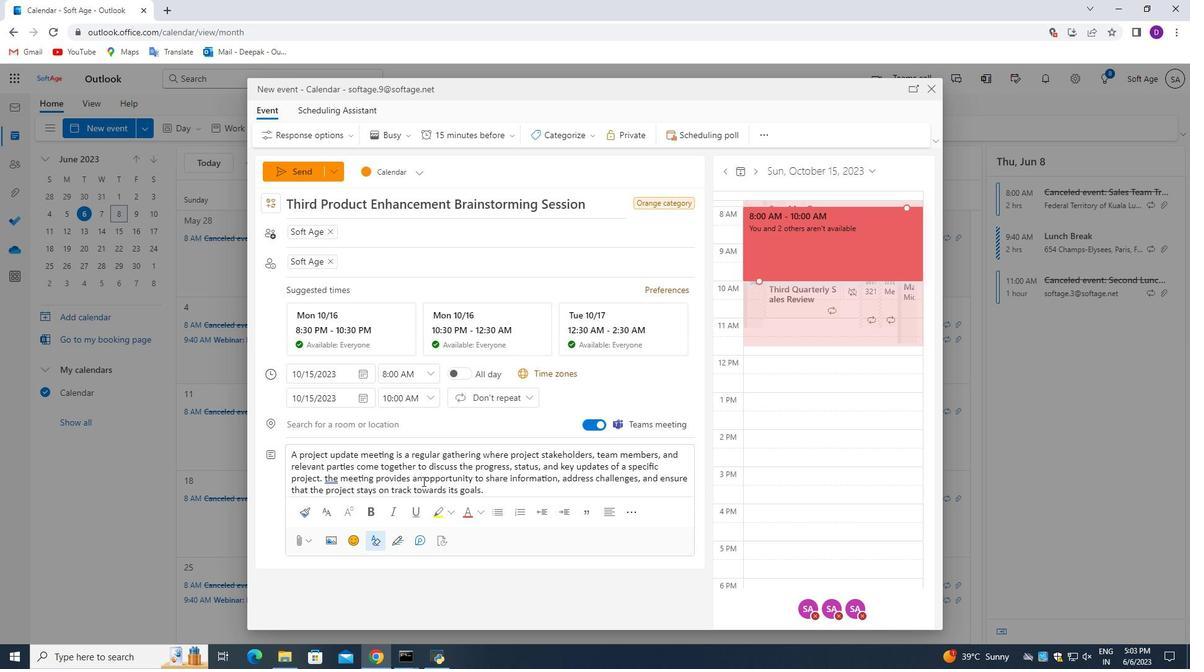 
Action: Mouse scrolled (424, 482) with delta (0, 0)
Screenshot: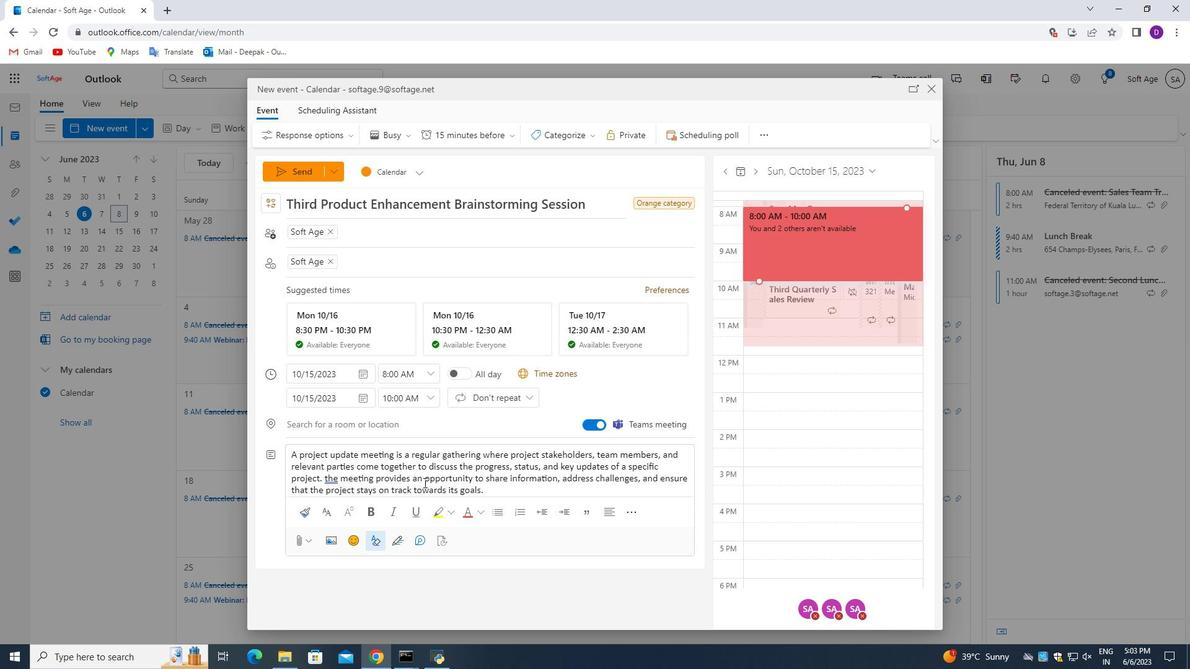 
Action: Mouse moved to (418, 476)
Screenshot: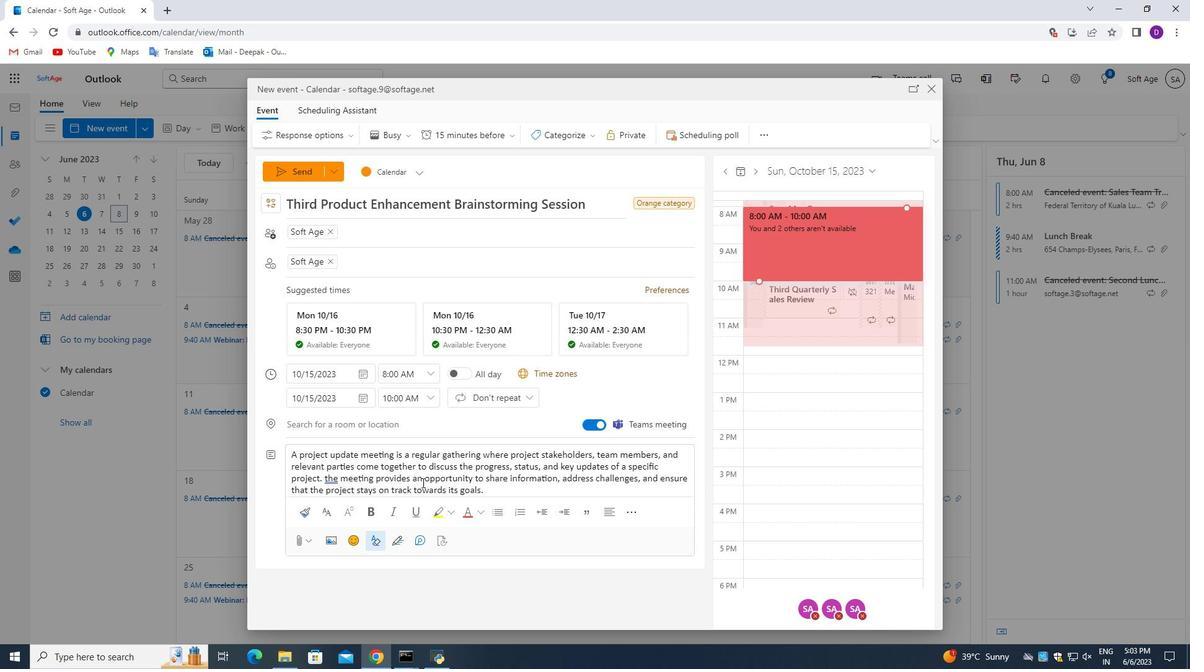 
Action: Mouse scrolled (418, 477) with delta (0, 0)
Screenshot: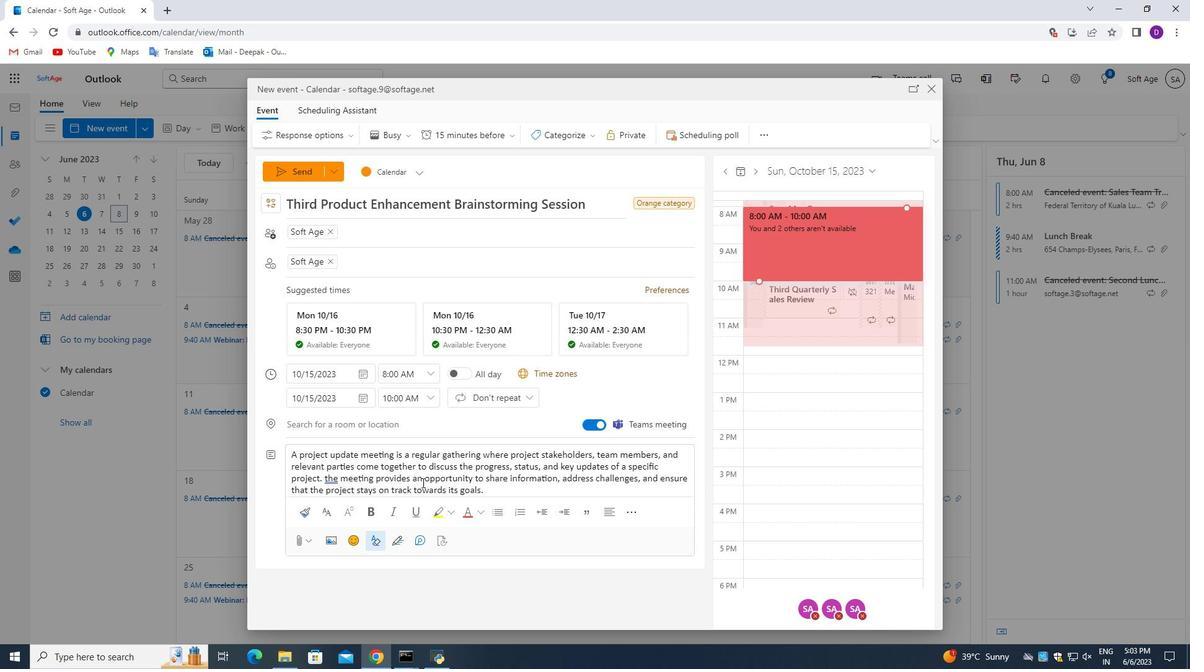 
Action: Mouse moved to (416, 469)
Screenshot: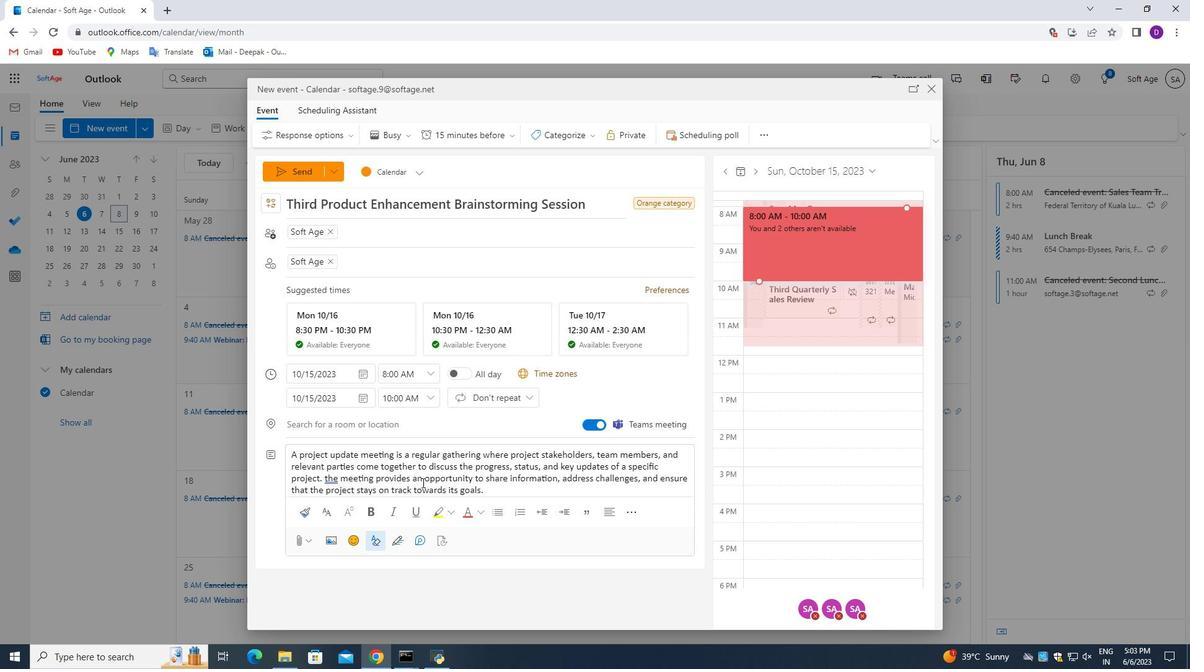 
Action: Mouse scrolled (416, 469) with delta (0, 0)
Screenshot: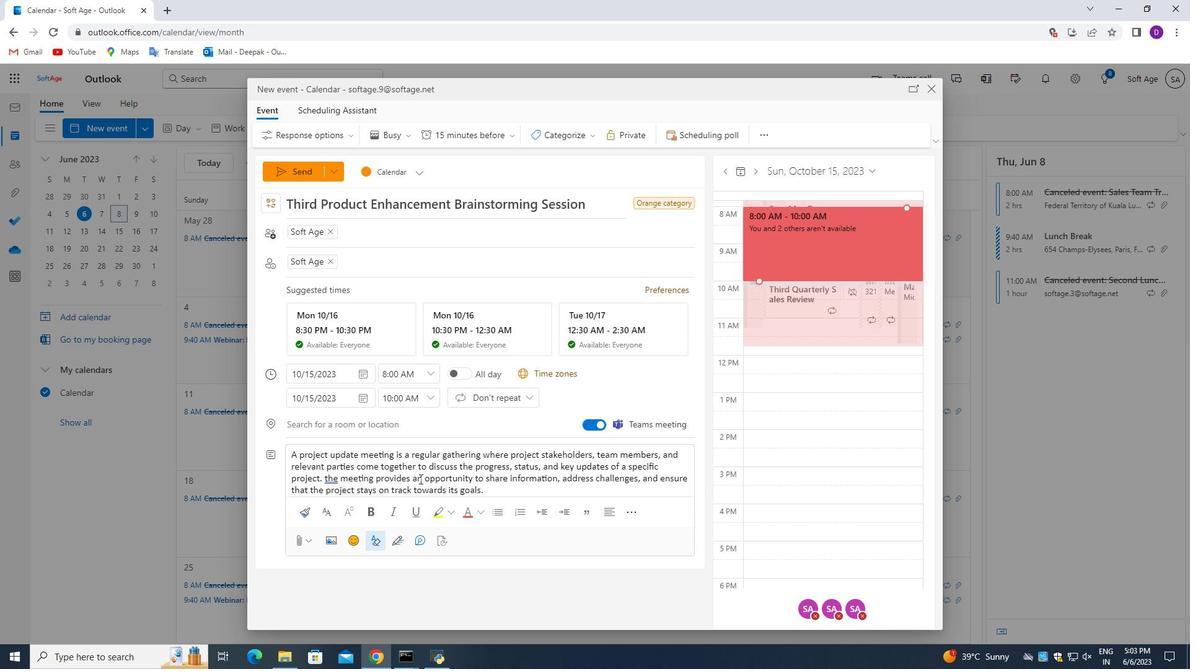 
Action: Mouse moved to (412, 459)
Screenshot: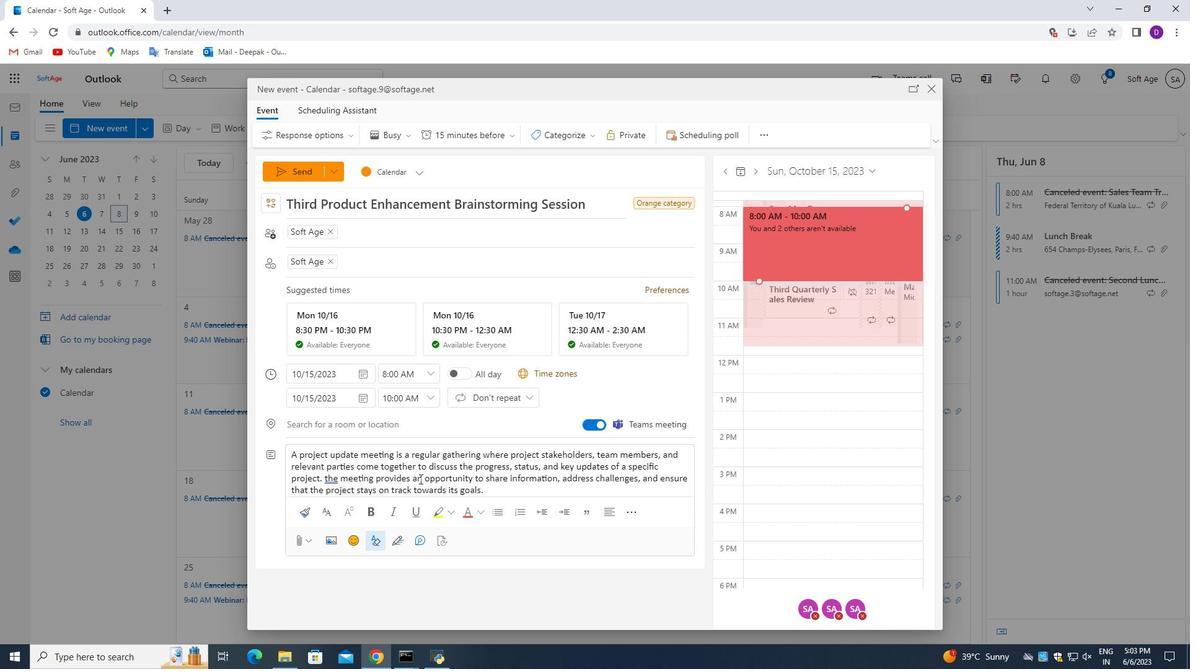 
Action: Mouse scrolled (412, 460) with delta (0, 0)
Screenshot: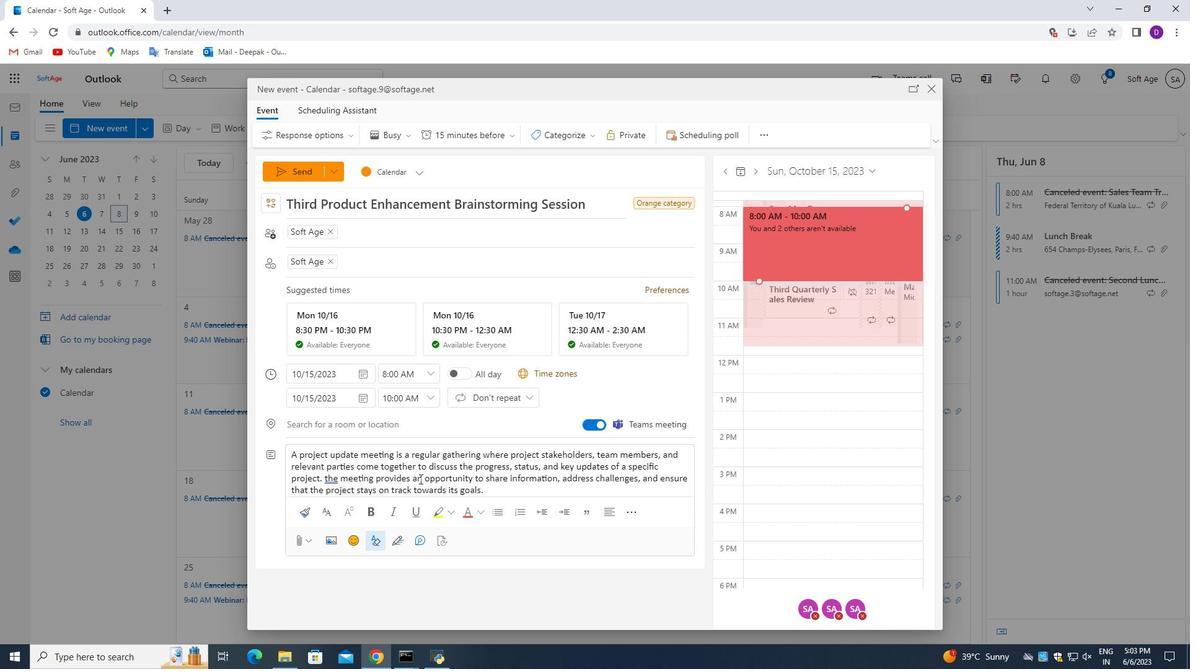 
Action: Mouse moved to (297, 173)
Screenshot: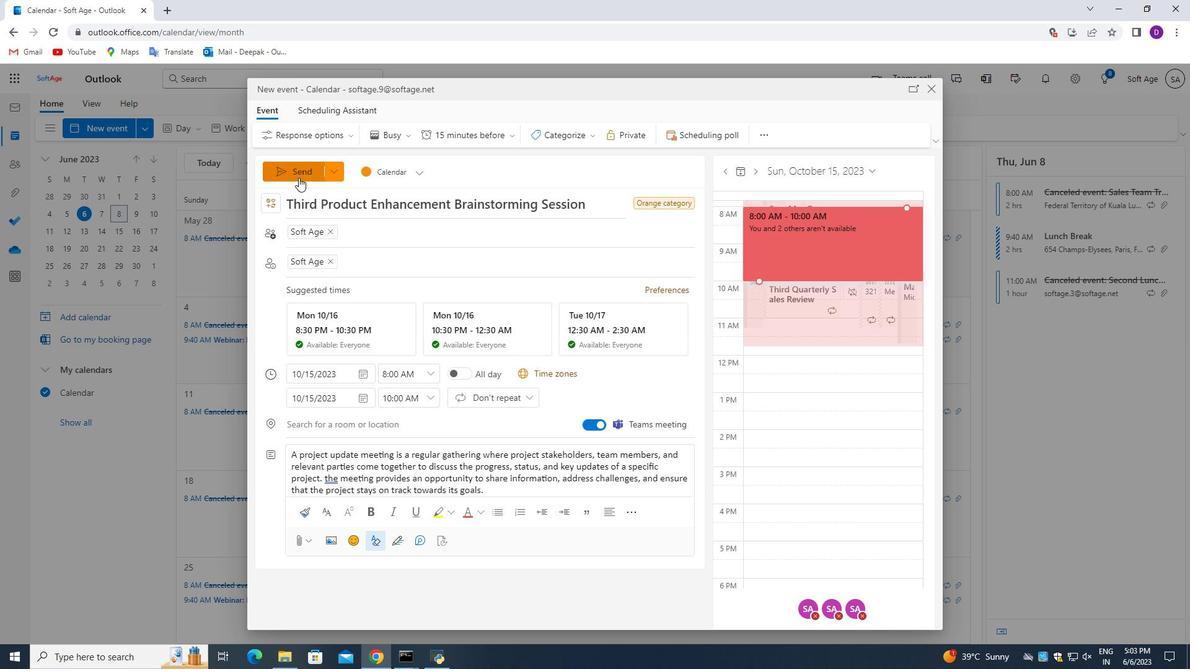 
Action: Mouse pressed left at (297, 173)
Screenshot: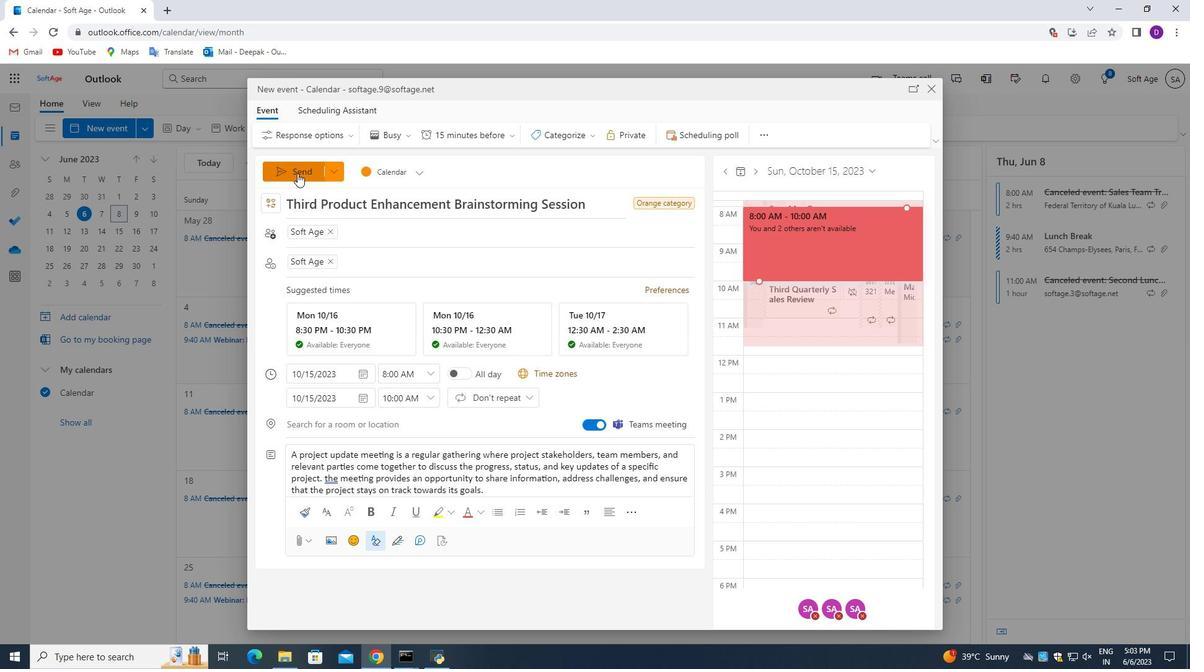 
Action: Mouse moved to (370, 348)
Screenshot: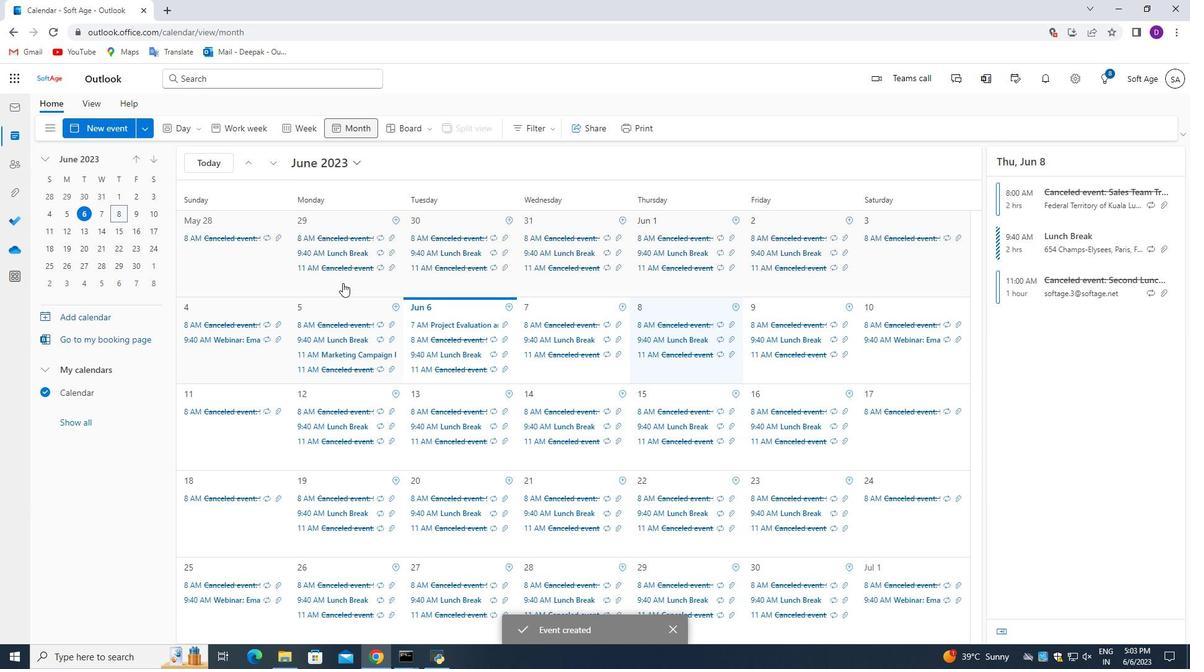 
Action: Mouse scrolled (370, 349) with delta (0, 0)
Screenshot: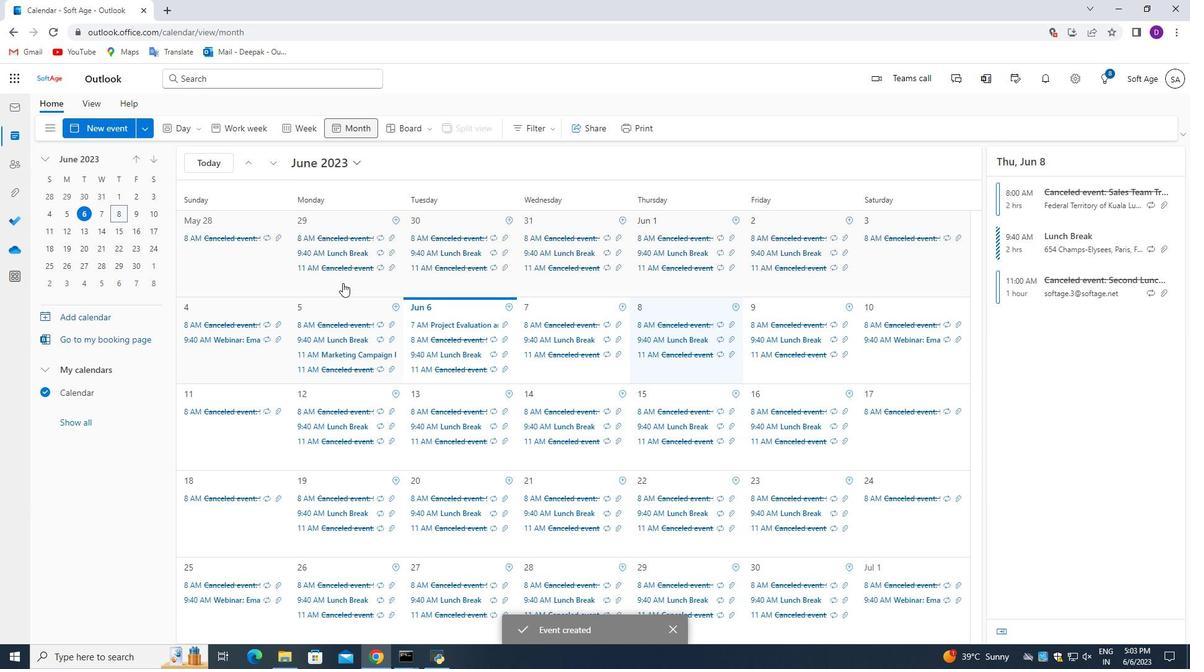 
Action: Mouse moved to (371, 351)
Screenshot: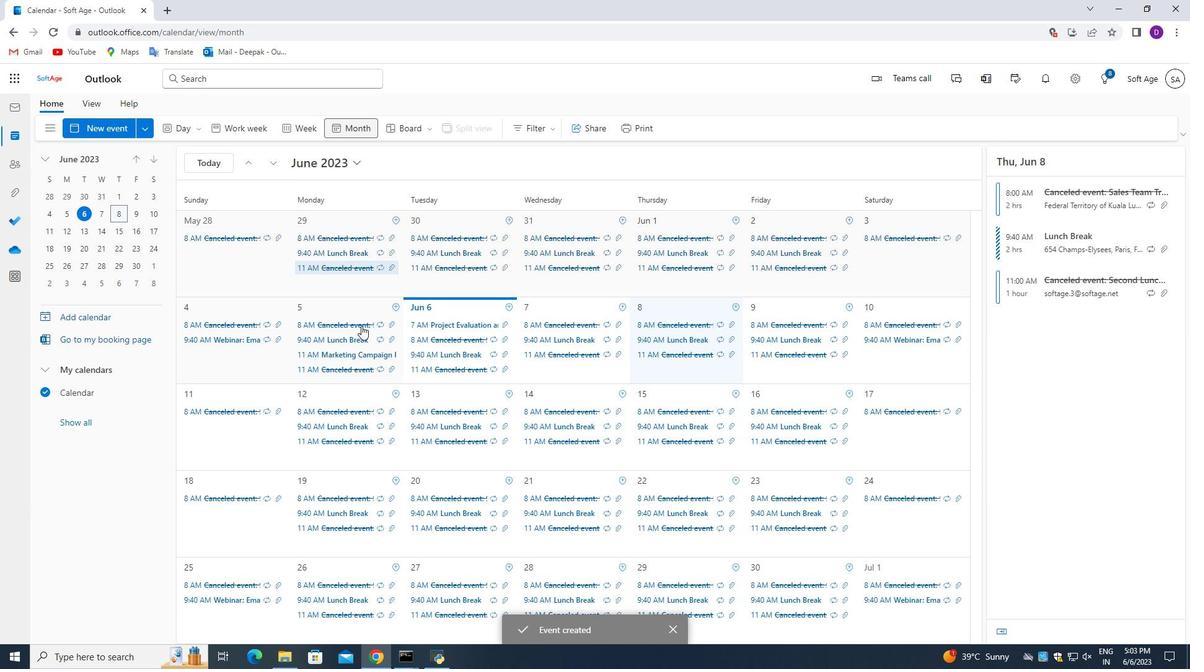 
Action: Mouse scrolled (371, 352) with delta (0, 0)
Screenshot: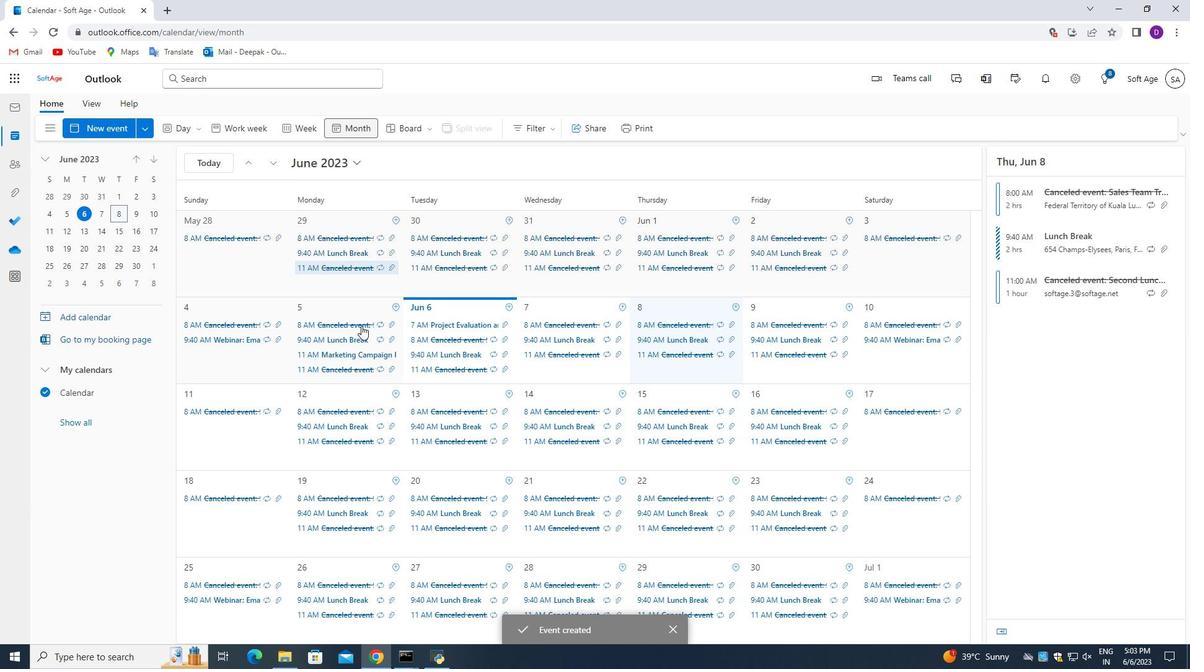 
Action: Mouse moved to (371, 351)
Screenshot: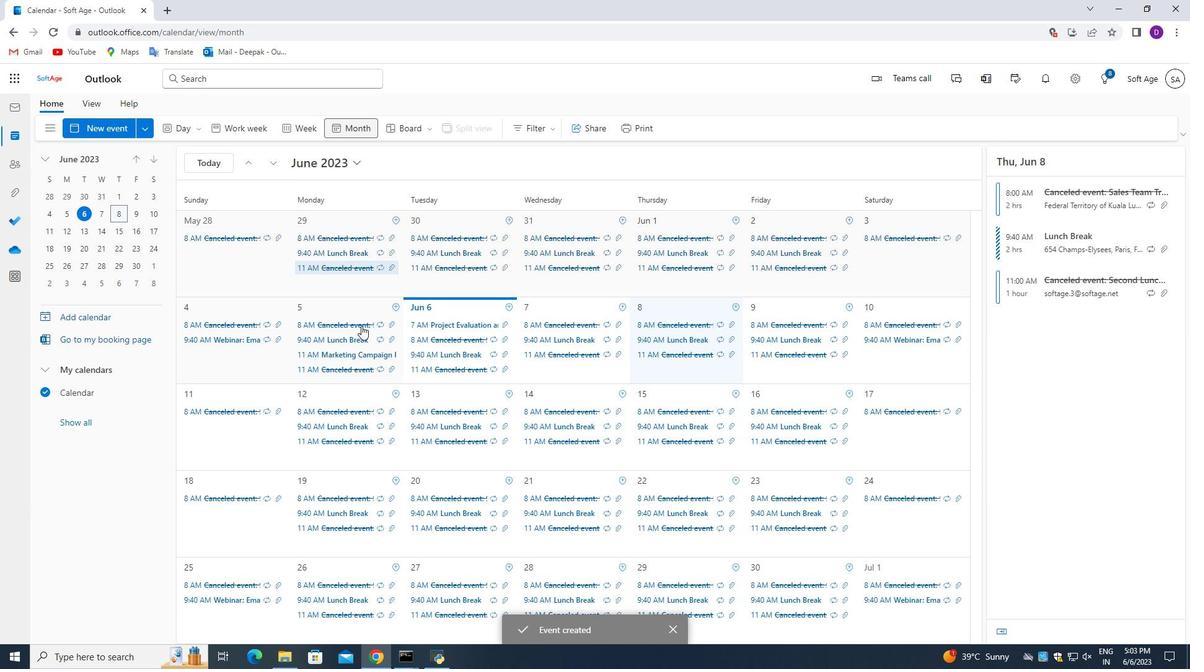 
Action: Mouse scrolled (371, 352) with delta (0, 0)
Screenshot: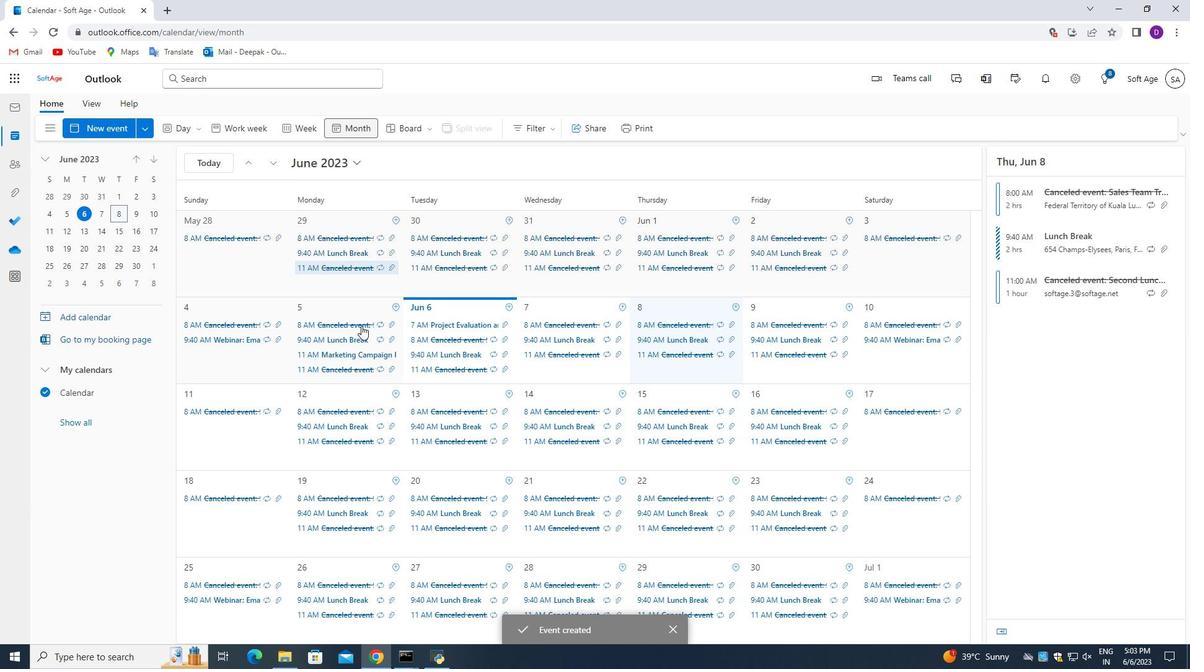 
Action: Mouse scrolled (371, 352) with delta (0, 0)
Screenshot: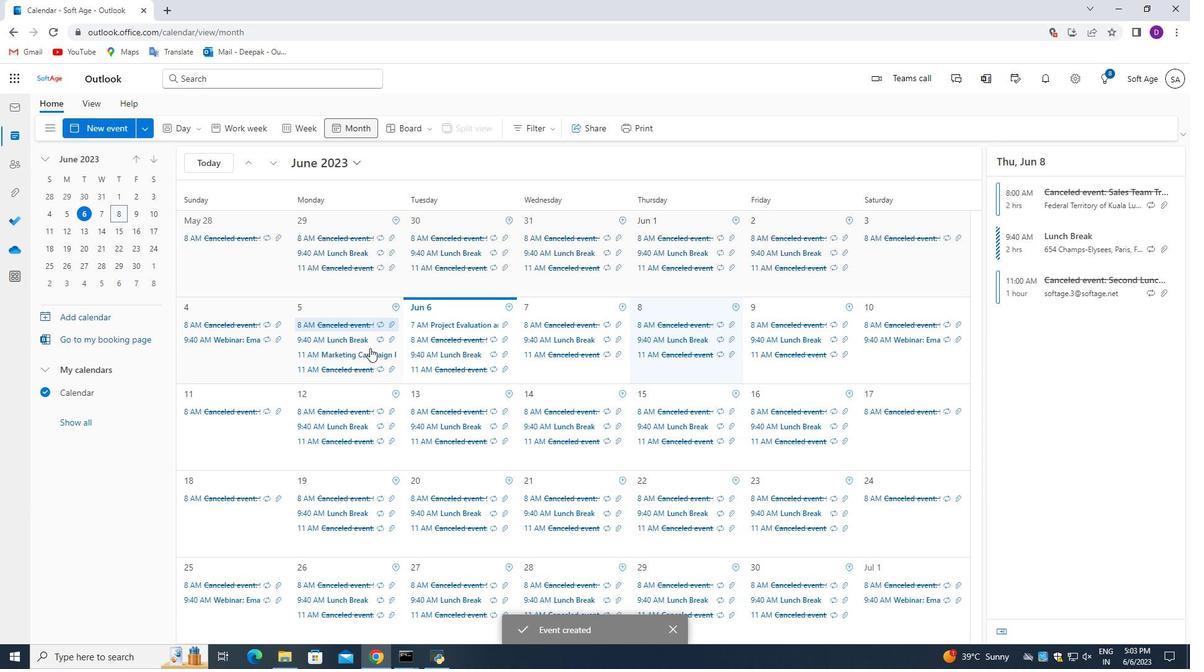
